 Task: Look for space in Volgograd, Russia from 6th August, 2023 to 15th August, 2023 for 9 adults in price range Rs.10000 to Rs.14000. Place can be shared room with 5 bedrooms having 9 beds and 5 bathrooms. Property type can be house, flat, guest house. Amenities needed are: wifi, TV, free parkinig on premises, gym, breakfast. Booking option can be shelf check-in. Required host language is English.
Action: Mouse moved to (614, 126)
Screenshot: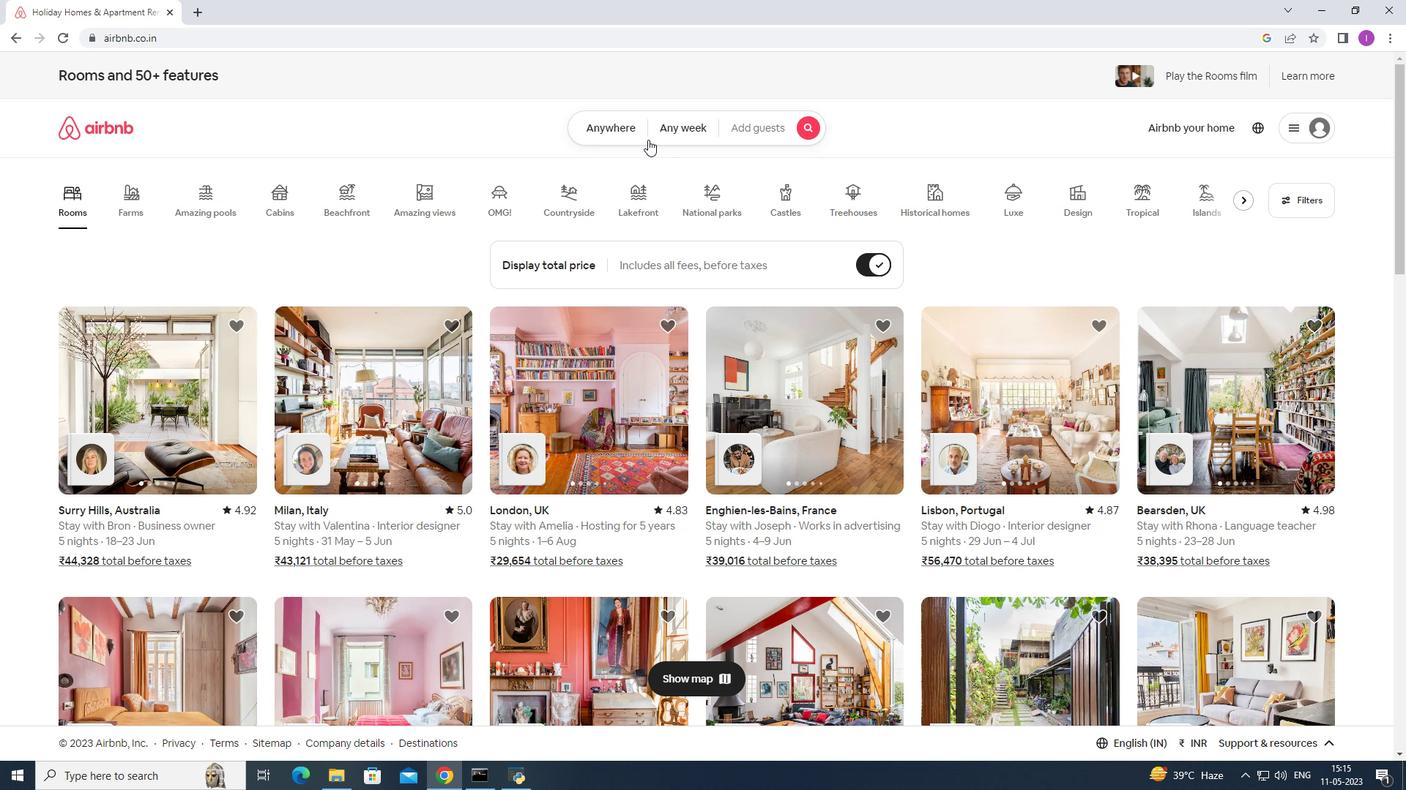 
Action: Mouse pressed left at (614, 126)
Screenshot: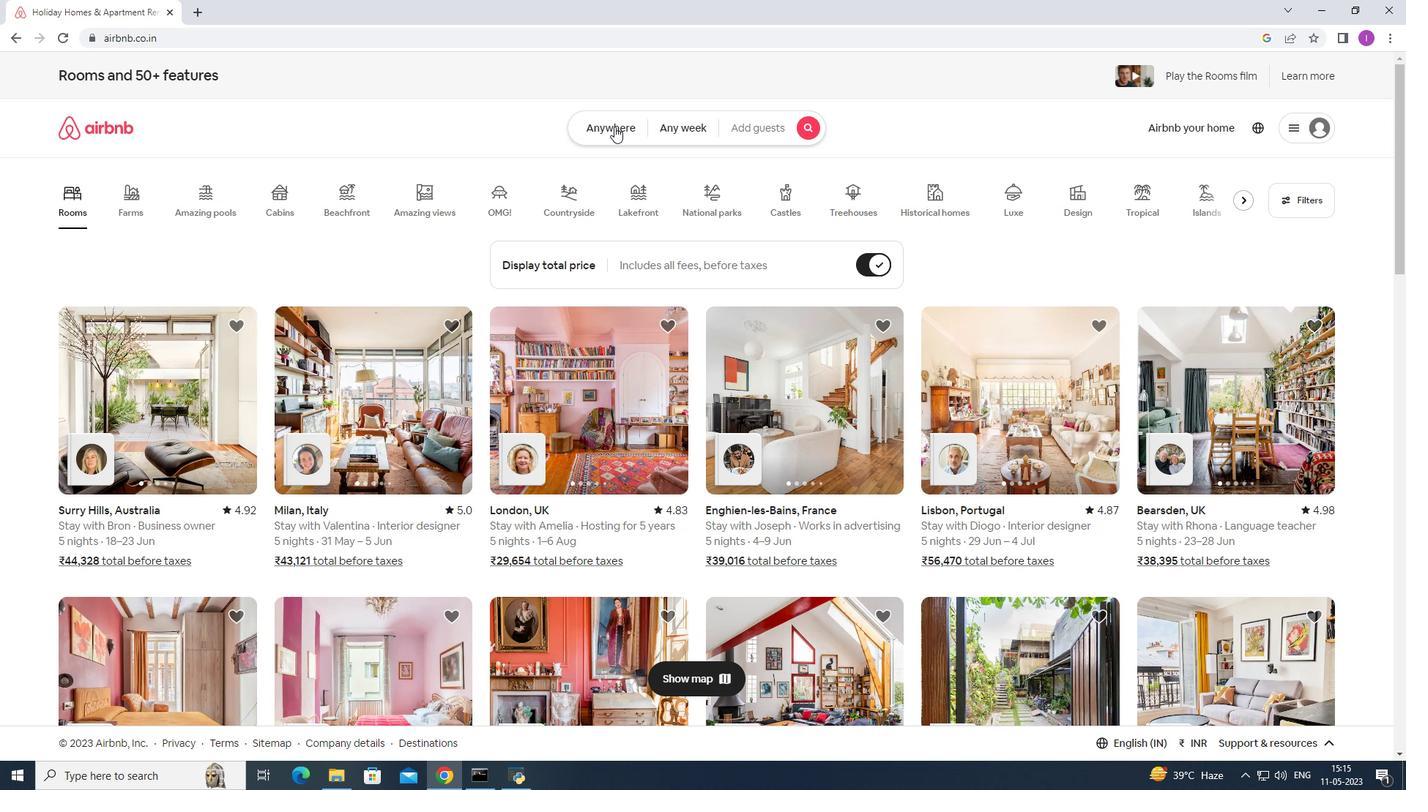 
Action: Mouse moved to (491, 183)
Screenshot: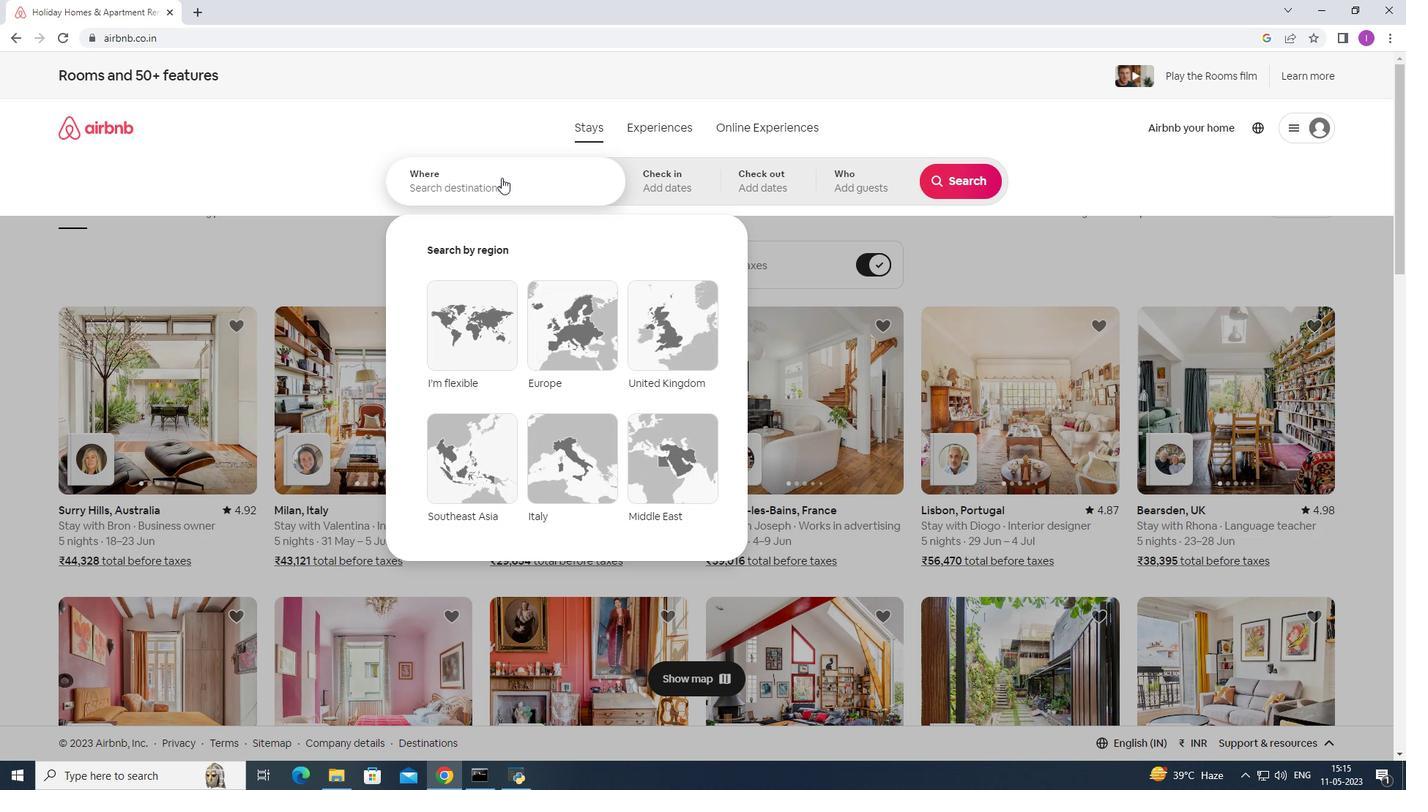 
Action: Mouse pressed left at (491, 183)
Screenshot: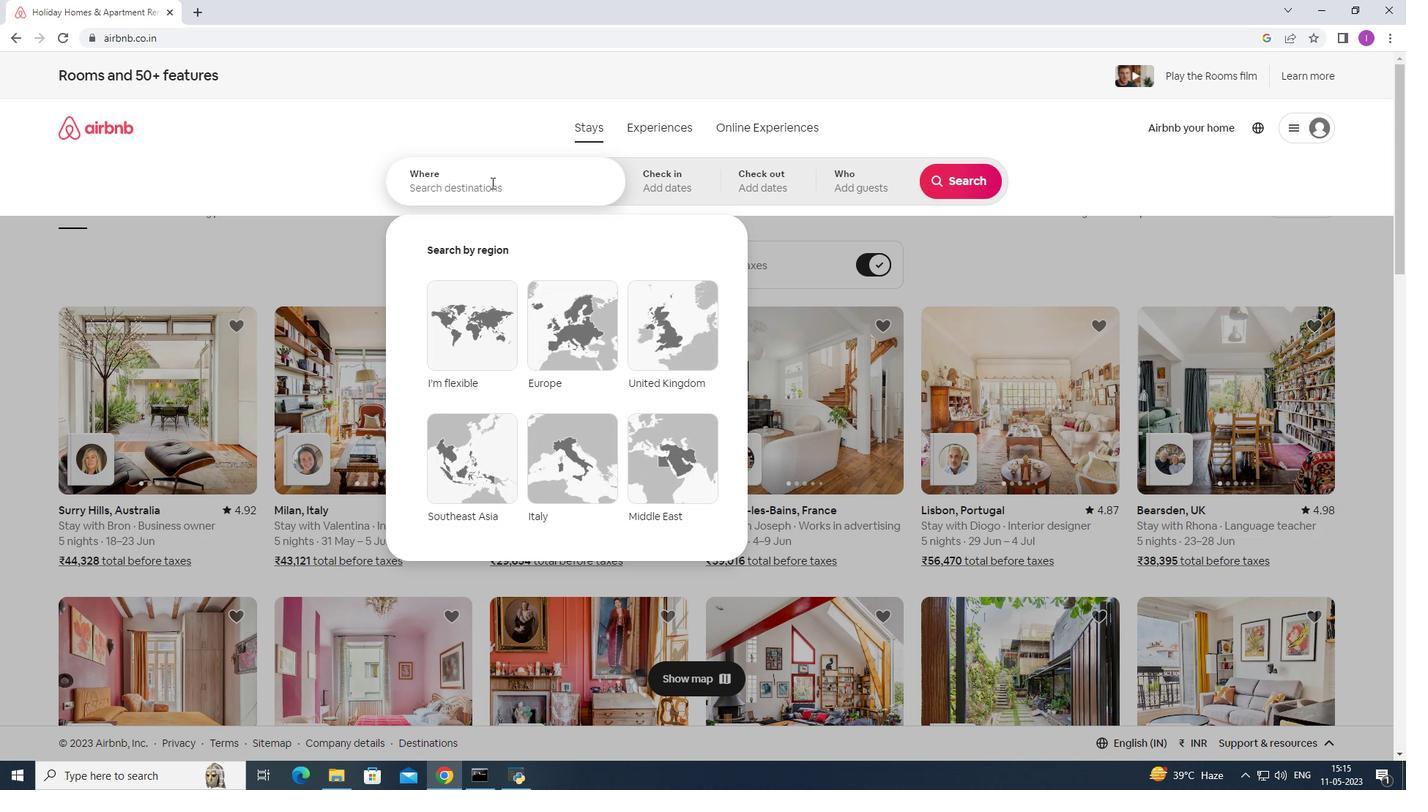 
Action: Mouse moved to (492, 183)
Screenshot: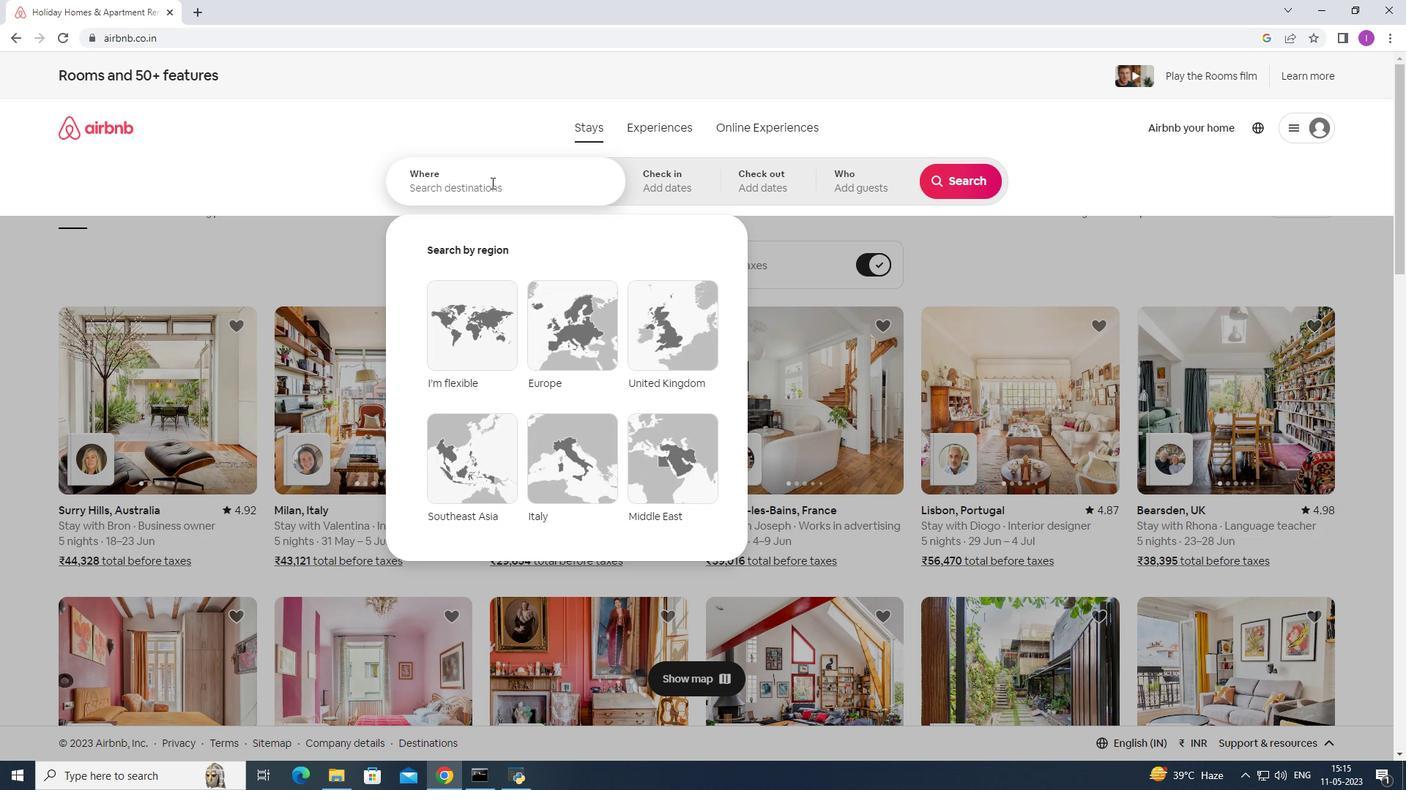 
Action: Key pressed <Key.shift><Key.shift><Key.shift><Key.shift><Key.shift>Volgograd,<Key.shift><Key.shift><Key.shift><Key.shift><Key.shift><Key.shift><Key.shift><Key.shift><Key.shift><Key.shift><Key.shift><Key.shift><Key.shift><Key.shift><Key.shift><Key.shift><Key.shift><Key.shift><Key.shift><Key.shift>Ri<Key.backspace>uss
Screenshot: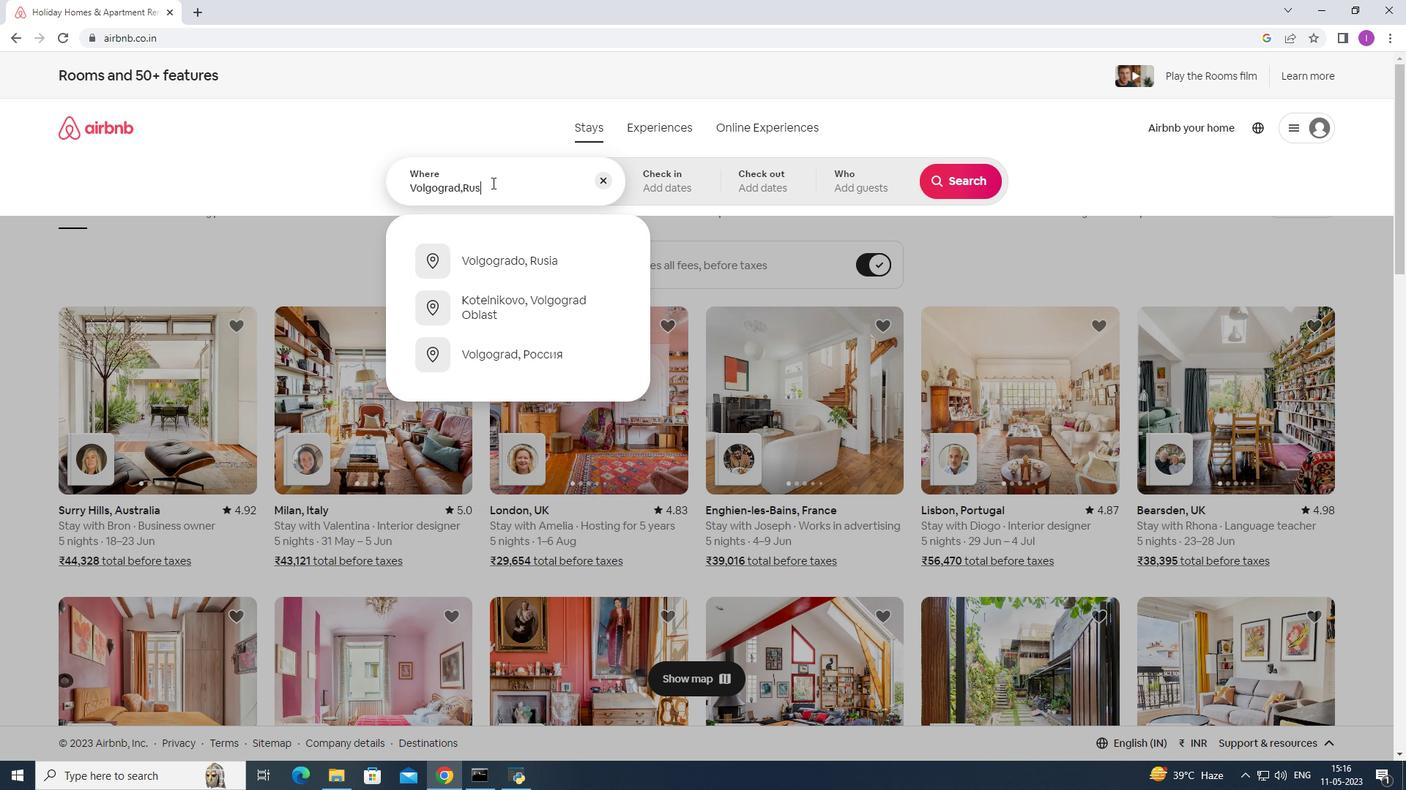 
Action: Mouse moved to (524, 270)
Screenshot: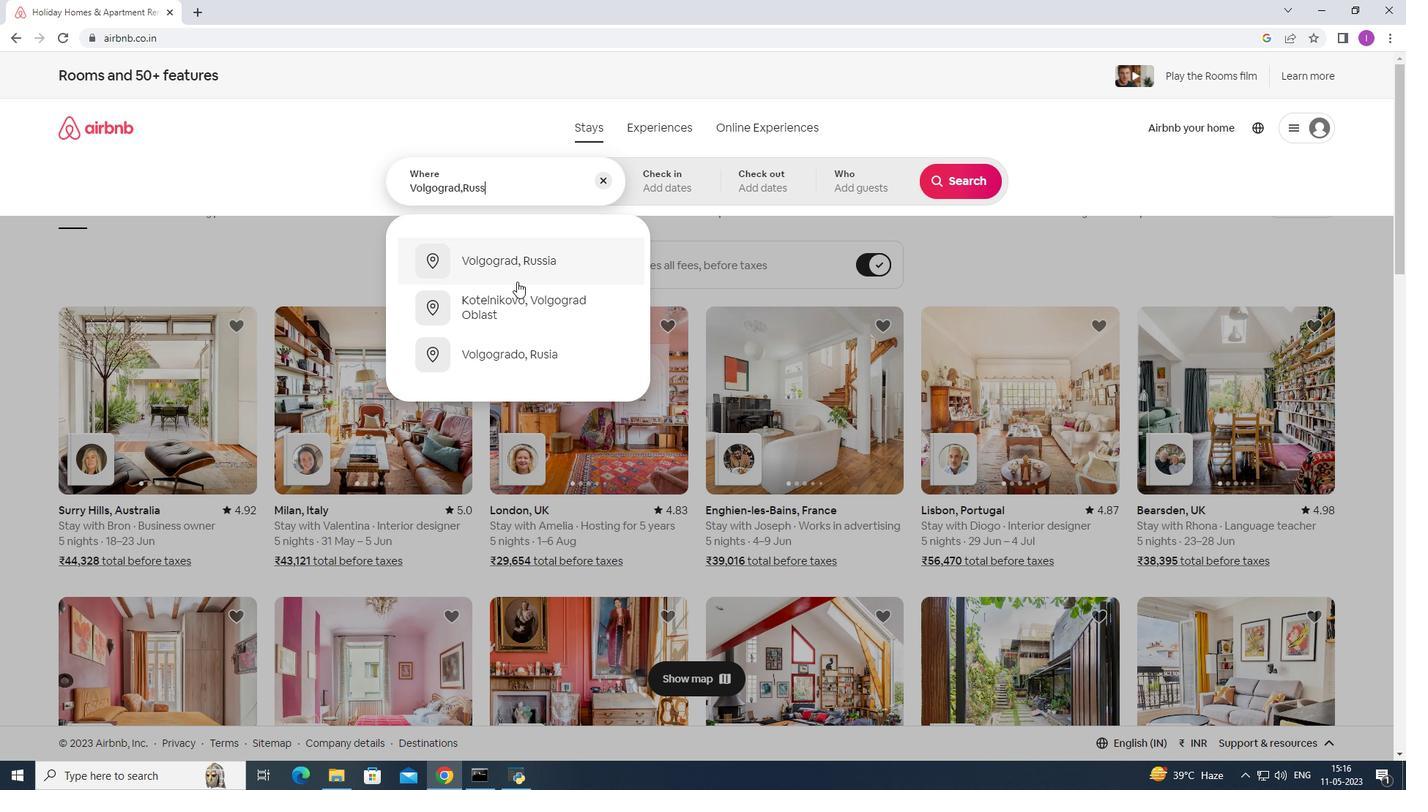 
Action: Mouse pressed left at (524, 270)
Screenshot: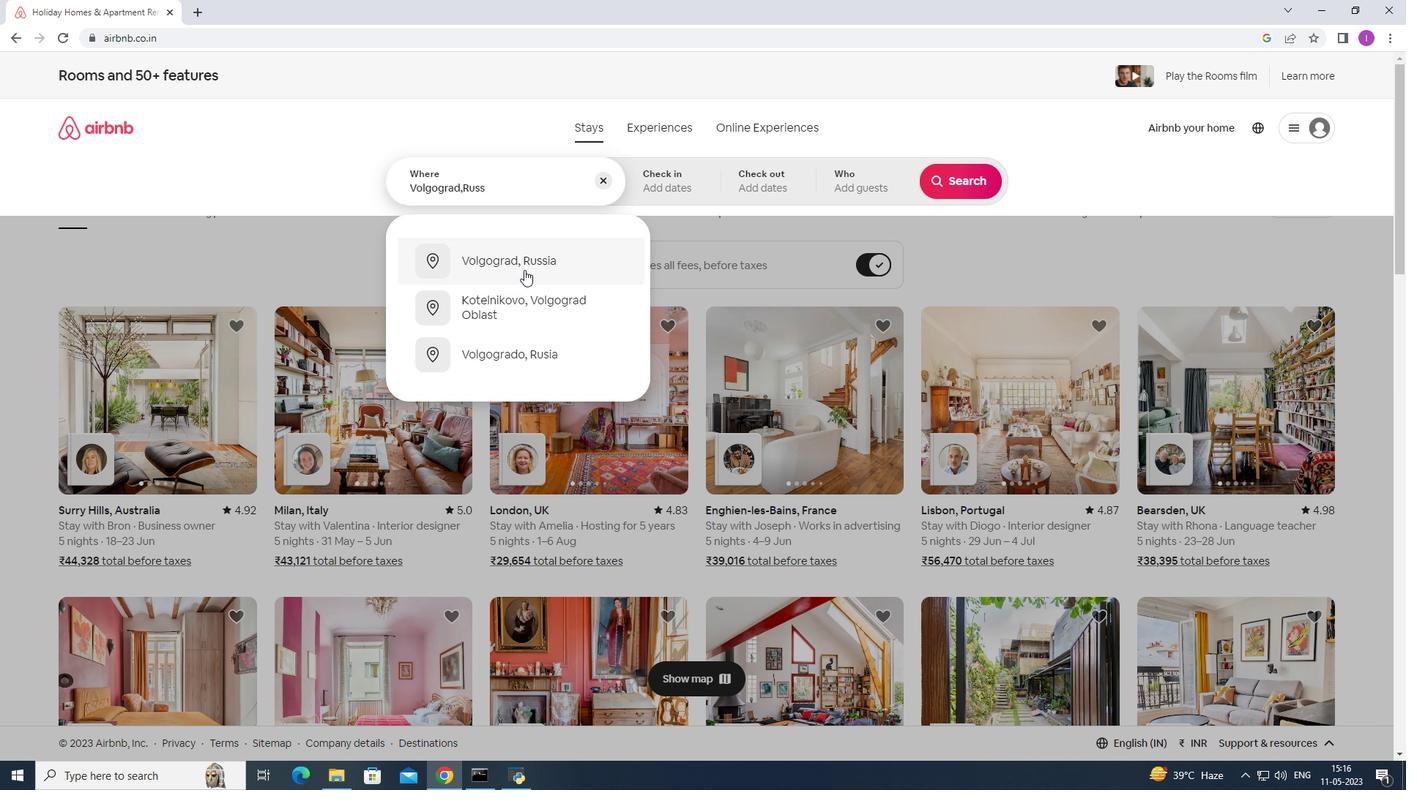 
Action: Mouse moved to (957, 298)
Screenshot: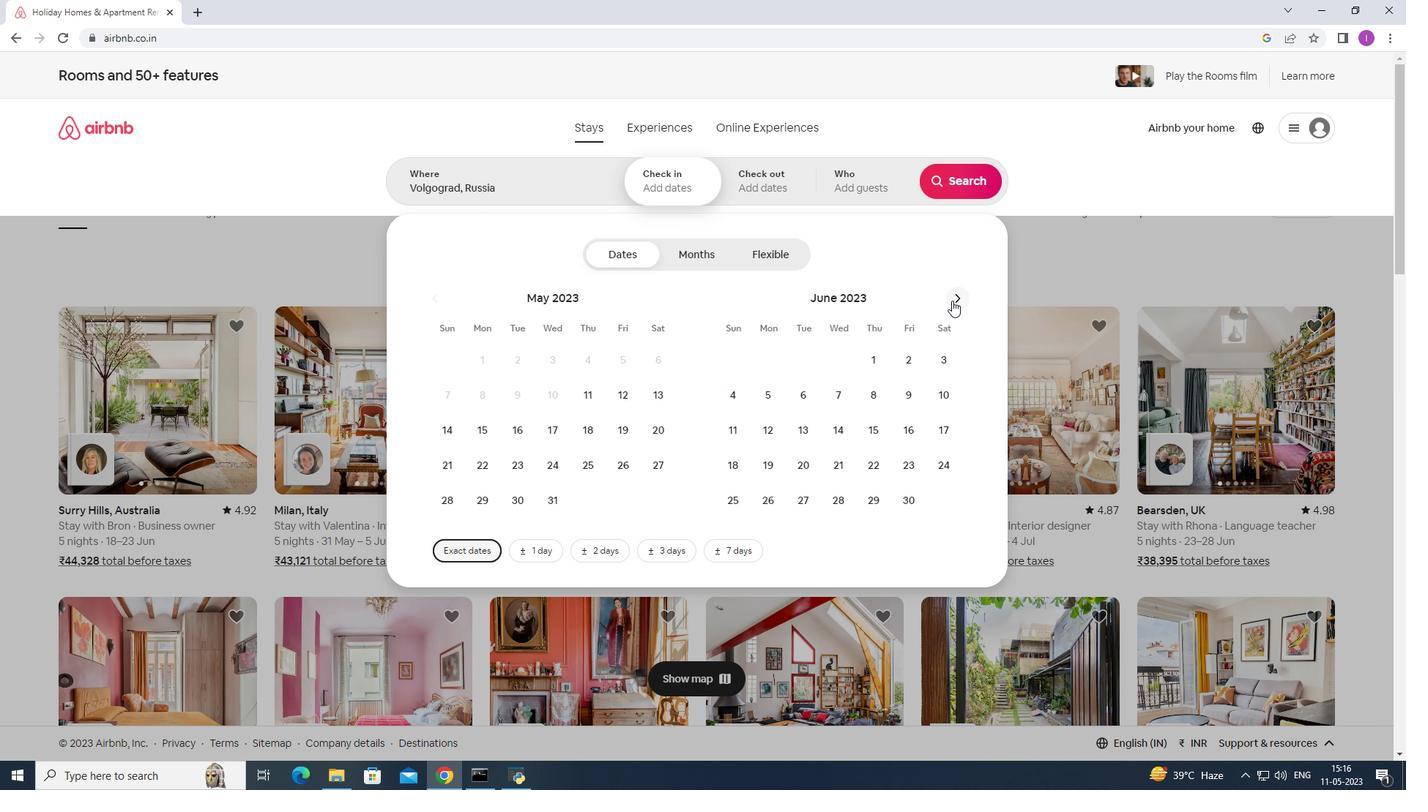 
Action: Mouse pressed left at (957, 298)
Screenshot: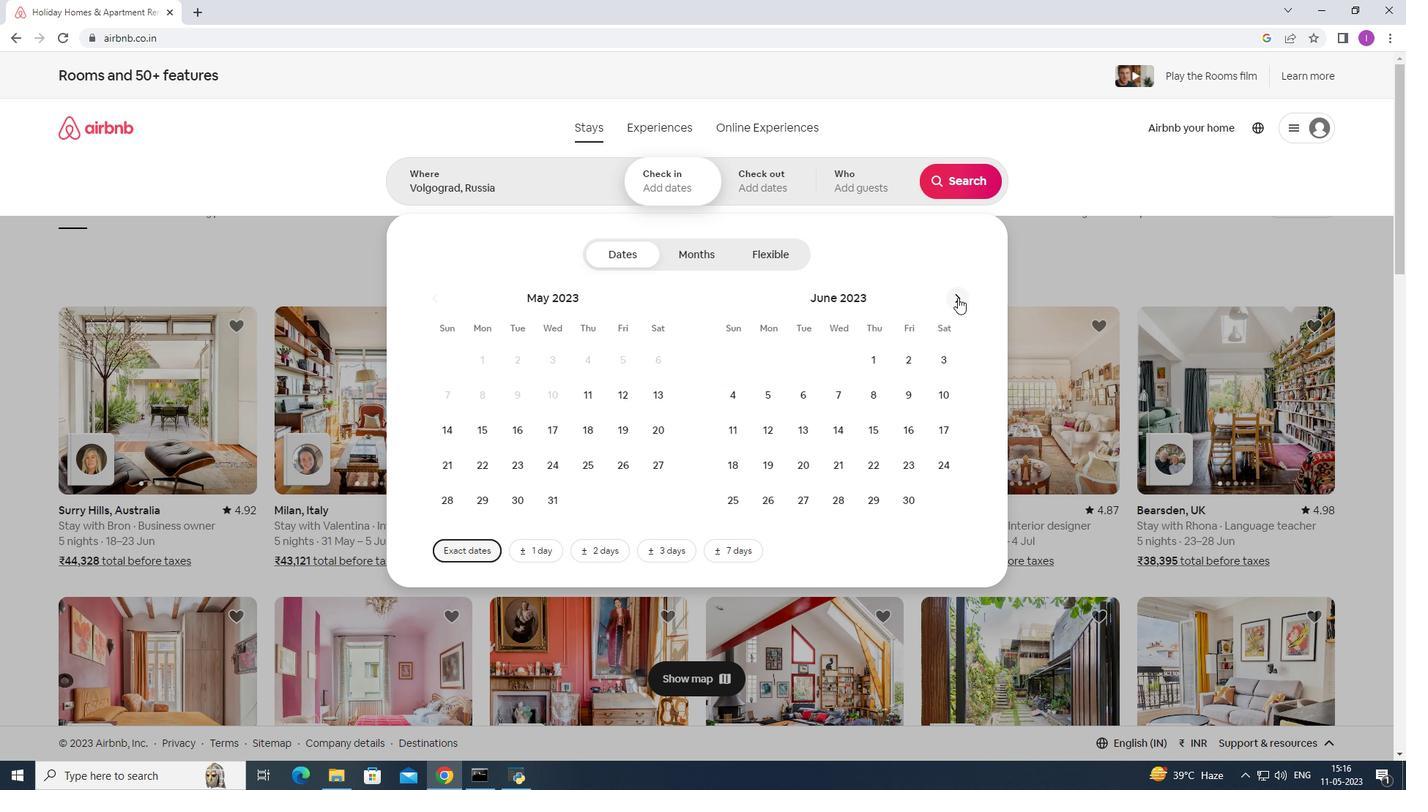 
Action: Mouse moved to (958, 298)
Screenshot: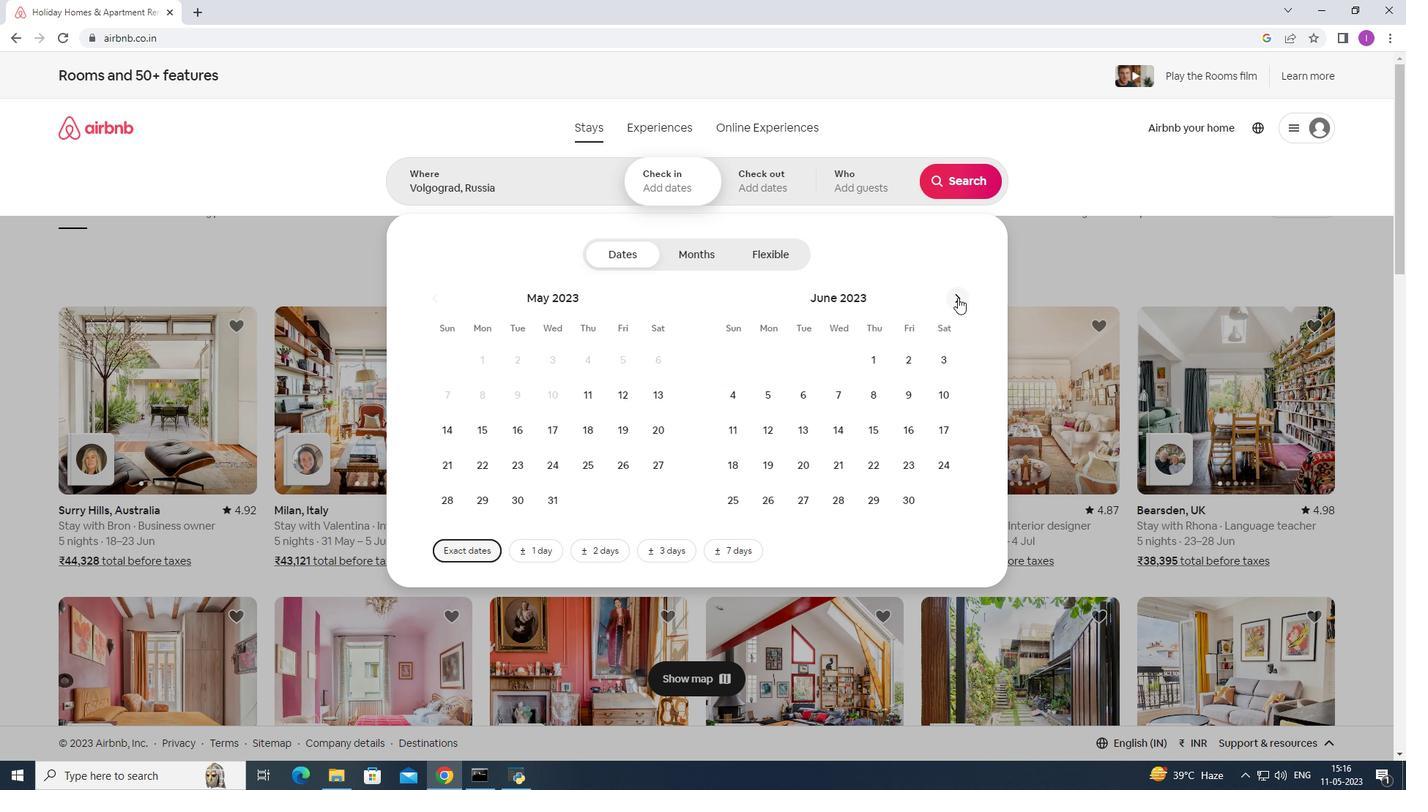 
Action: Mouse pressed left at (958, 298)
Screenshot: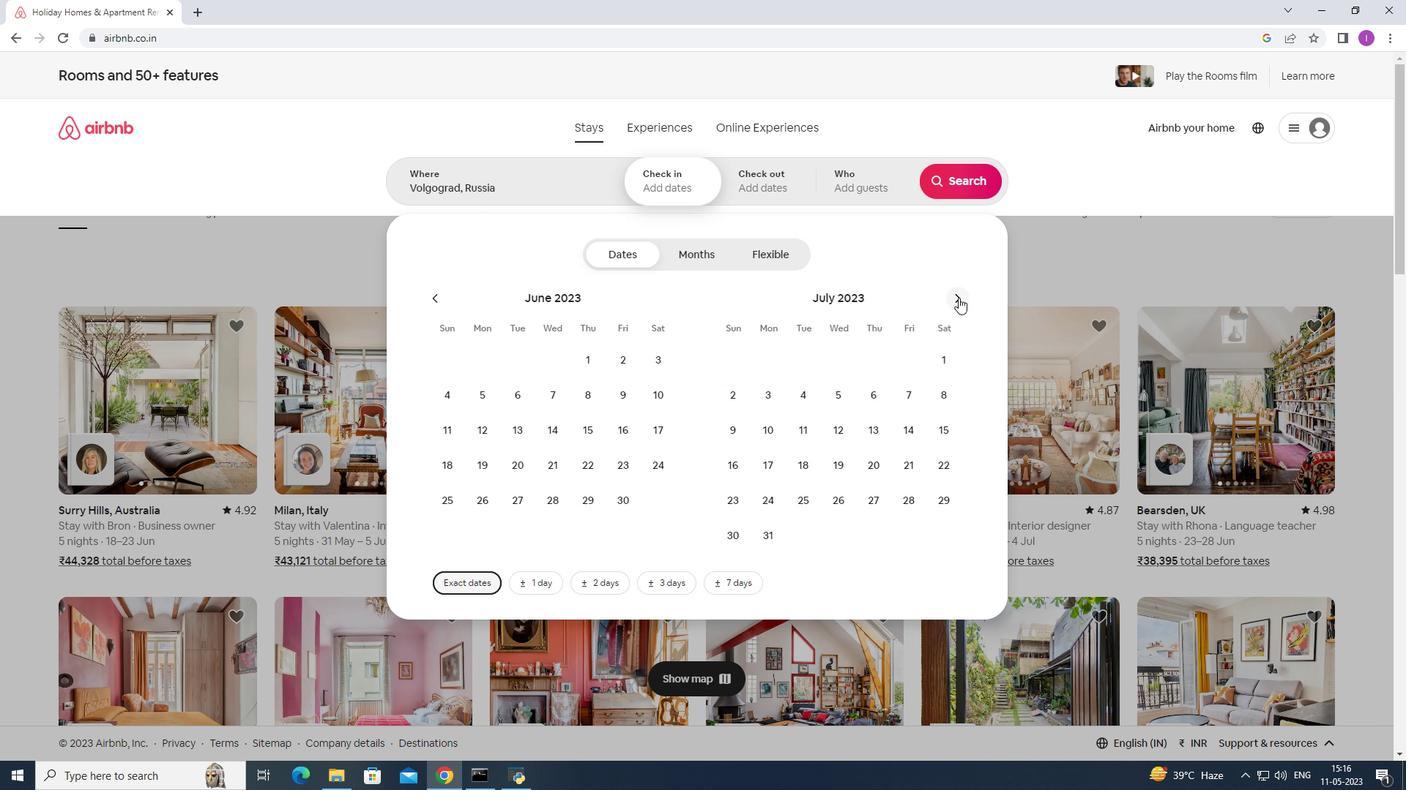 
Action: Mouse moved to (728, 399)
Screenshot: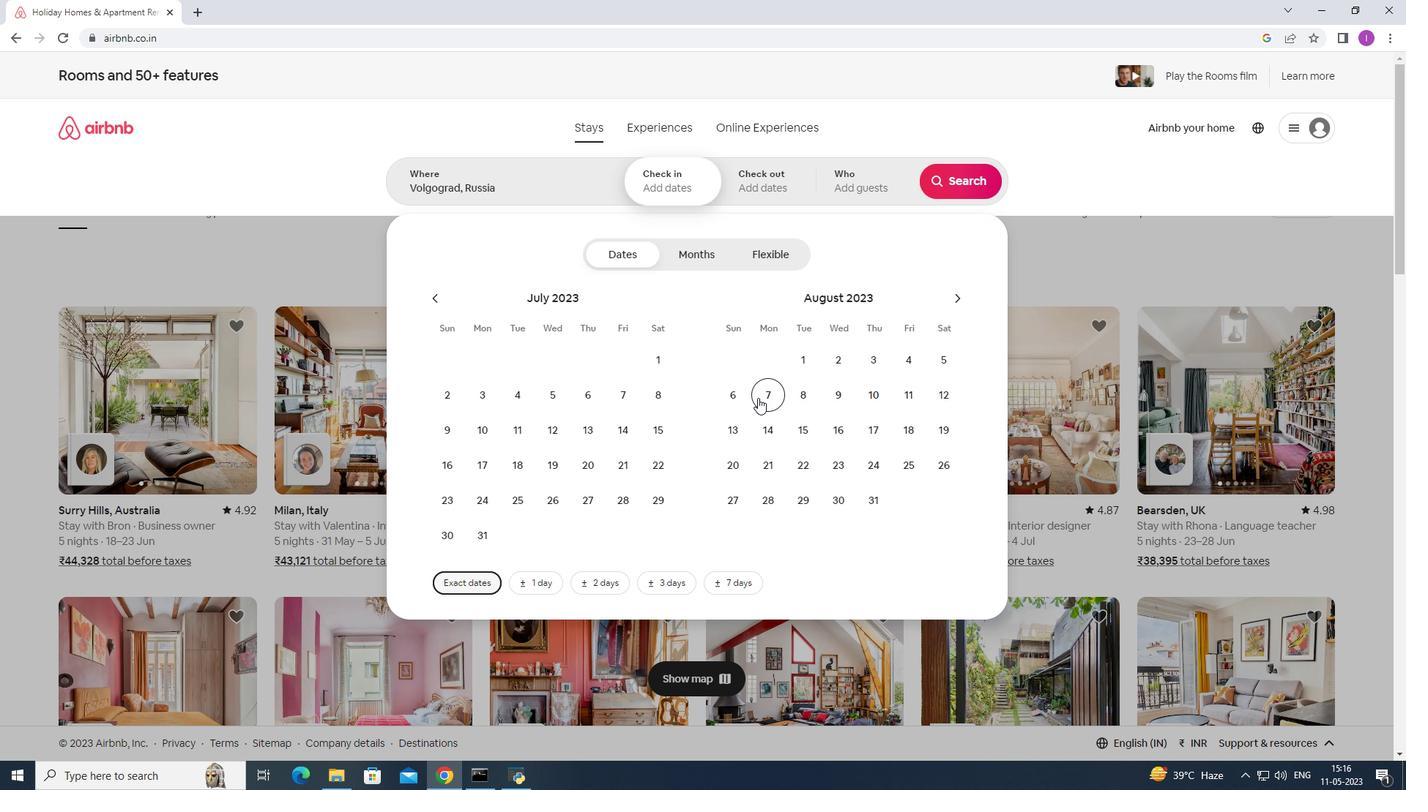 
Action: Mouse pressed left at (728, 399)
Screenshot: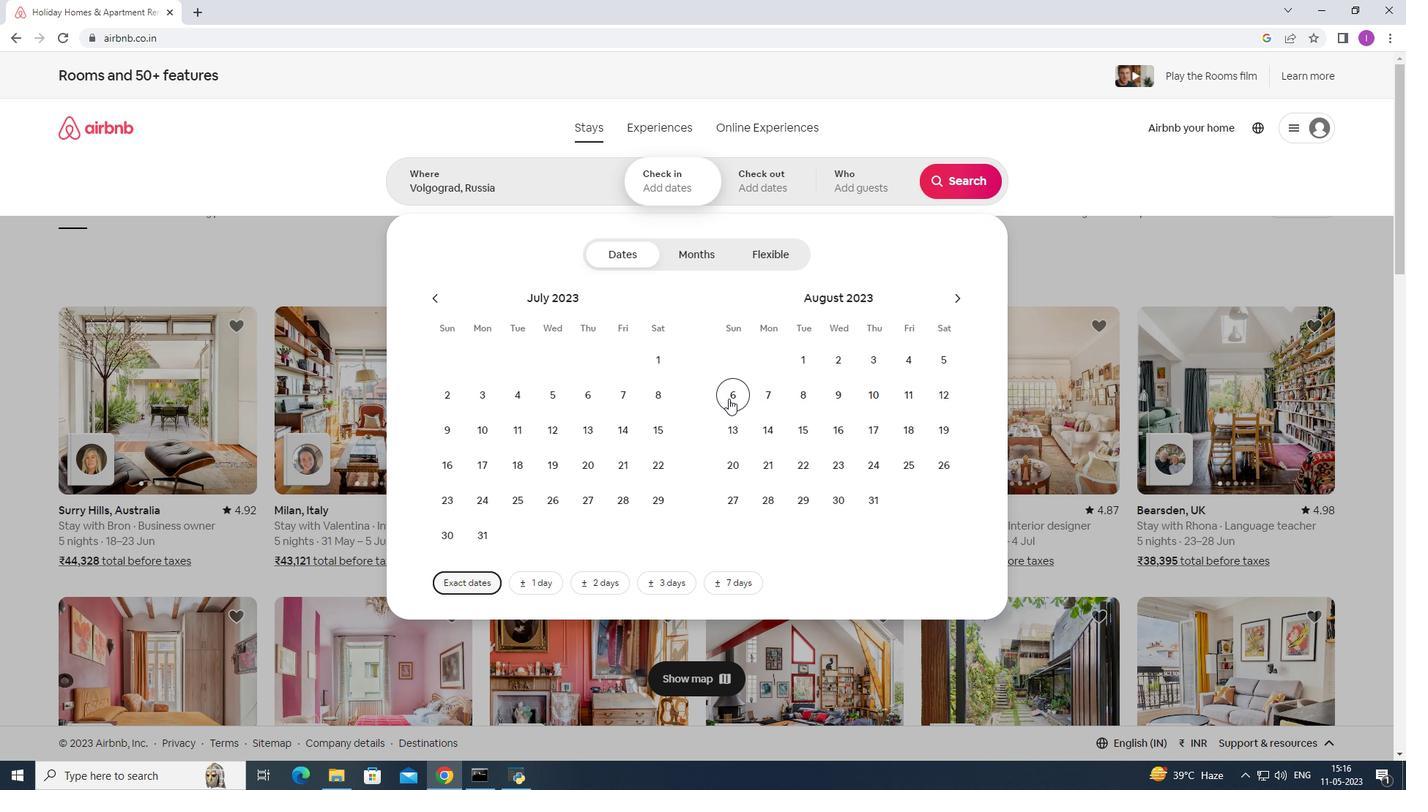 
Action: Mouse moved to (796, 425)
Screenshot: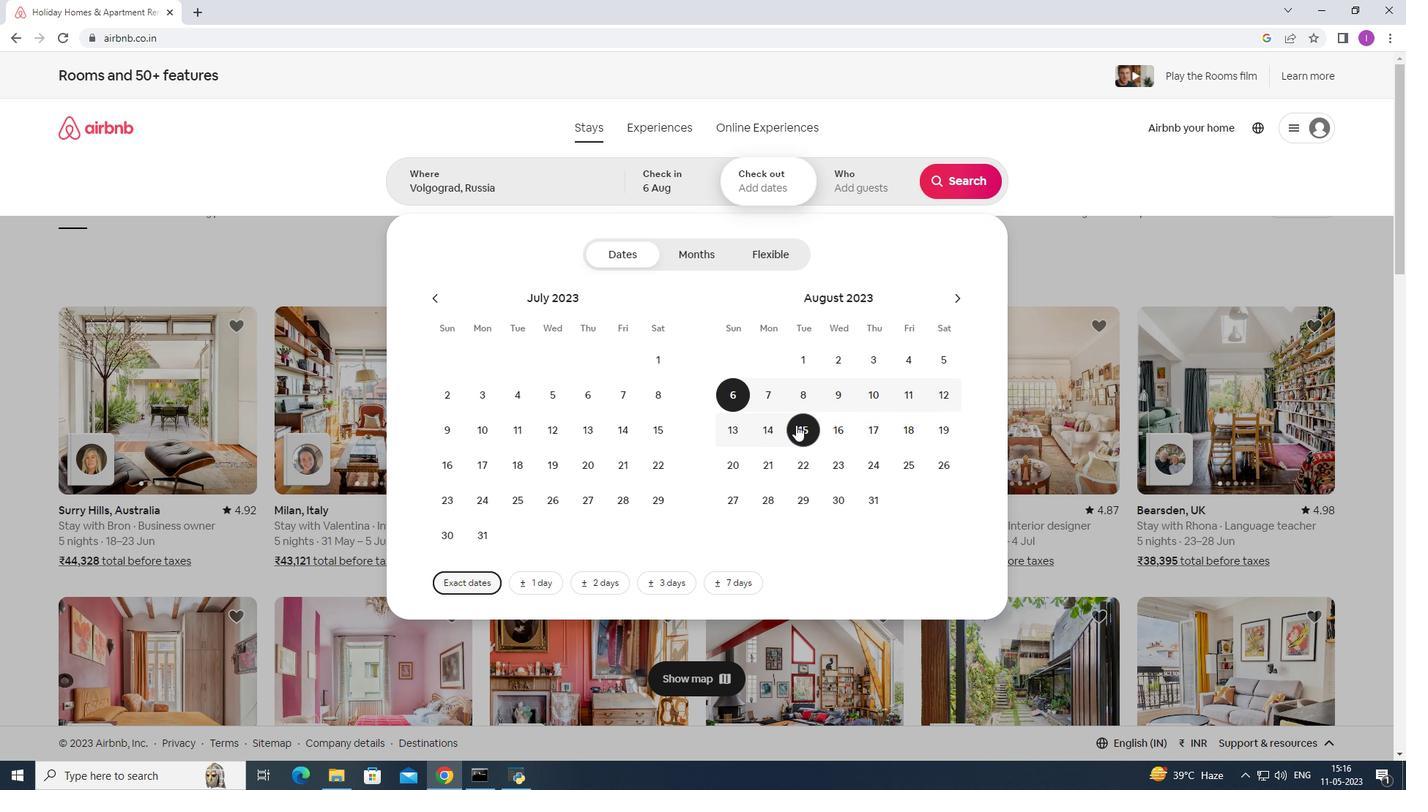 
Action: Mouse pressed left at (796, 425)
Screenshot: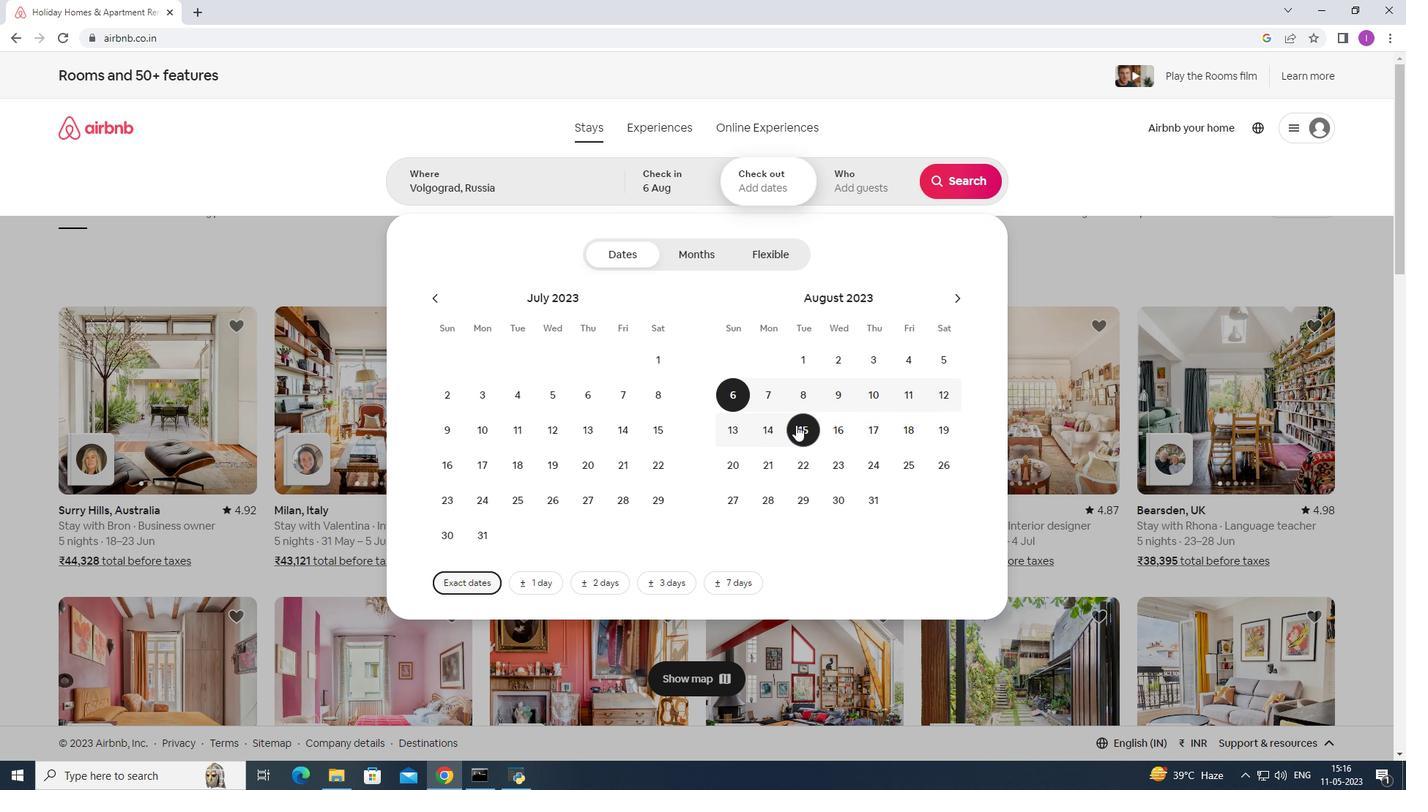 
Action: Mouse moved to (859, 191)
Screenshot: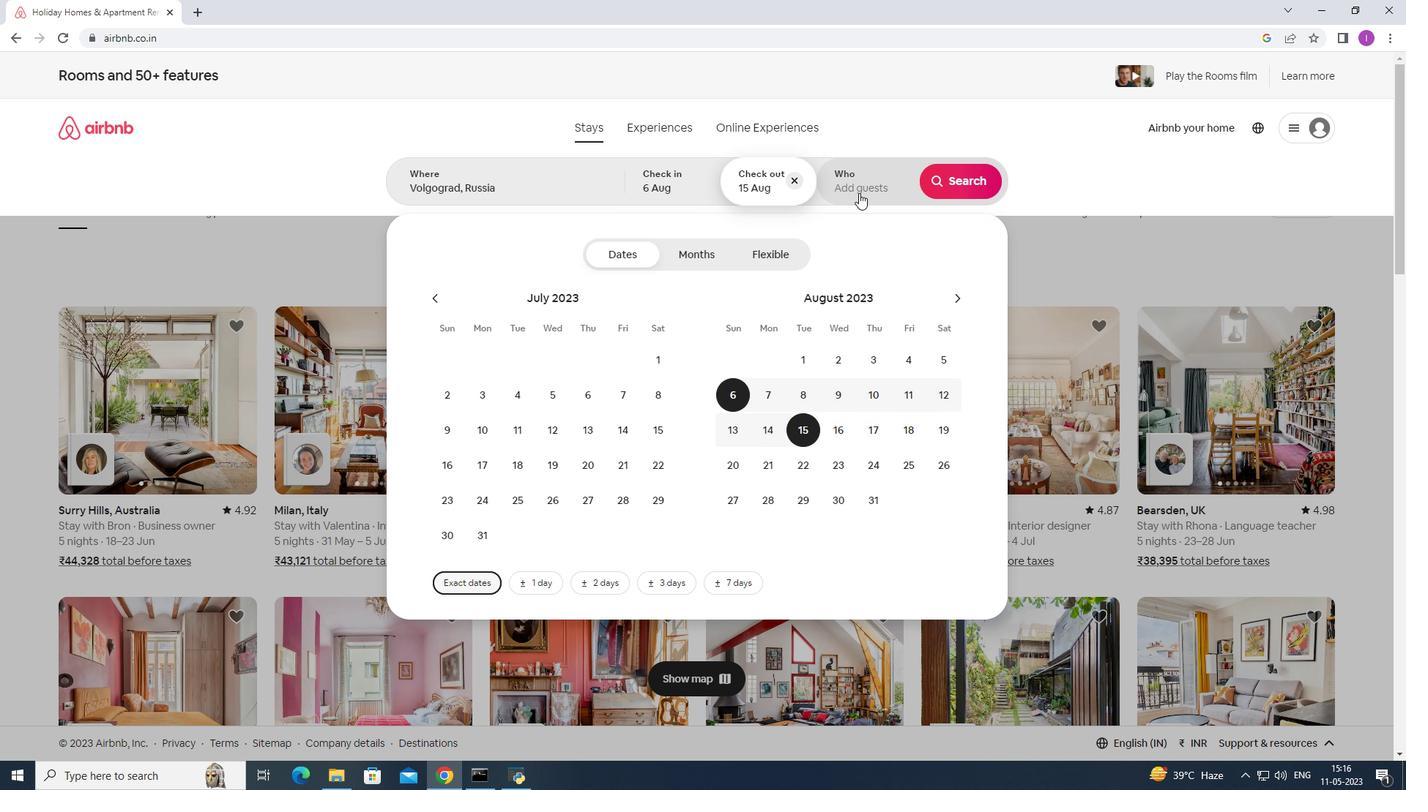 
Action: Mouse pressed left at (859, 191)
Screenshot: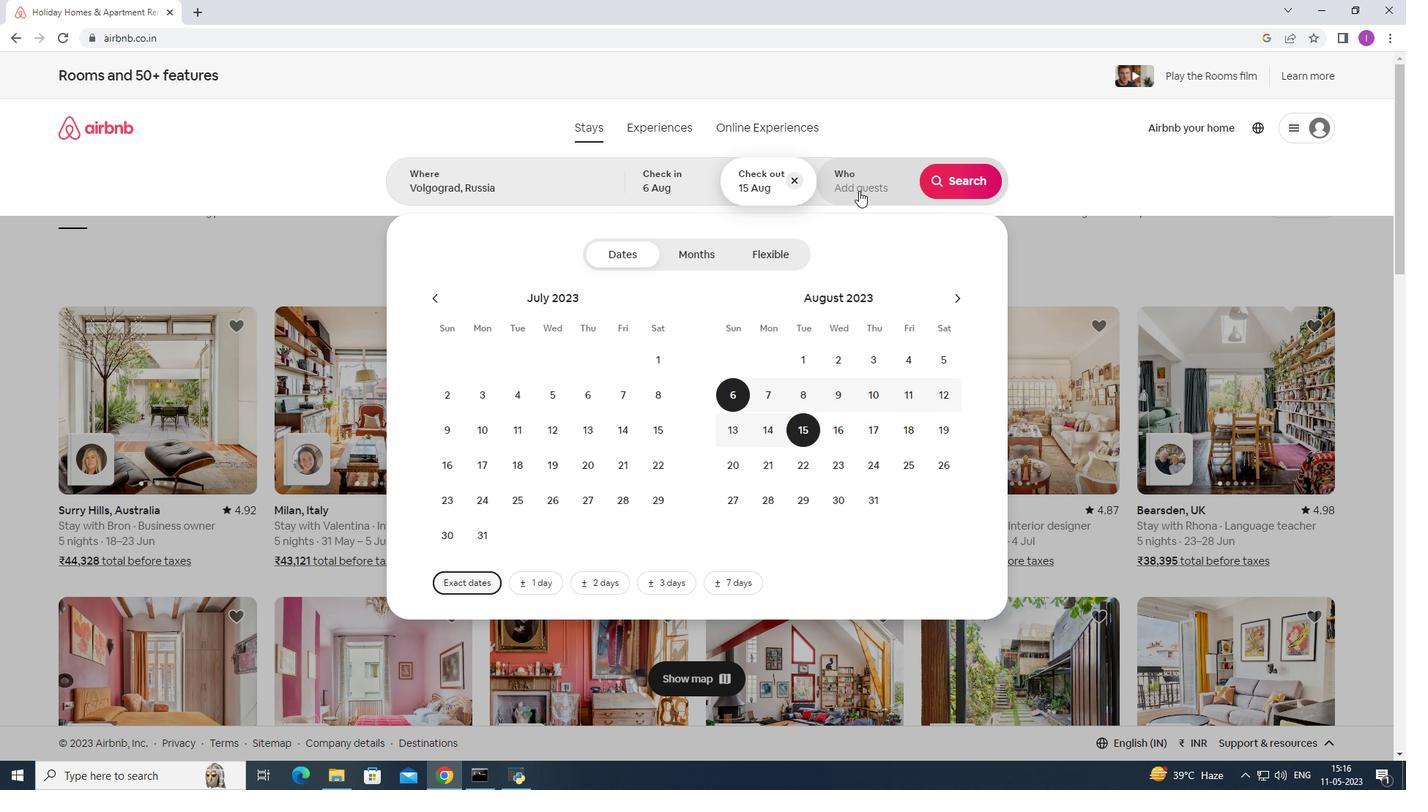 
Action: Mouse moved to (957, 256)
Screenshot: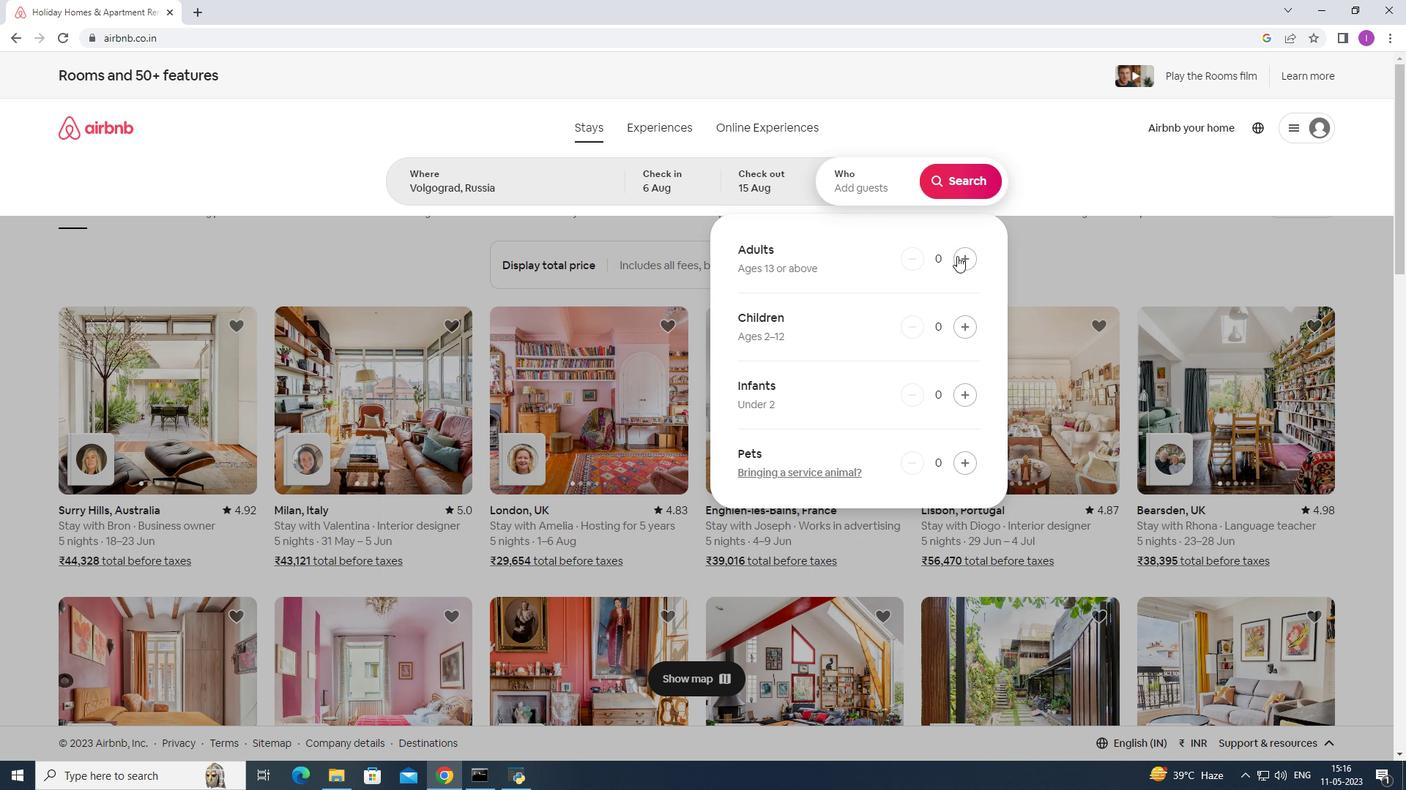 
Action: Mouse pressed left at (957, 256)
Screenshot: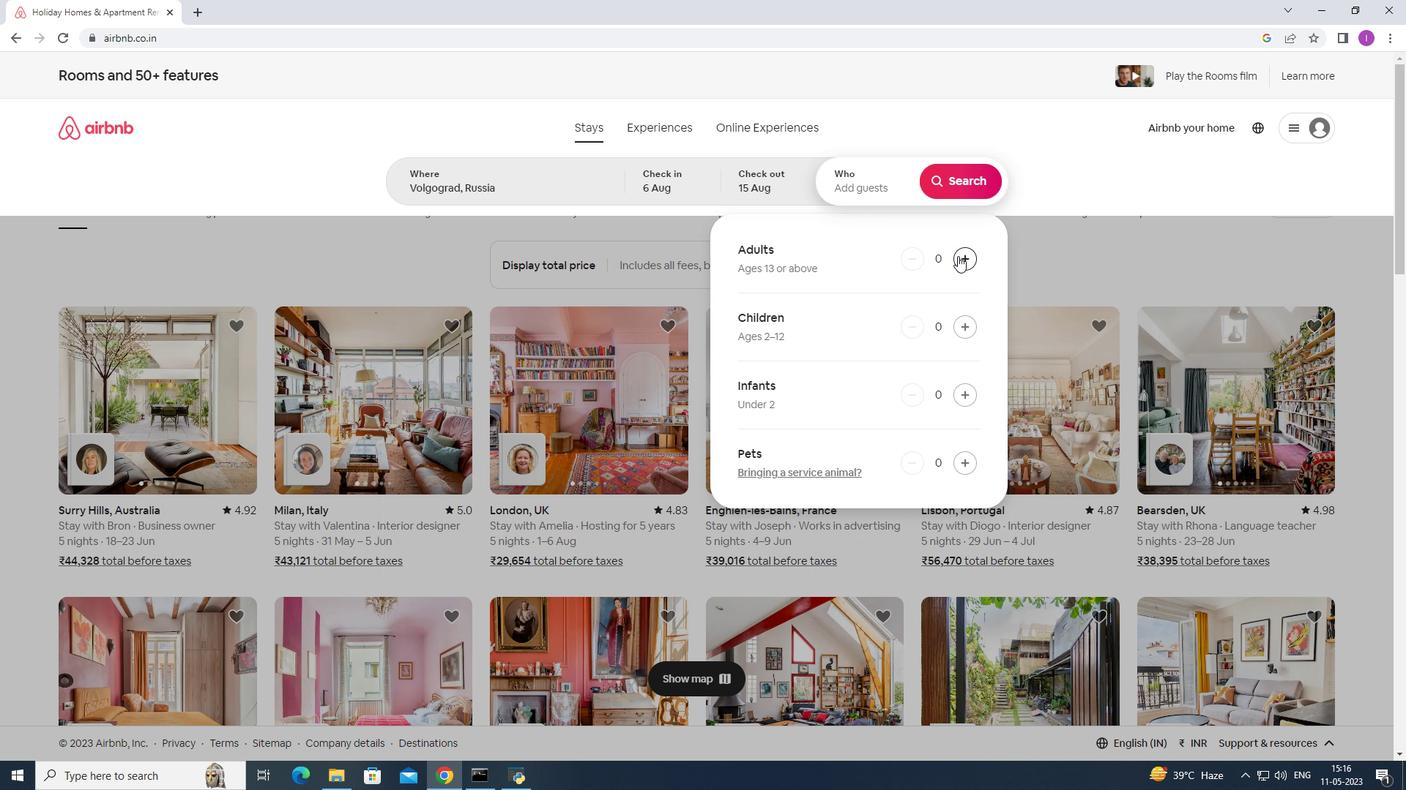 
Action: Mouse pressed left at (957, 256)
Screenshot: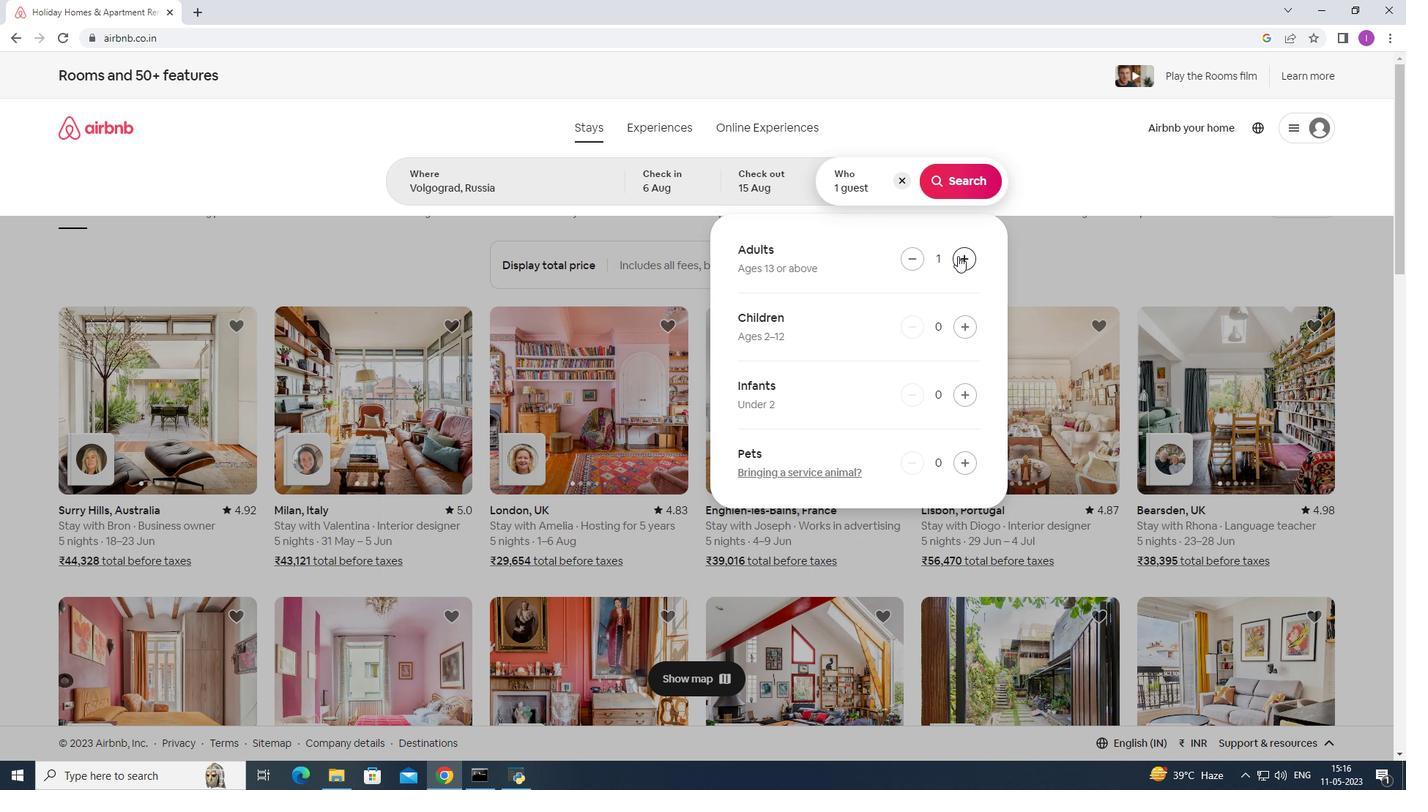 
Action: Mouse pressed left at (957, 256)
Screenshot: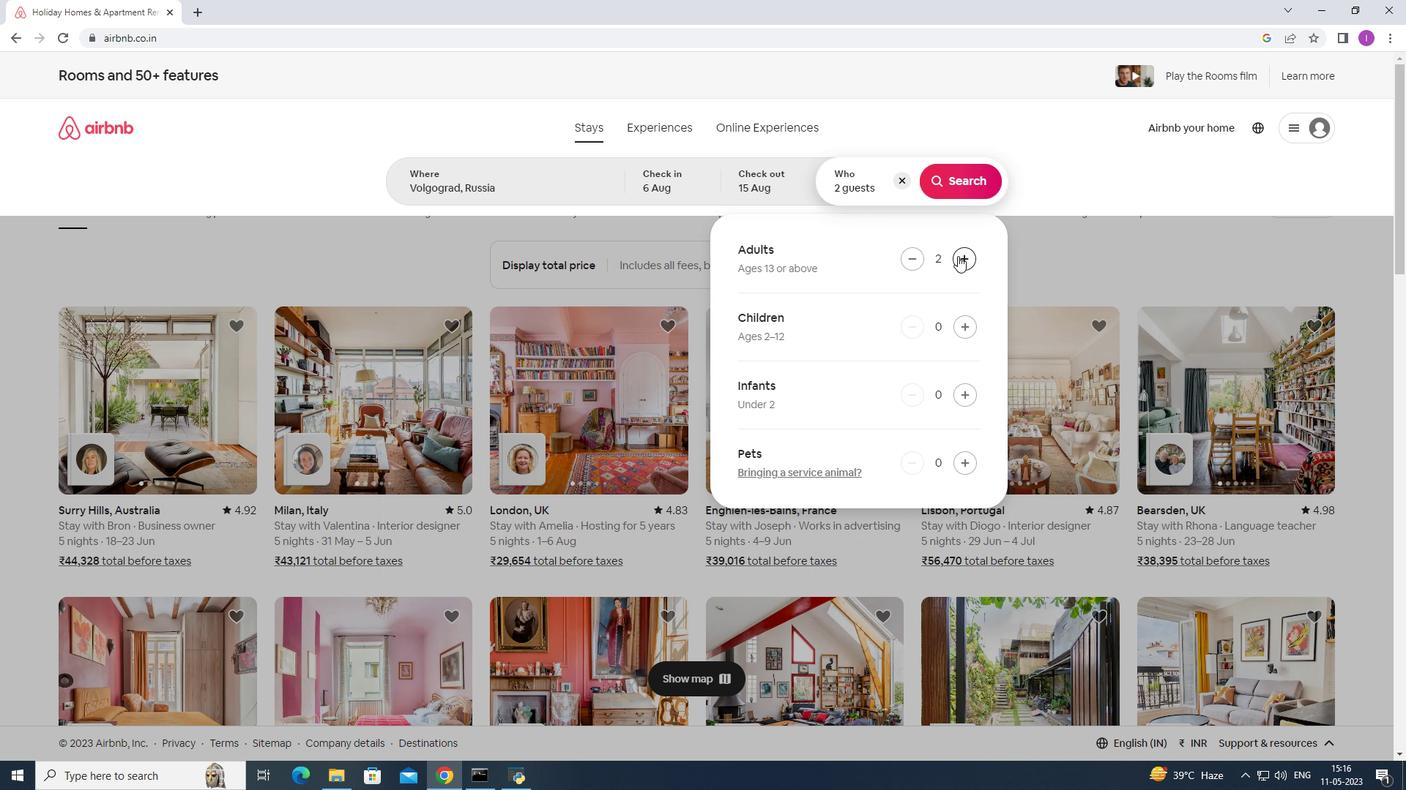 
Action: Mouse pressed left at (957, 256)
Screenshot: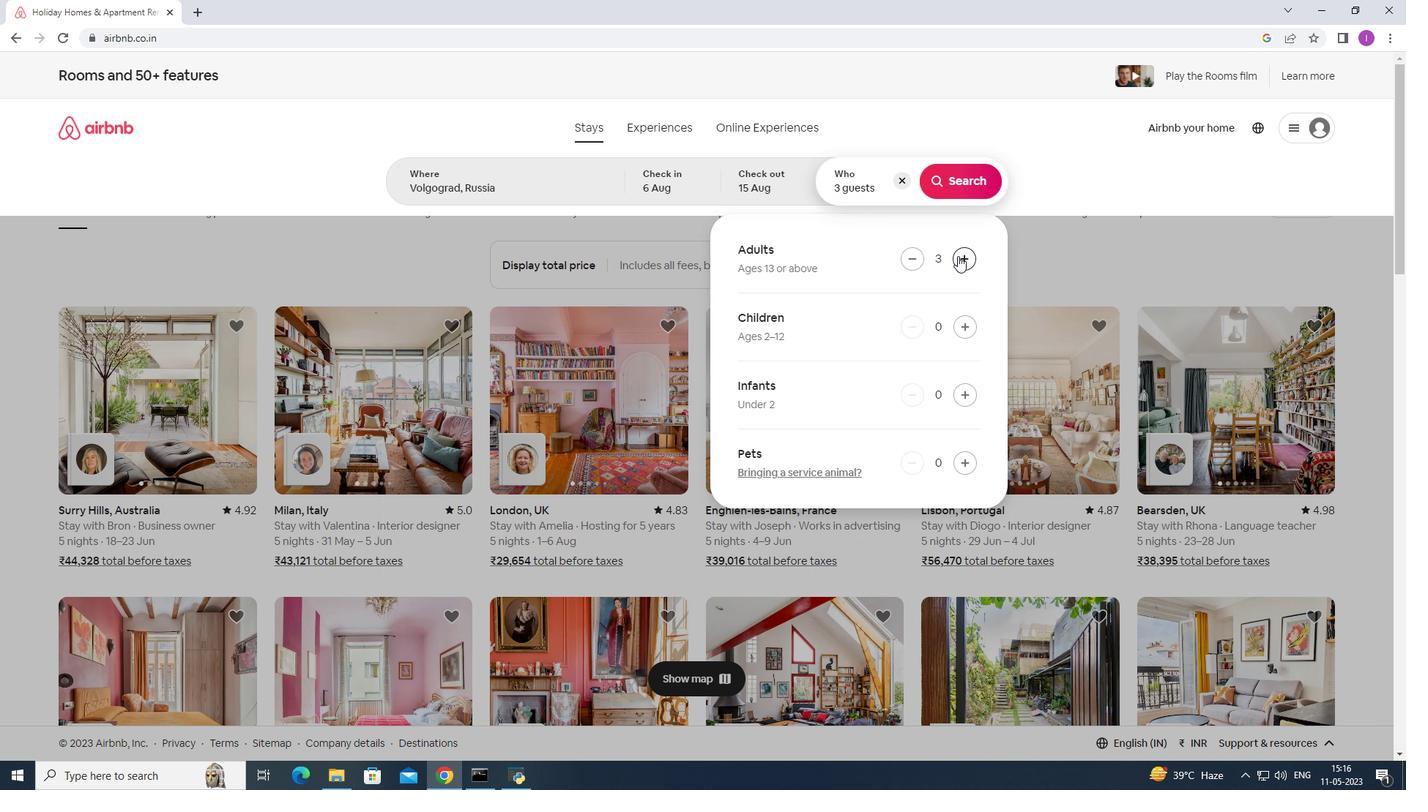 
Action: Mouse pressed left at (957, 256)
Screenshot: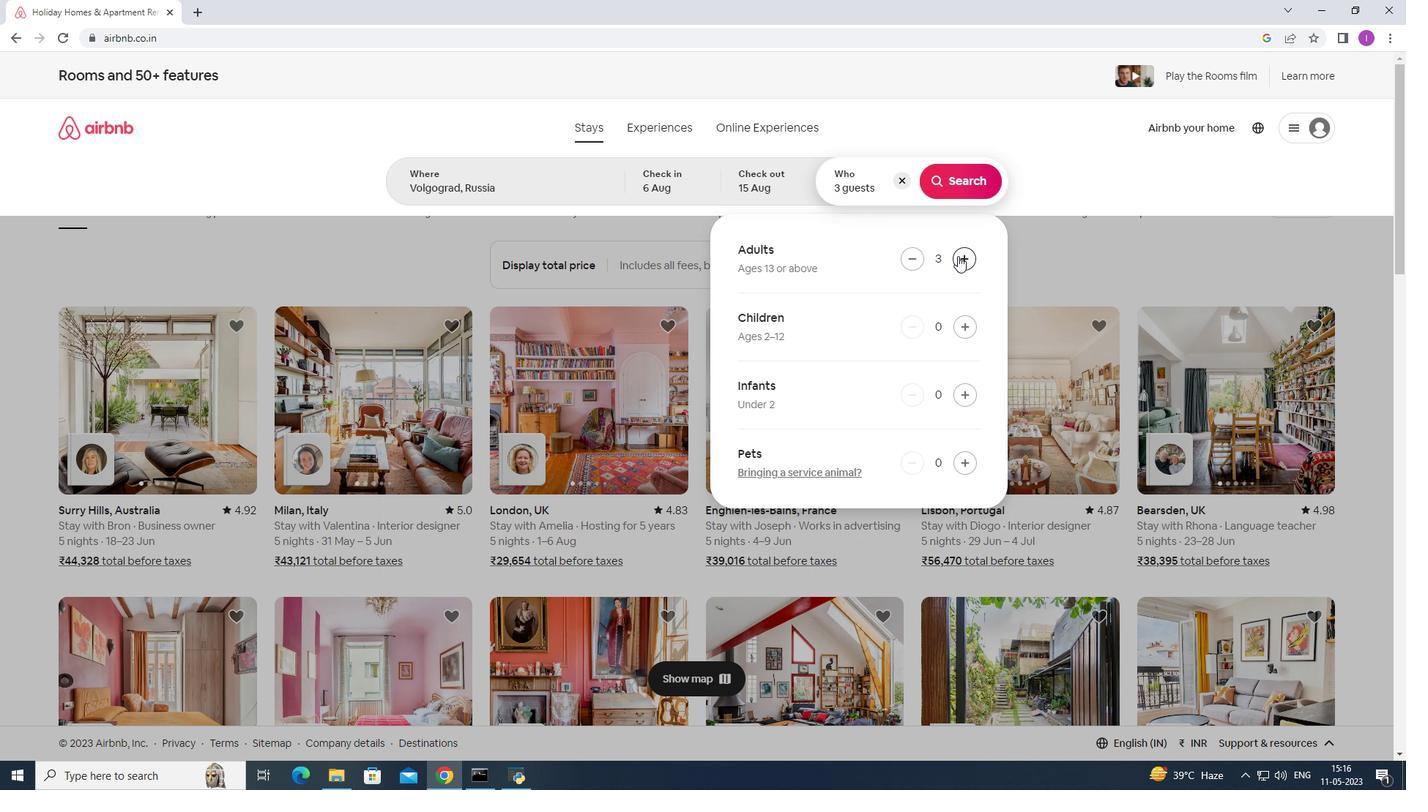 
Action: Mouse pressed left at (957, 256)
Screenshot: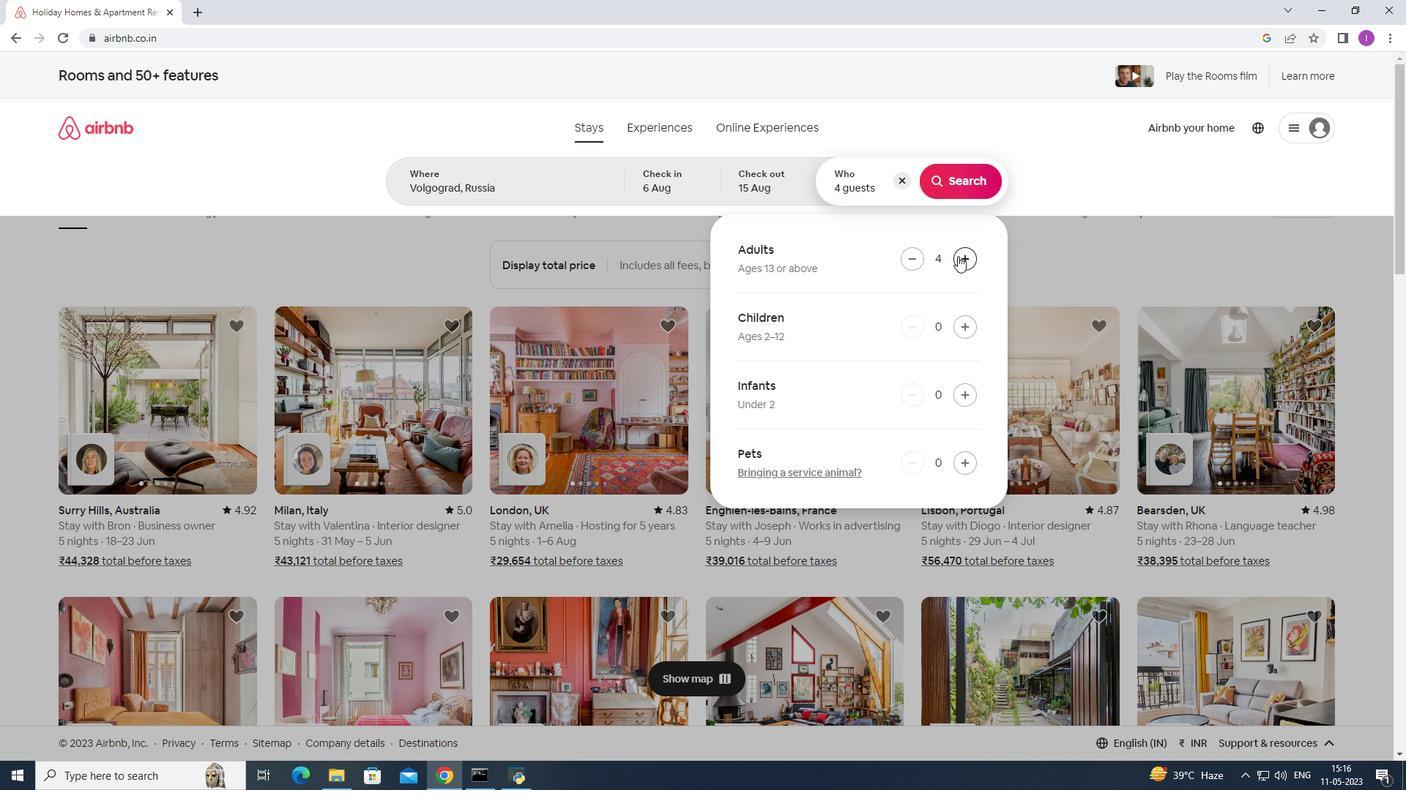 
Action: Mouse pressed left at (957, 256)
Screenshot: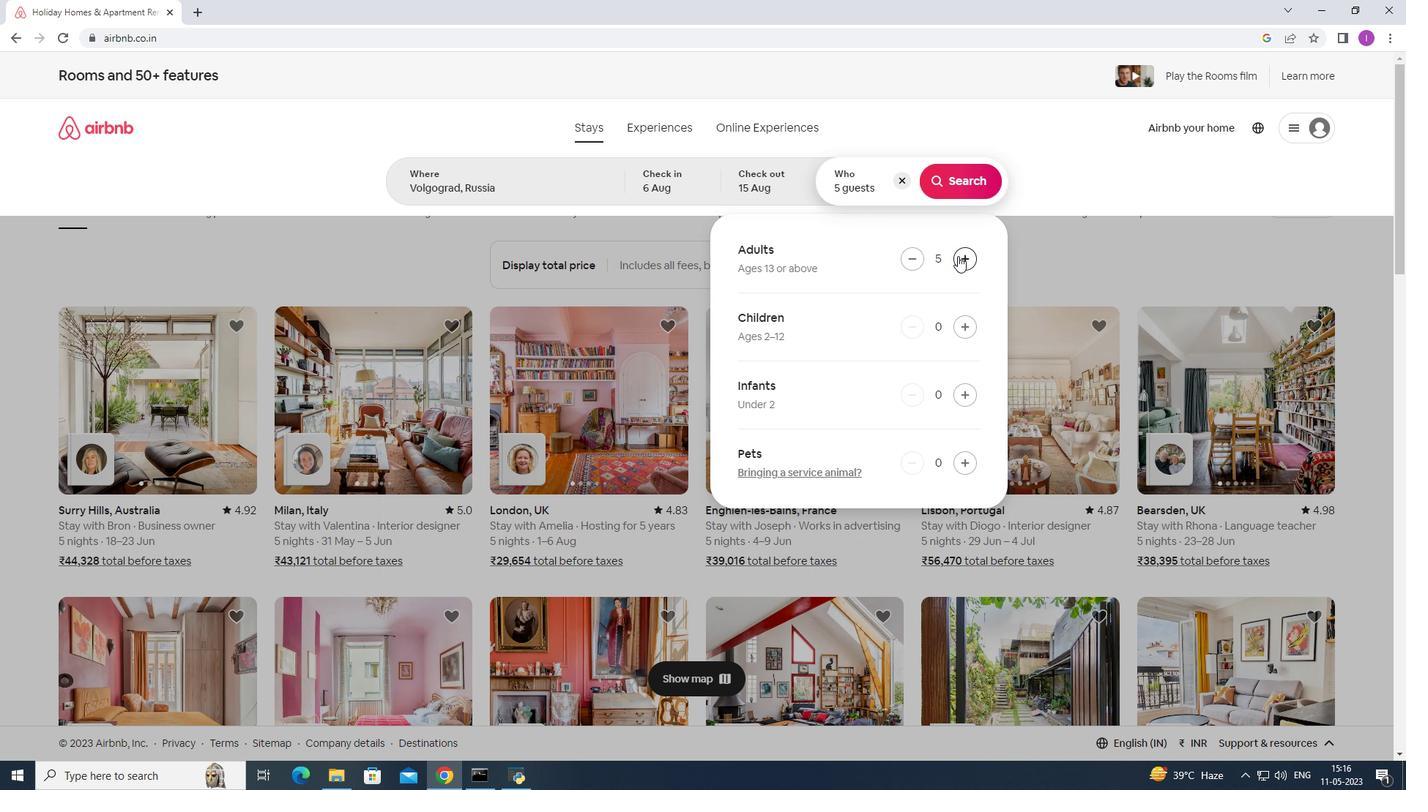 
Action: Mouse pressed left at (957, 256)
Screenshot: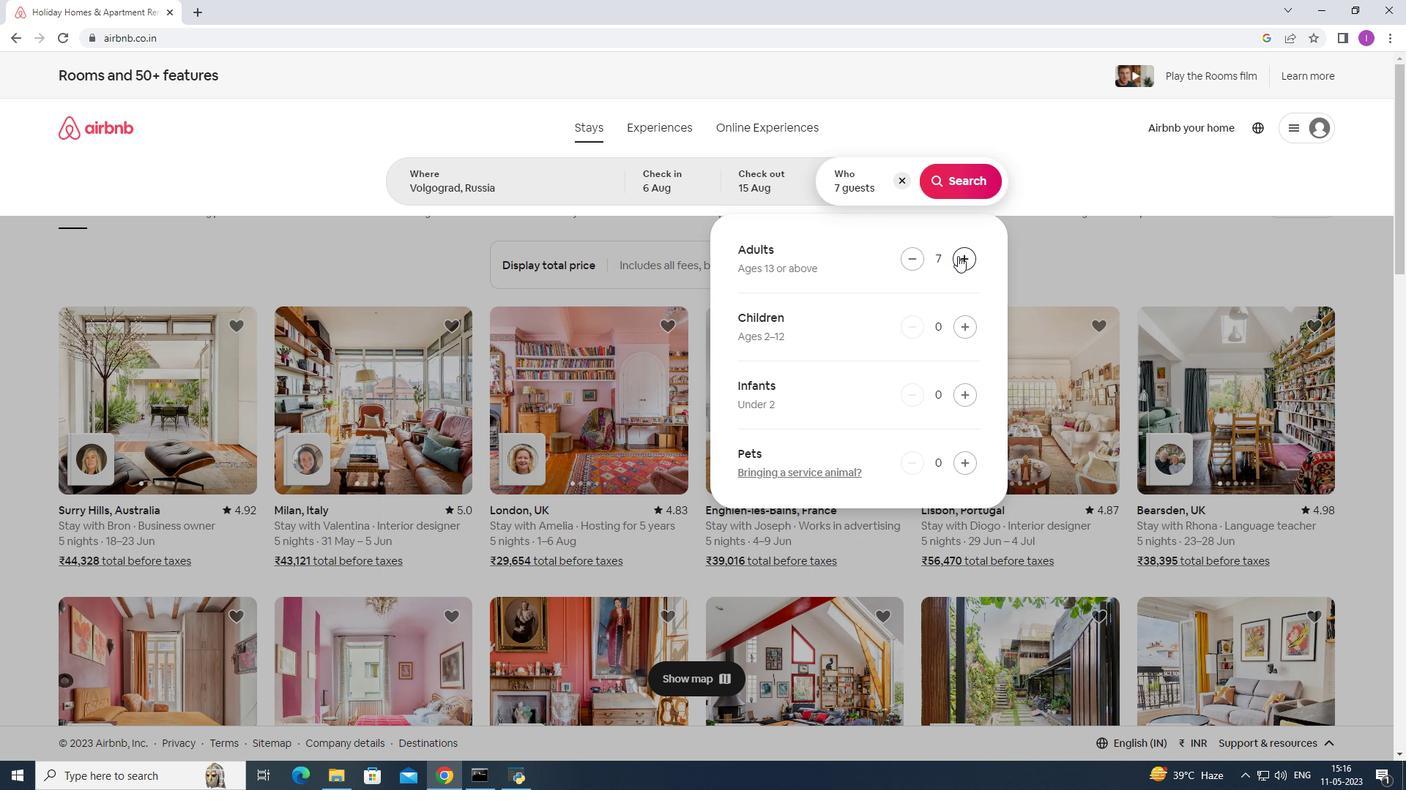 
Action: Mouse moved to (963, 255)
Screenshot: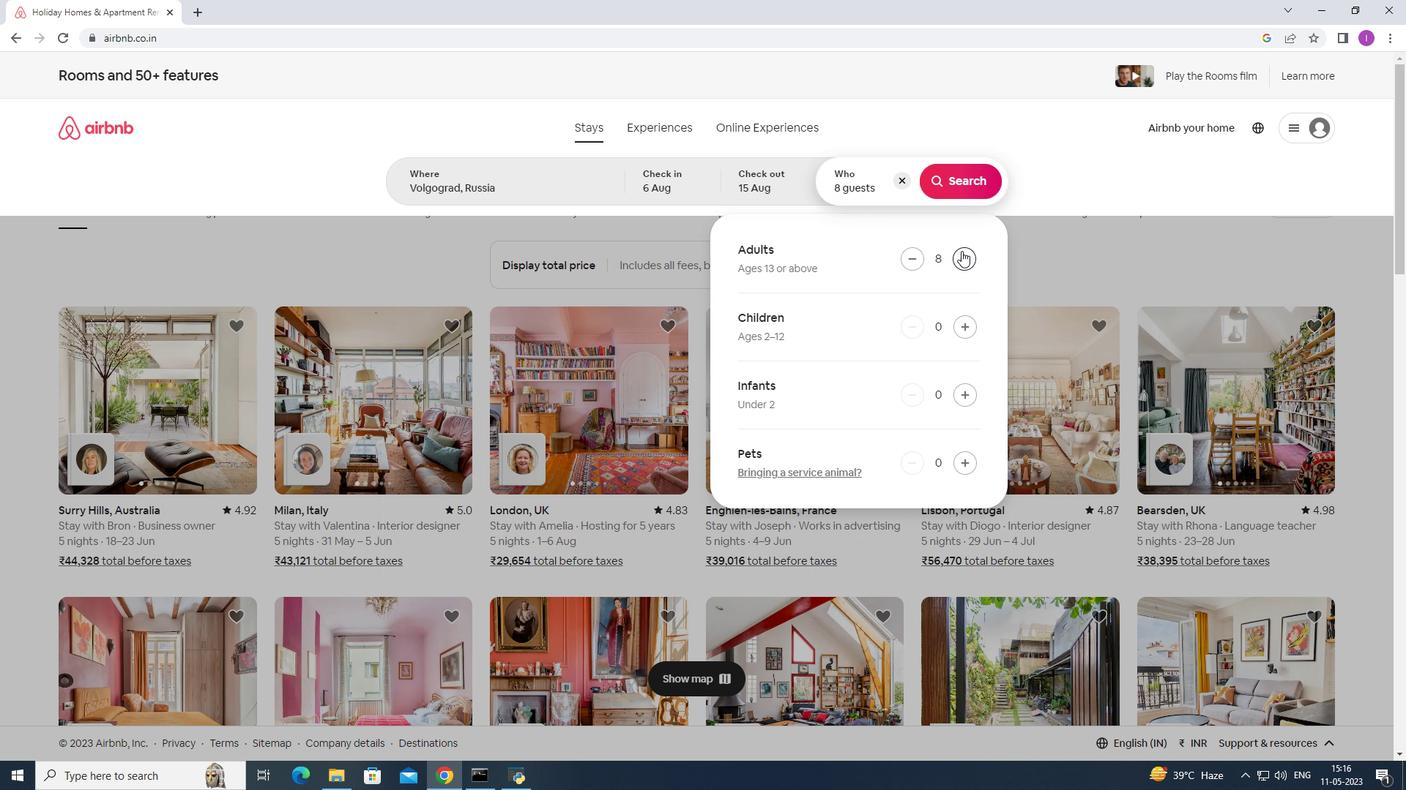 
Action: Mouse pressed left at (963, 255)
Screenshot: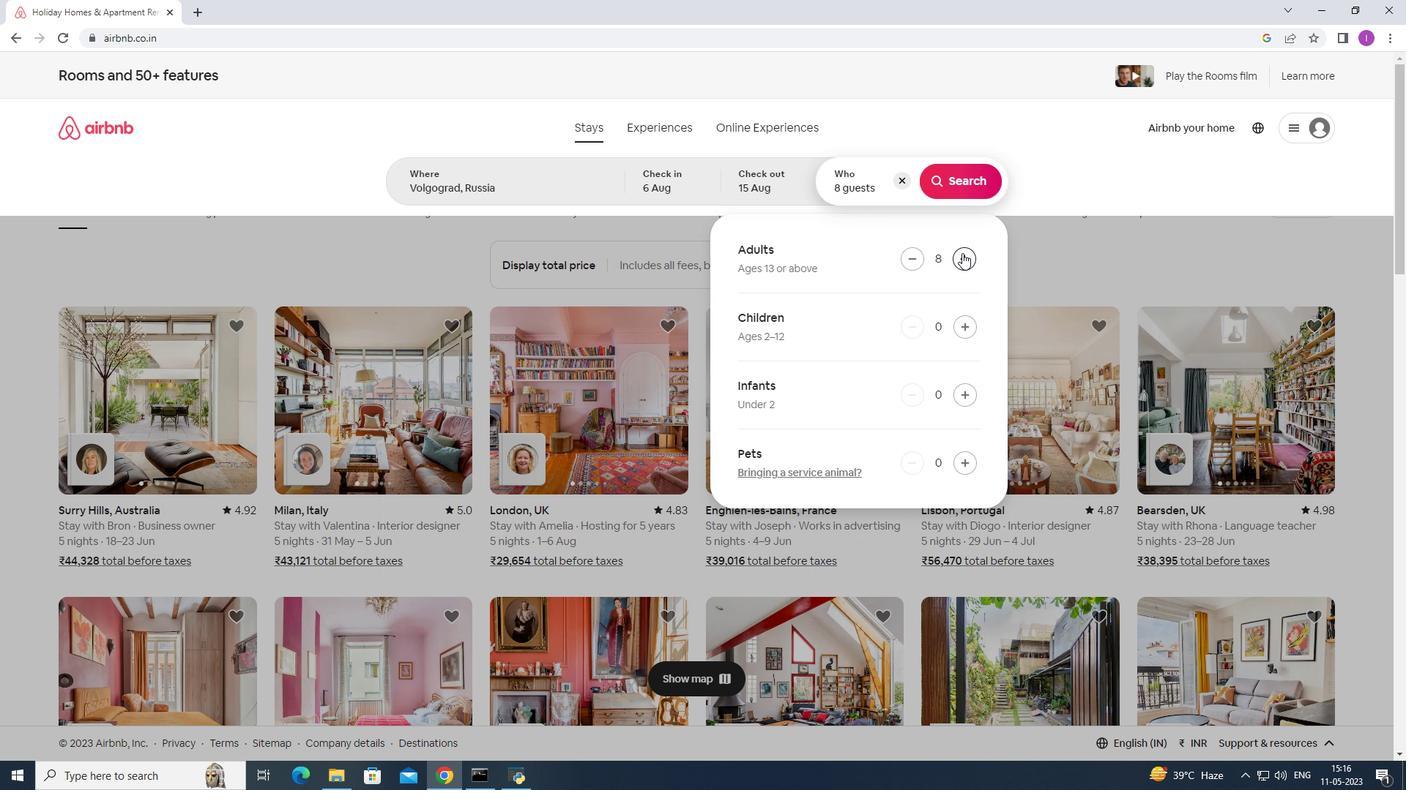 
Action: Mouse moved to (981, 177)
Screenshot: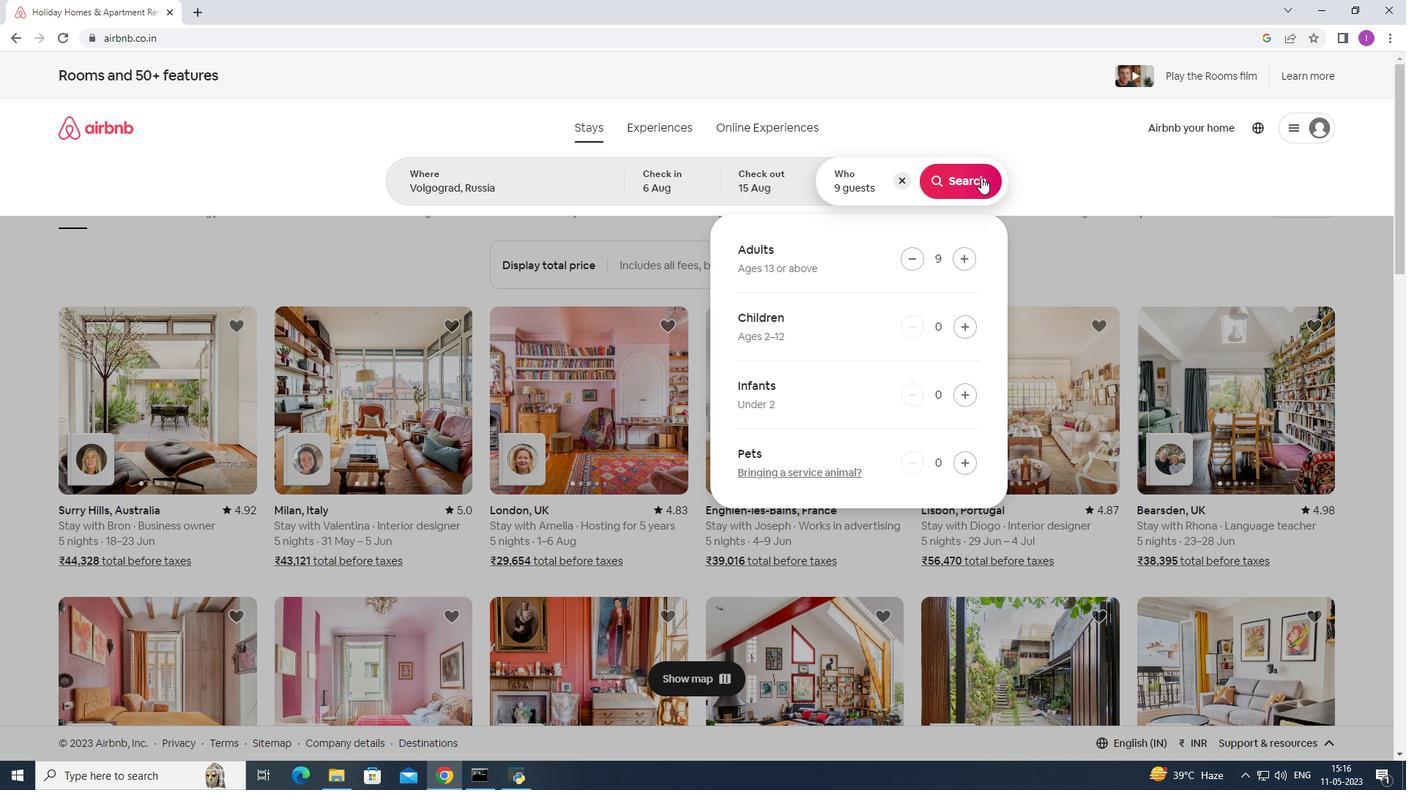 
Action: Mouse pressed left at (981, 177)
Screenshot: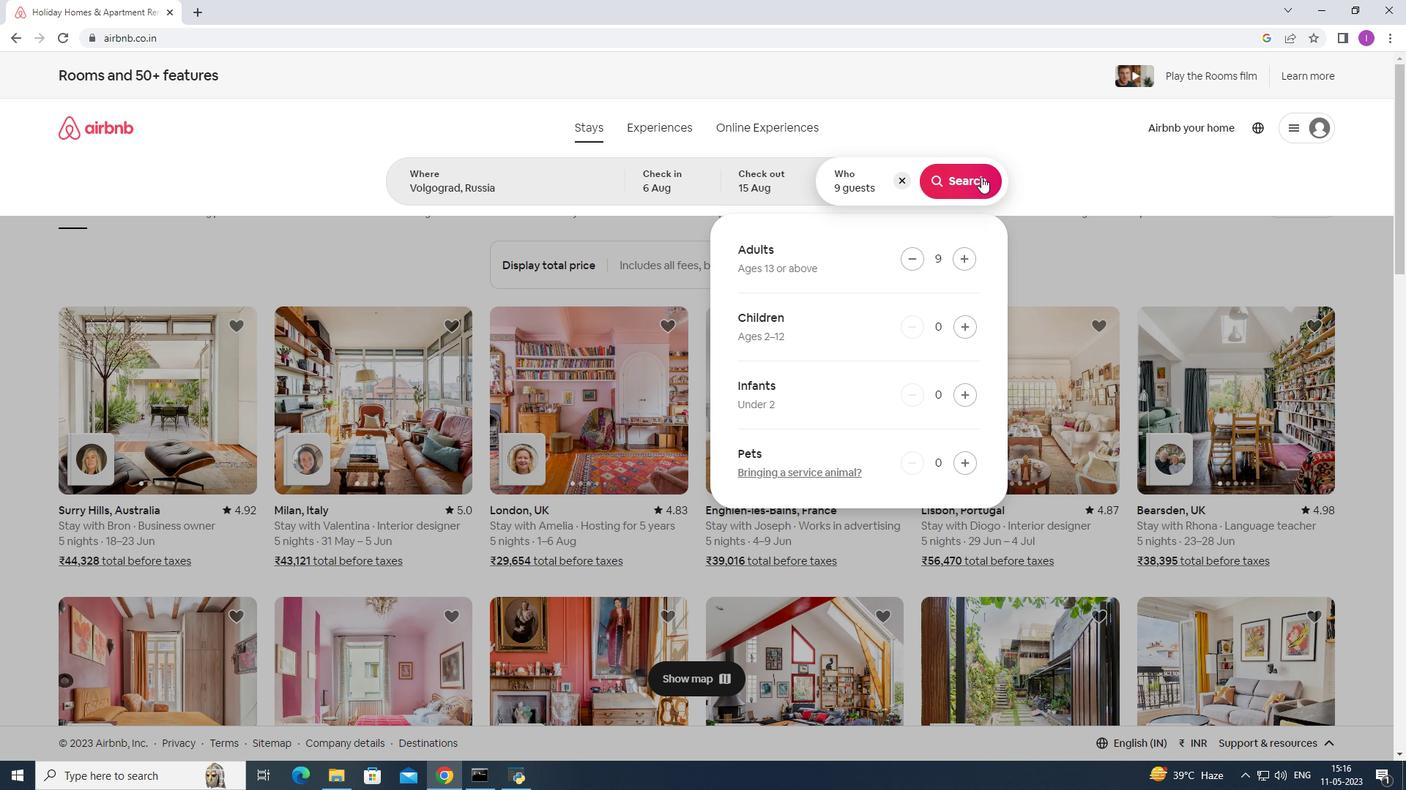 
Action: Mouse moved to (1332, 144)
Screenshot: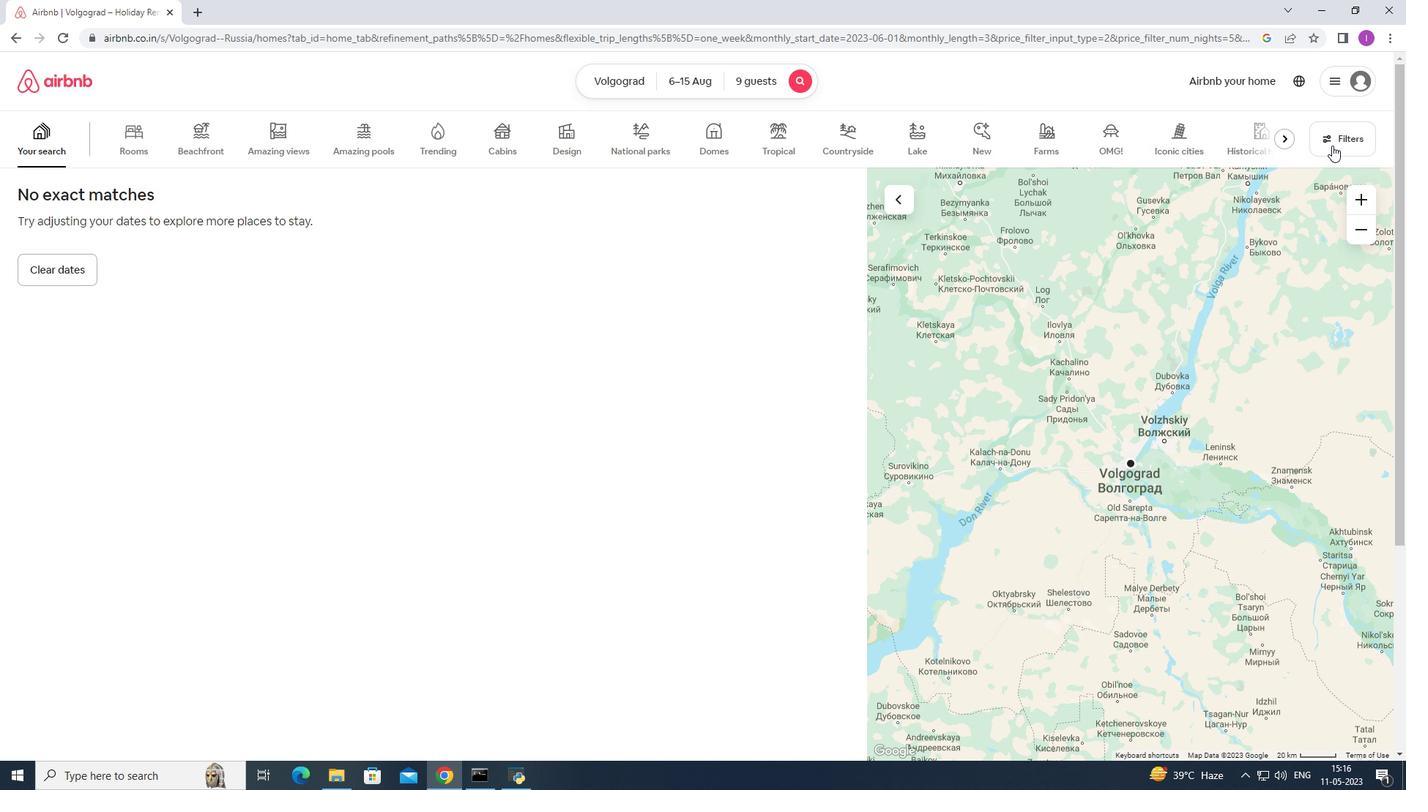 
Action: Mouse pressed left at (1332, 144)
Screenshot: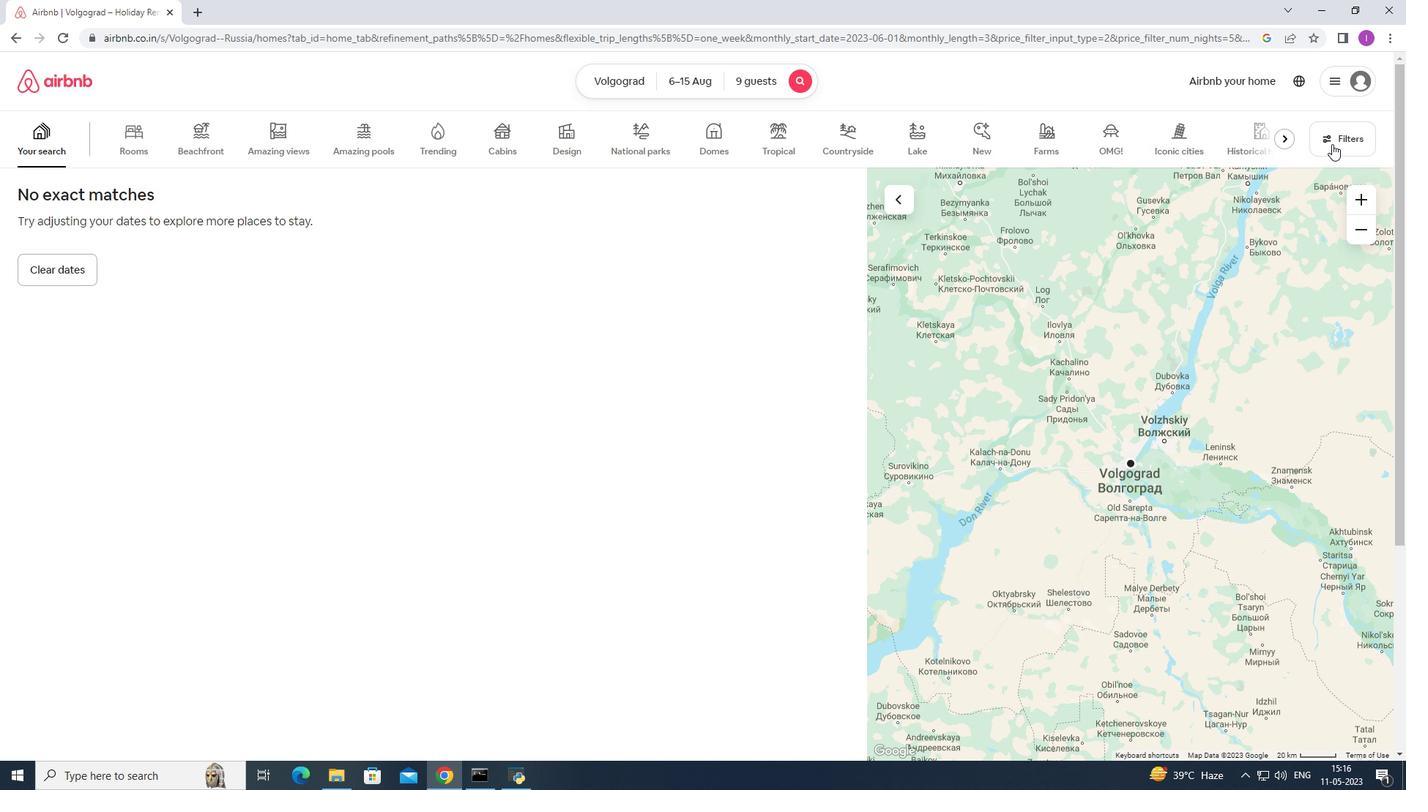 
Action: Mouse moved to (808, 500)
Screenshot: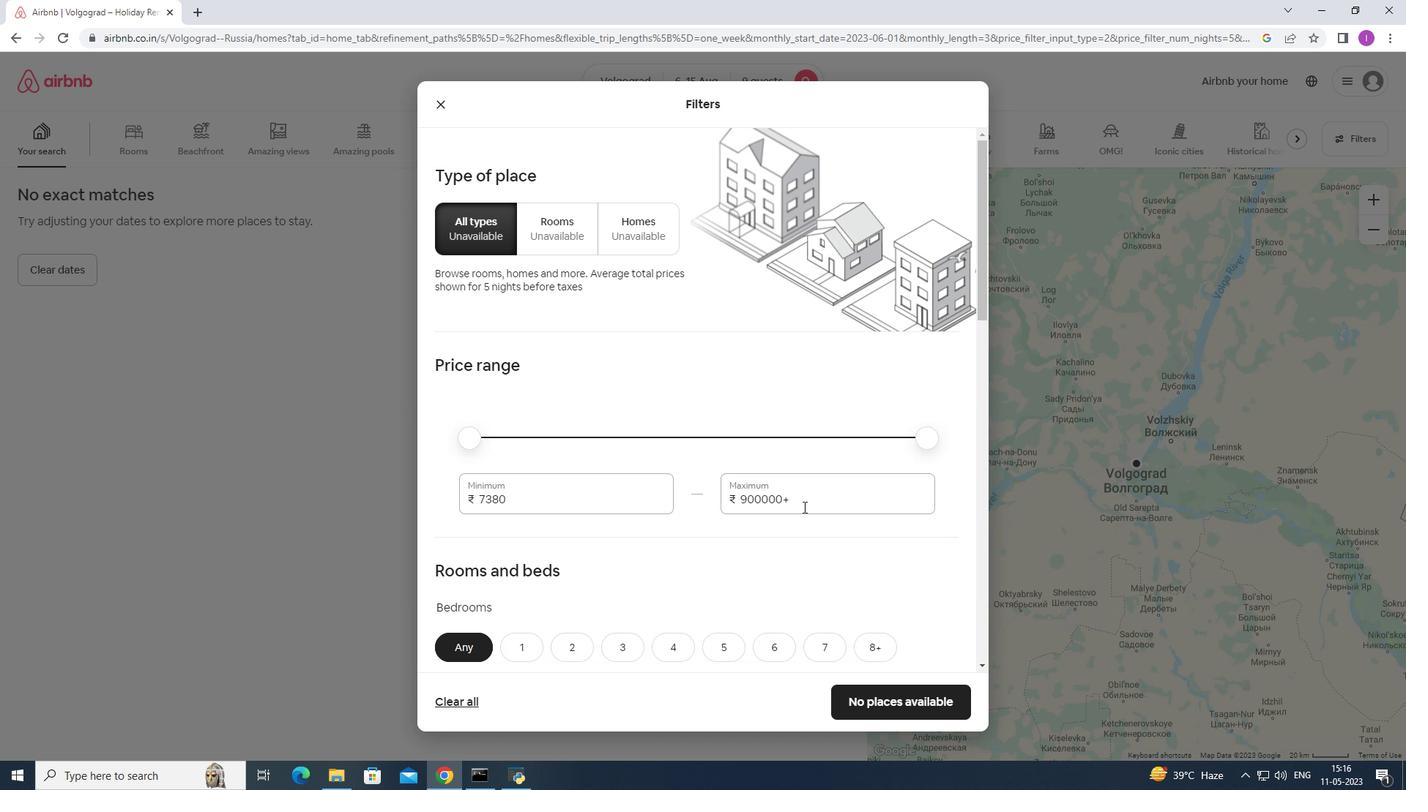 
Action: Mouse pressed left at (808, 500)
Screenshot: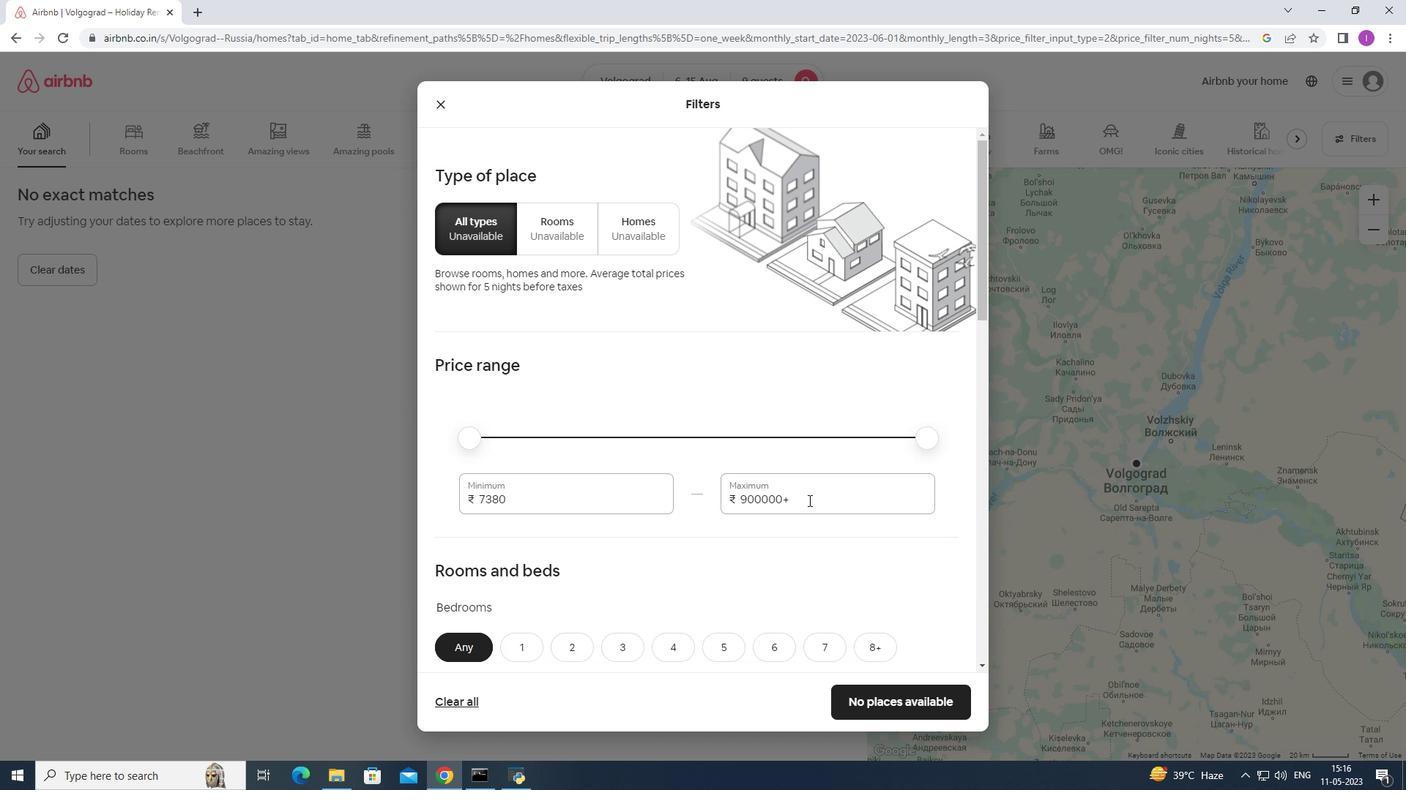 
Action: Mouse moved to (735, 501)
Screenshot: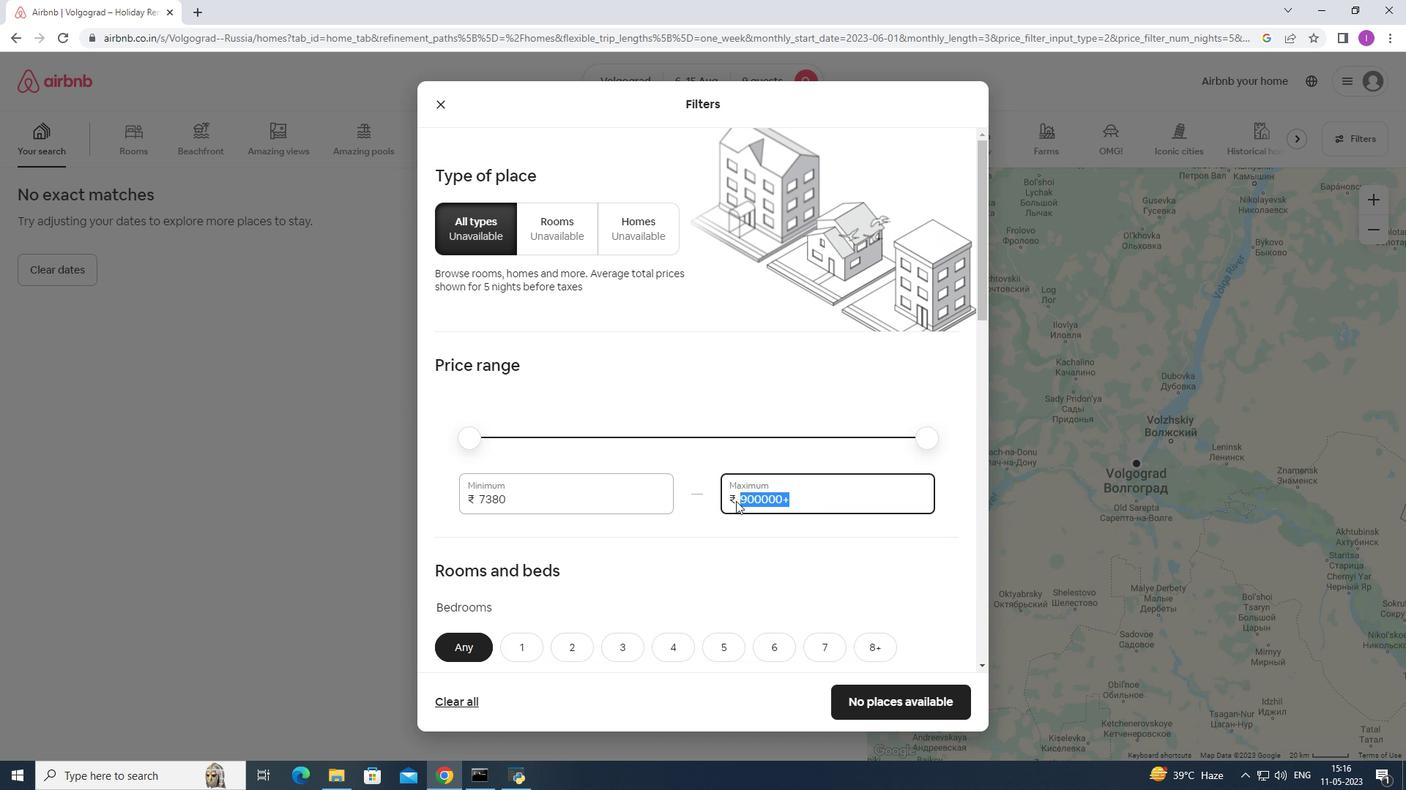 
Action: Key pressed 1400
Screenshot: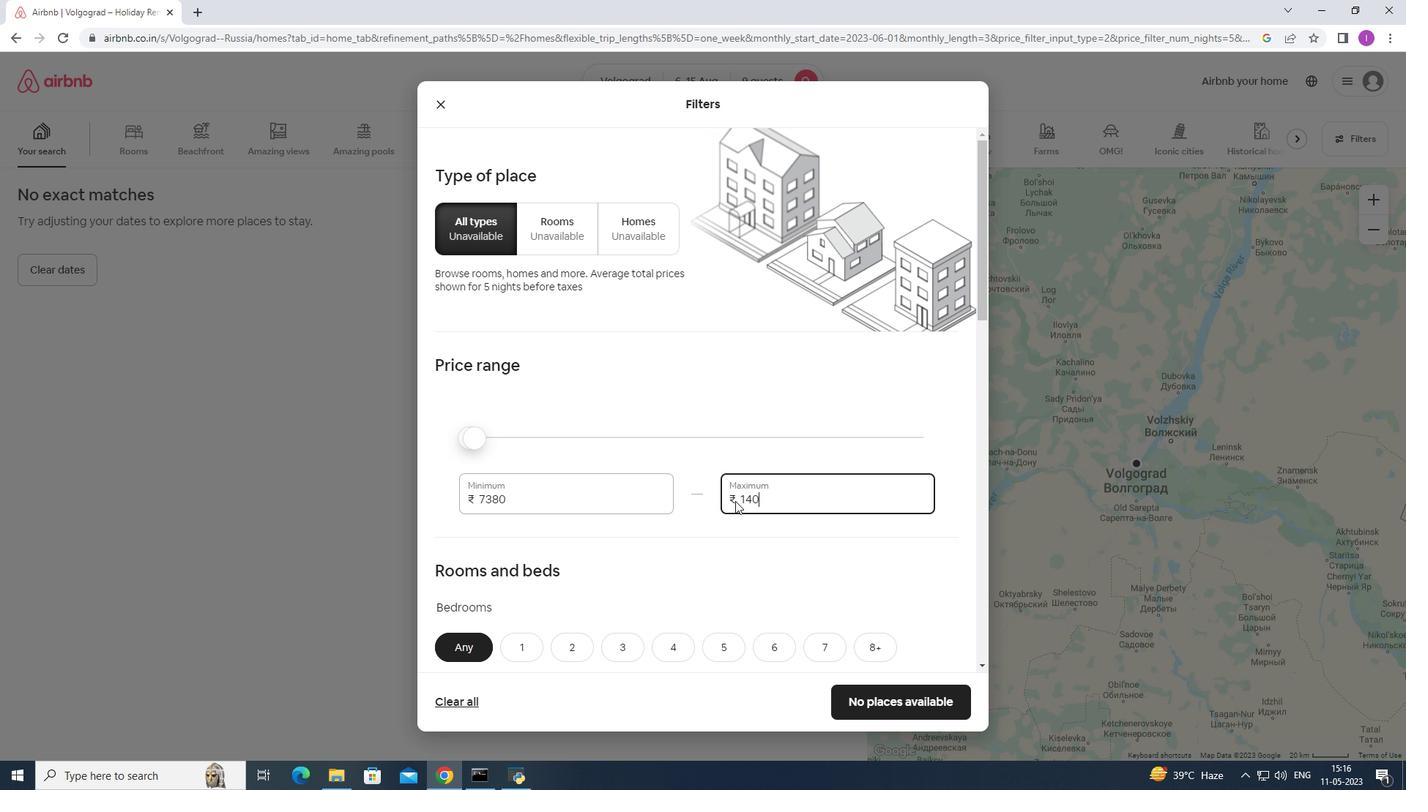 
Action: Mouse moved to (734, 500)
Screenshot: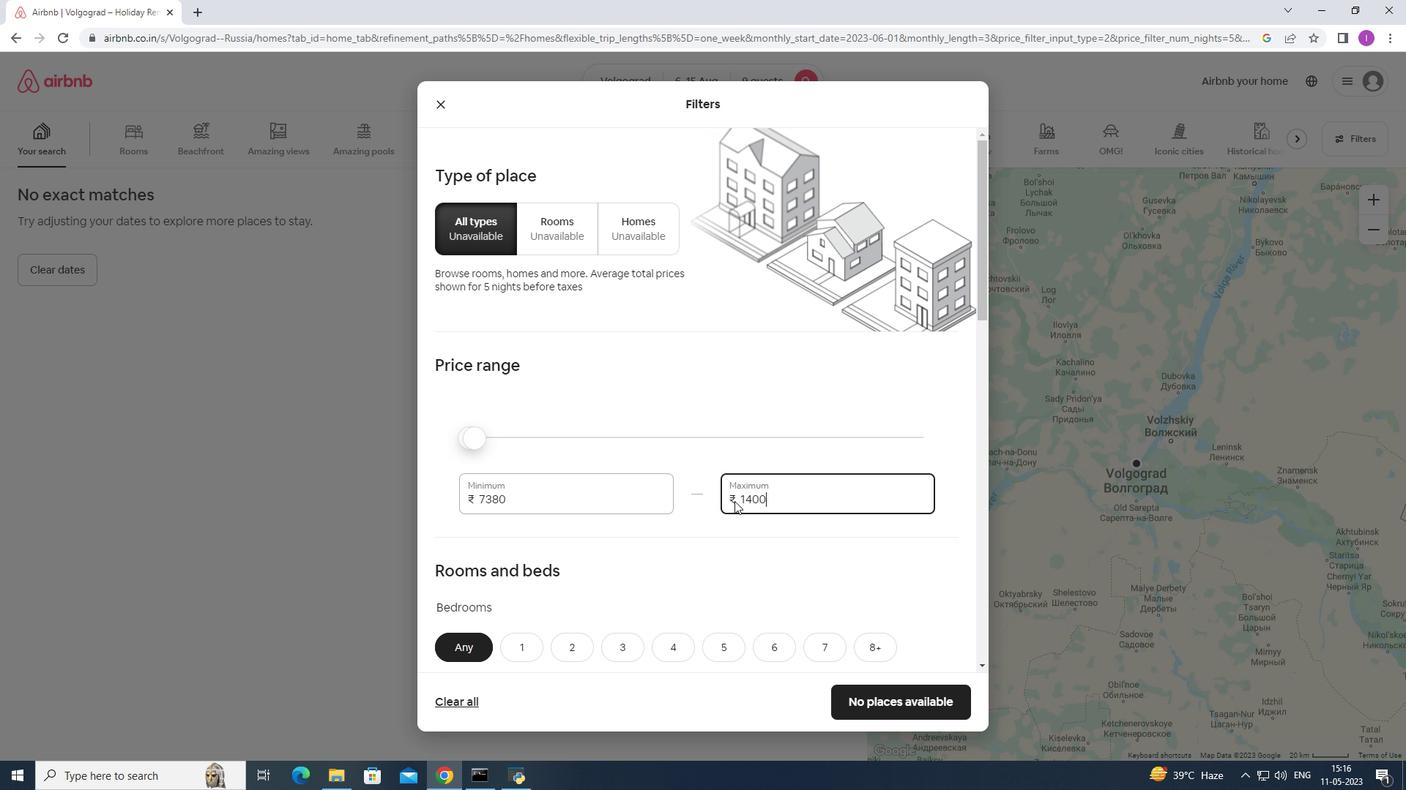 
Action: Key pressed 0
Screenshot: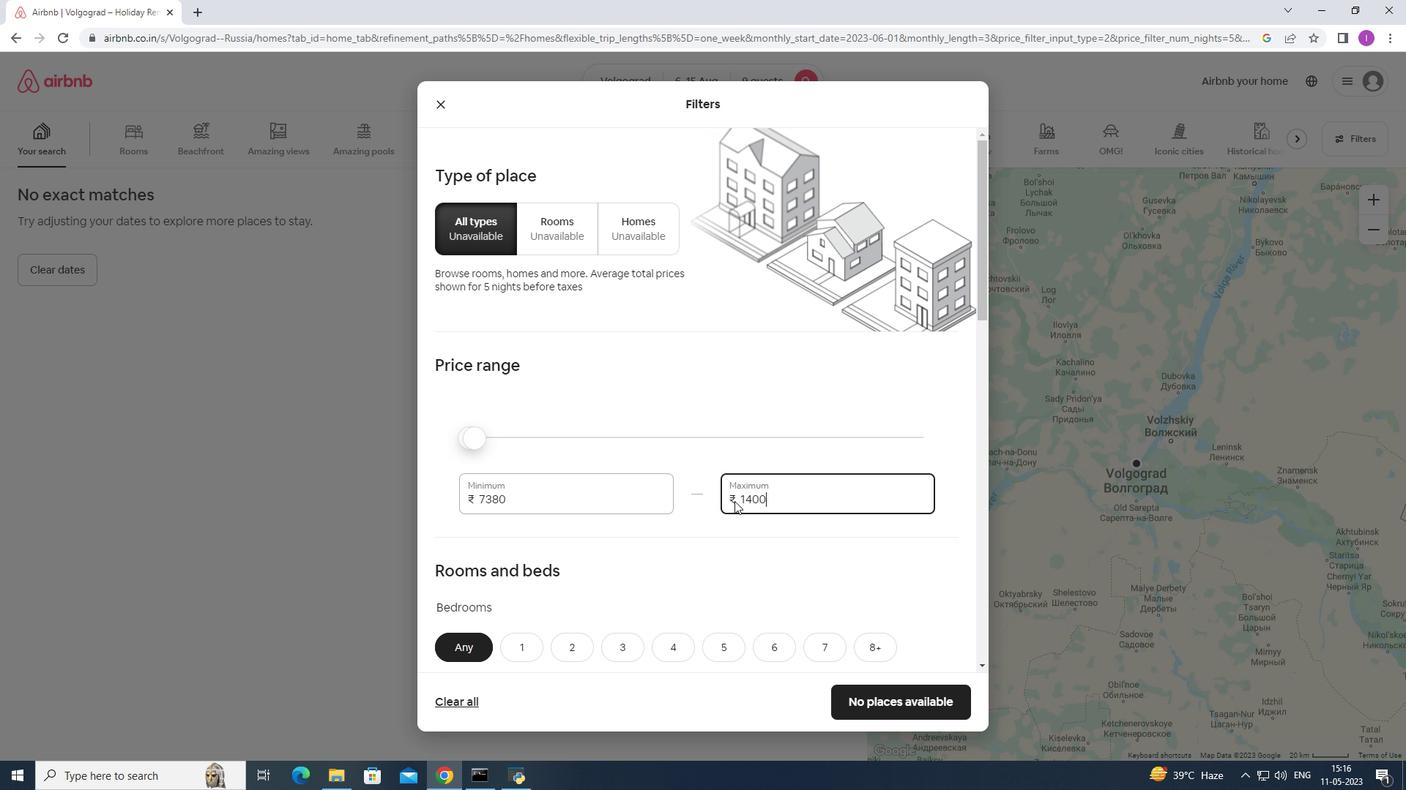 
Action: Mouse moved to (533, 499)
Screenshot: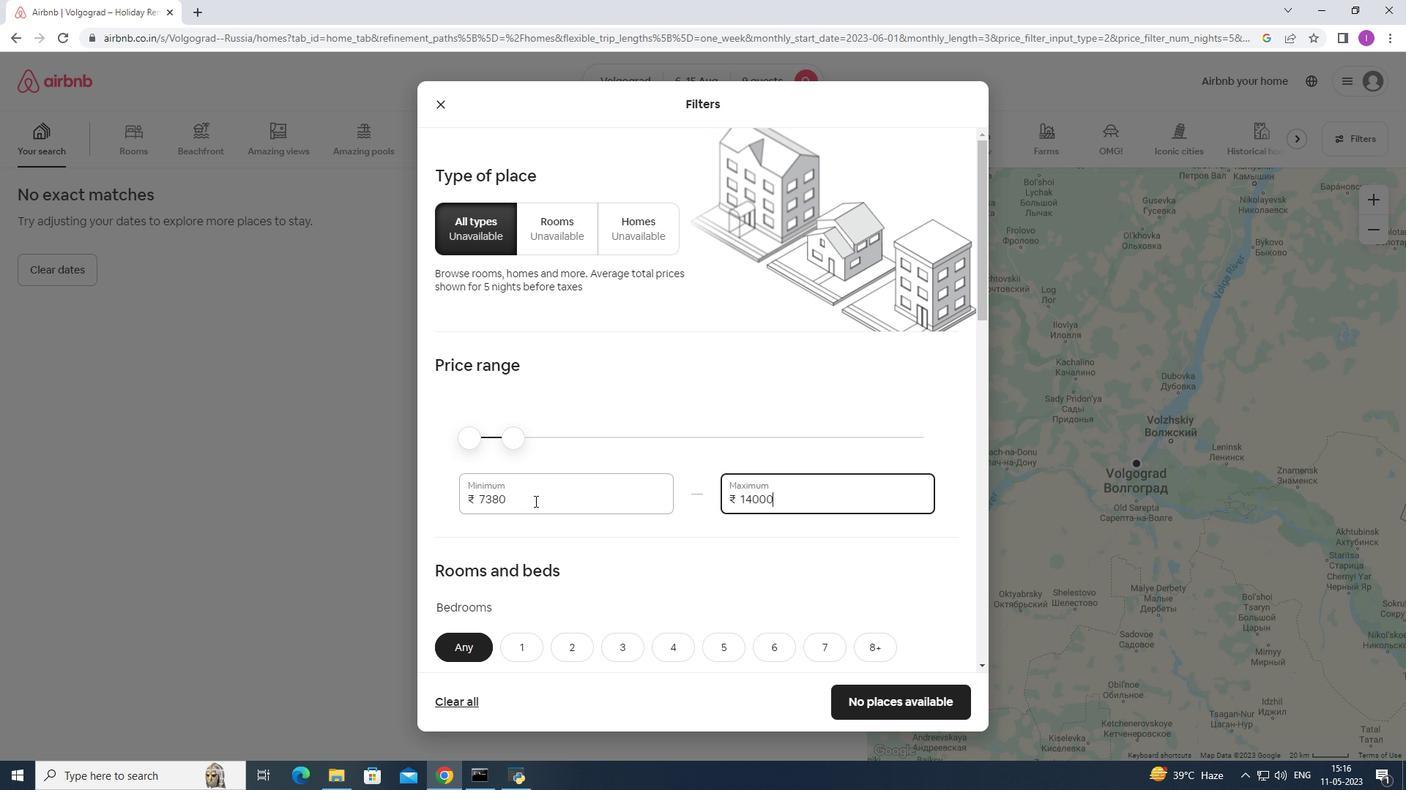 
Action: Mouse pressed left at (533, 499)
Screenshot: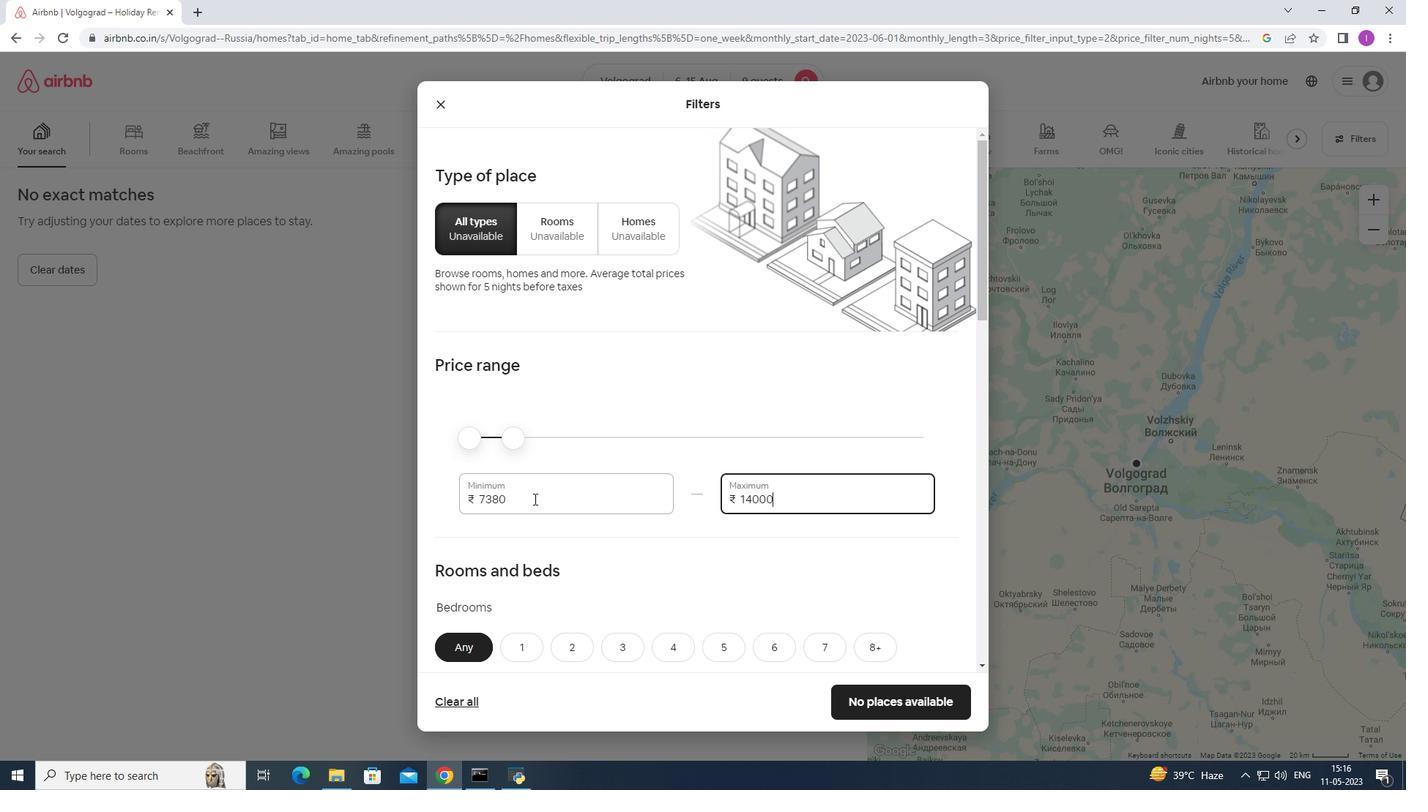 
Action: Mouse moved to (625, 506)
Screenshot: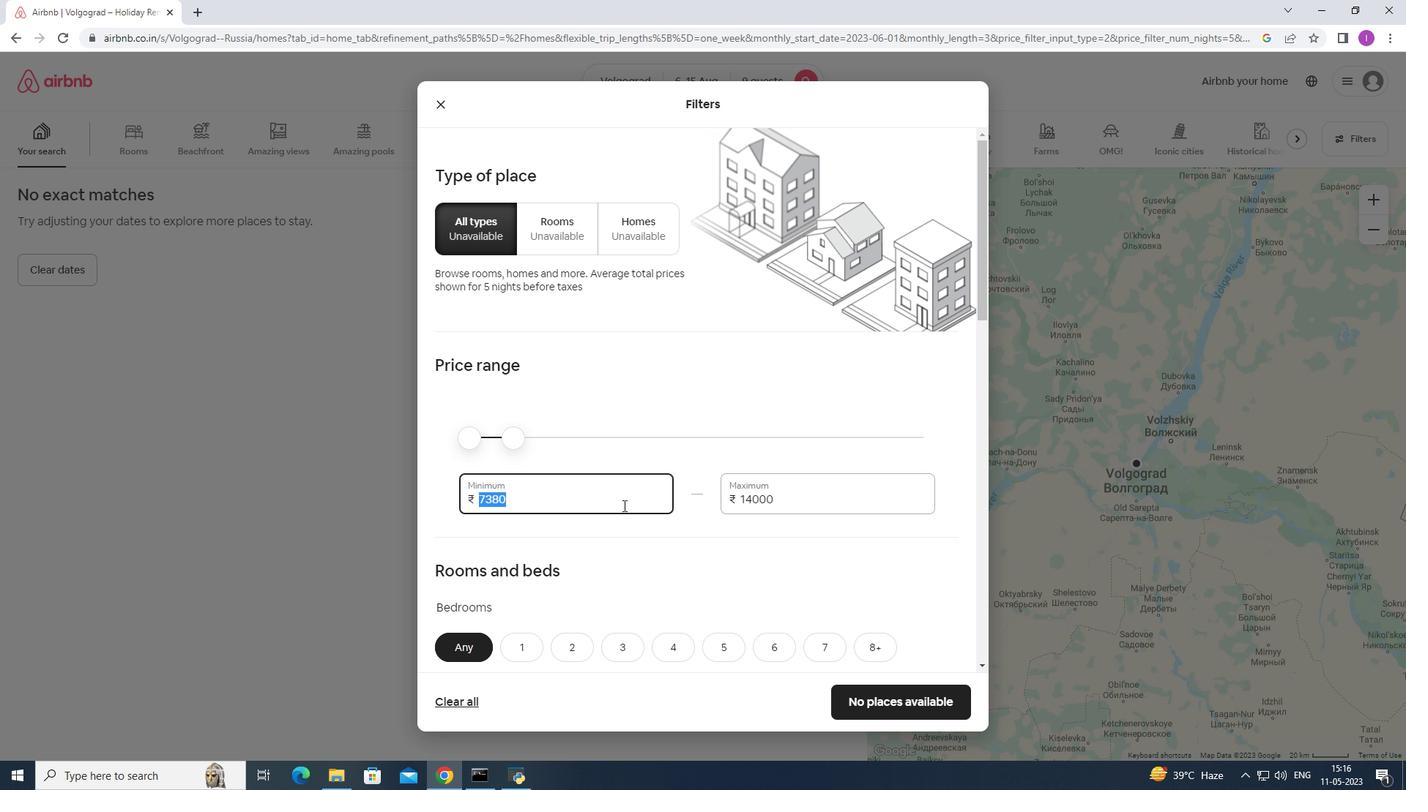 
Action: Key pressed 1
Screenshot: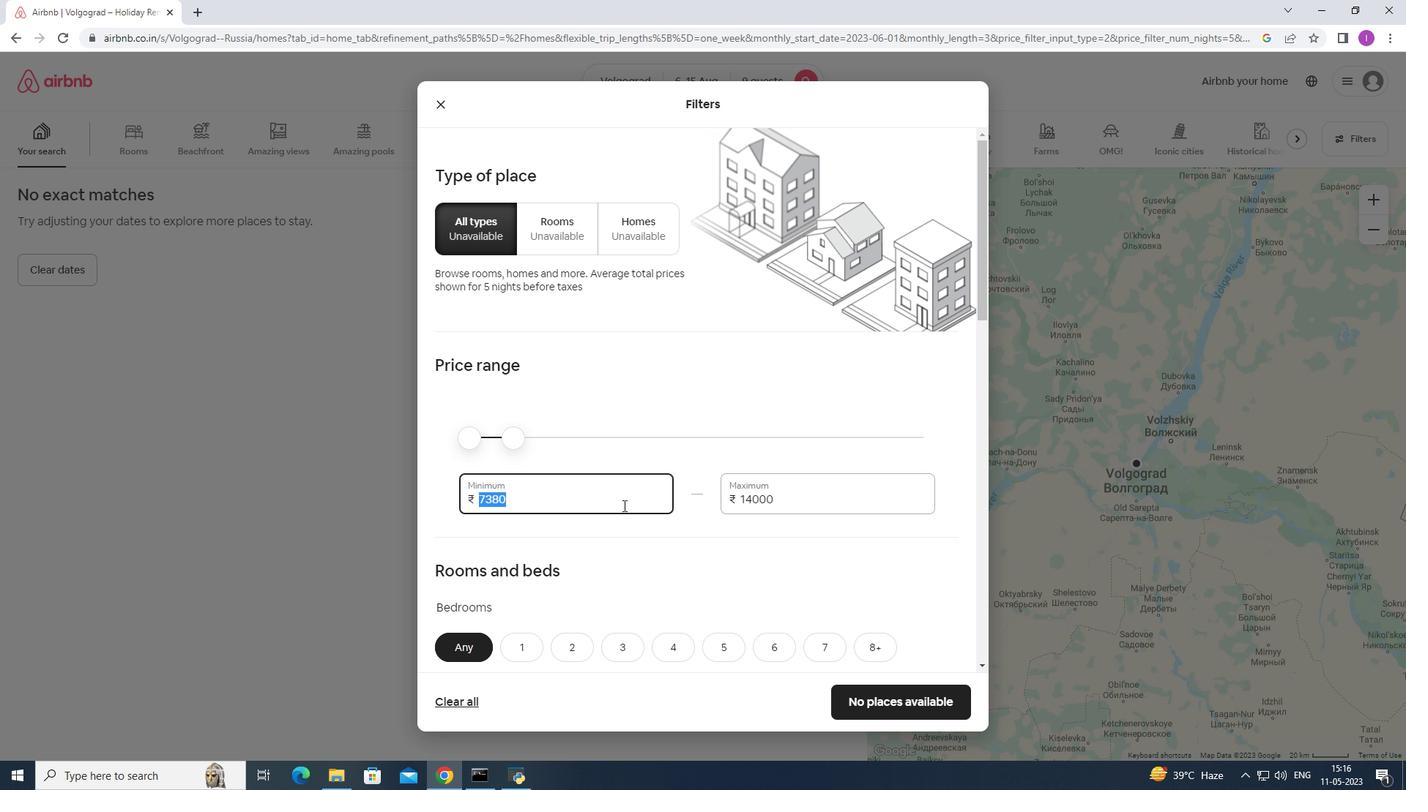 
Action: Mouse moved to (626, 502)
Screenshot: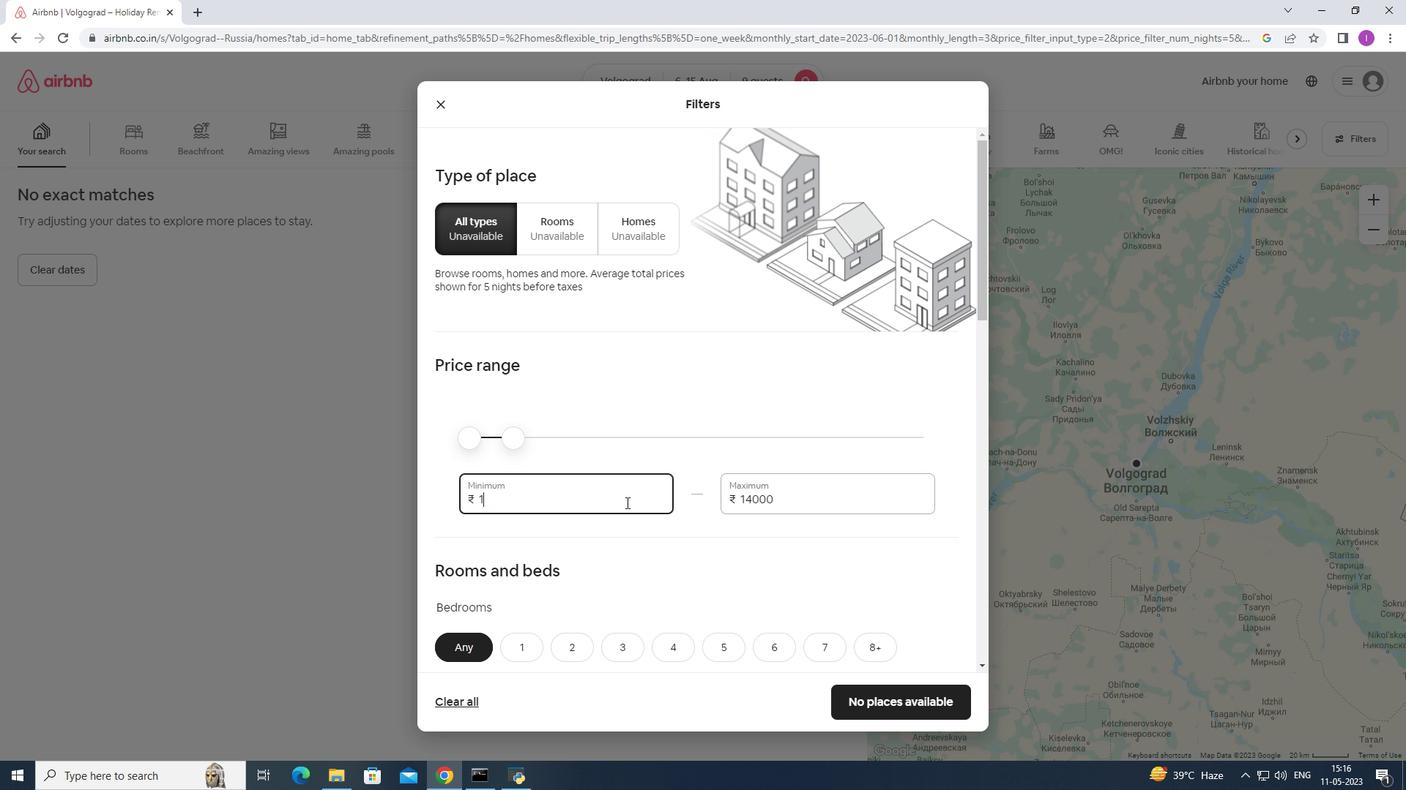 
Action: Key pressed 00
Screenshot: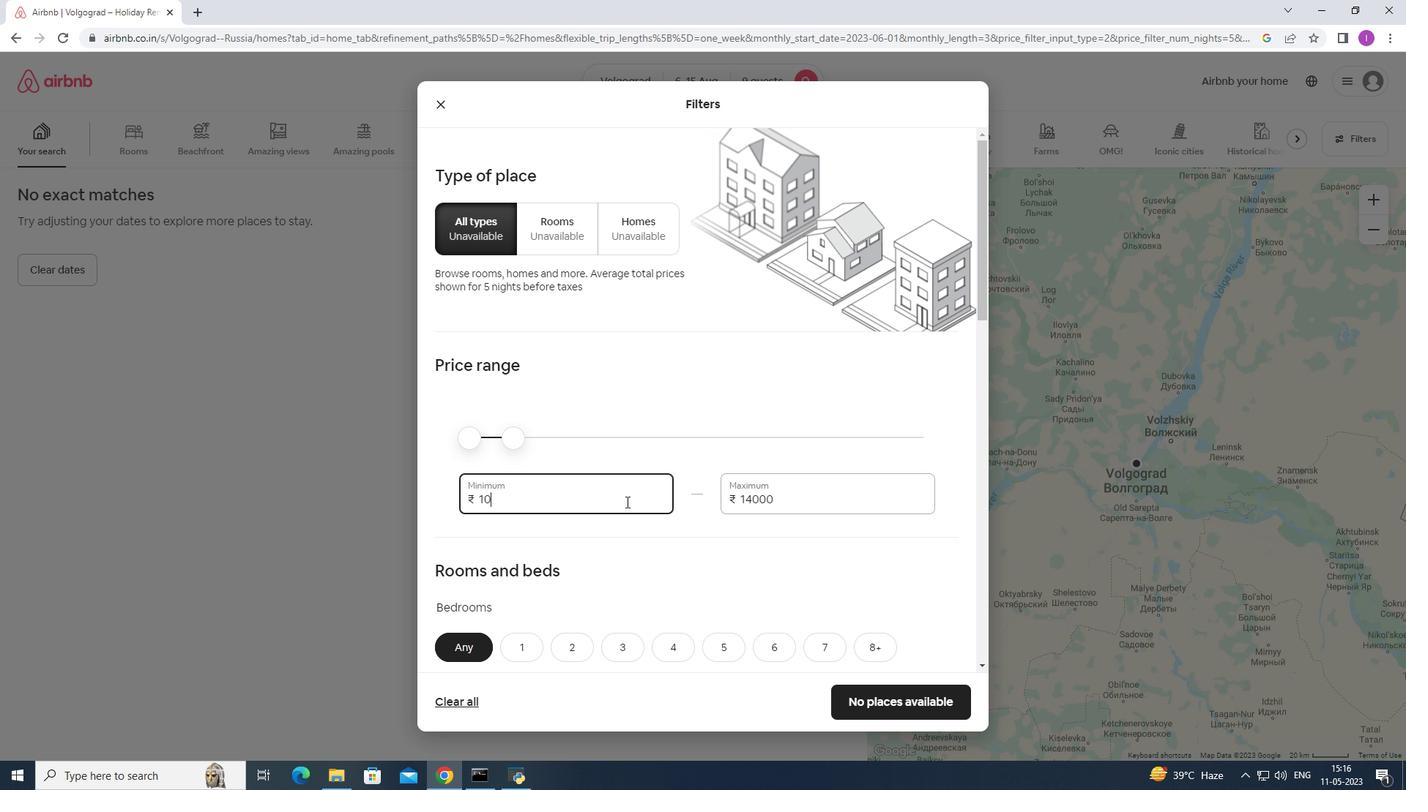 
Action: Mouse moved to (626, 501)
Screenshot: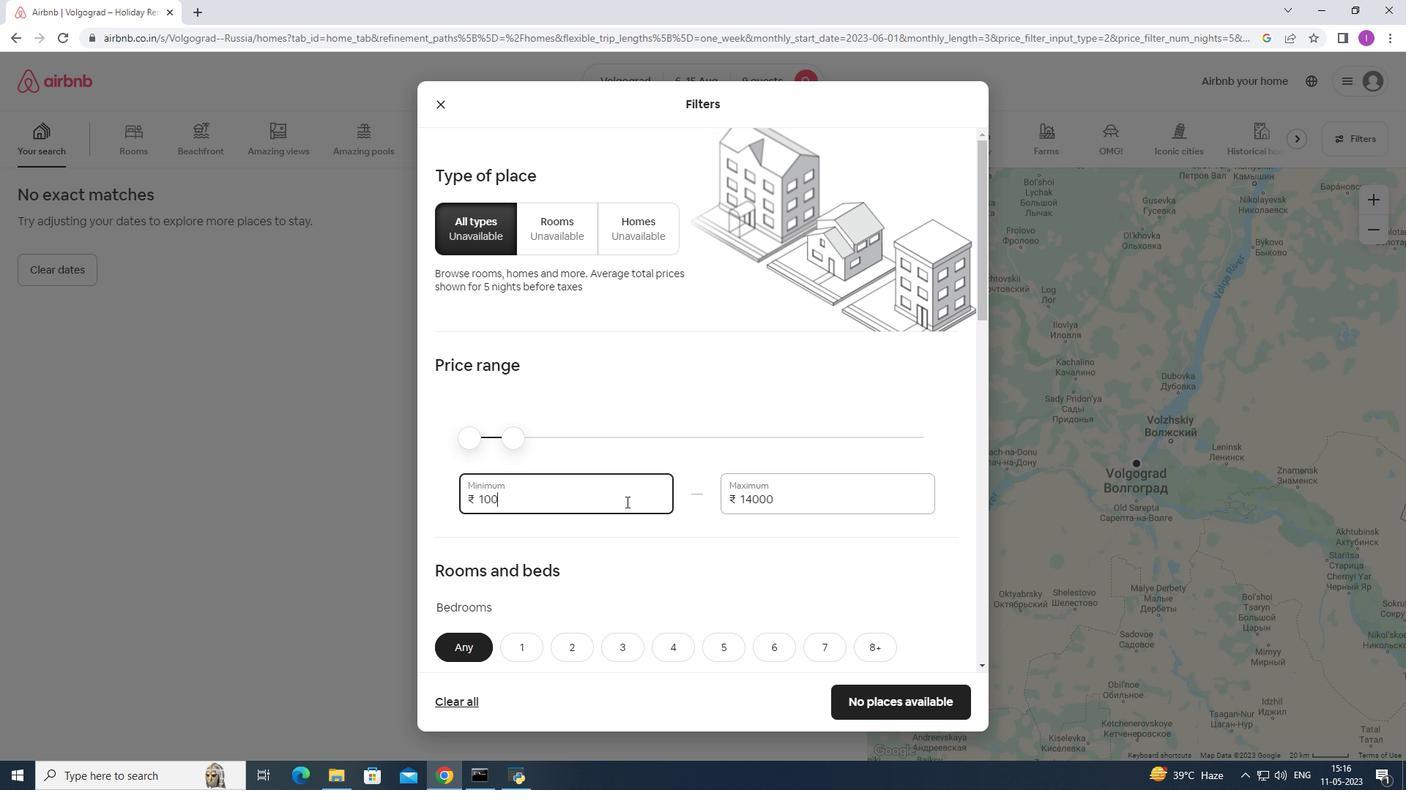 
Action: Key pressed 00
Screenshot: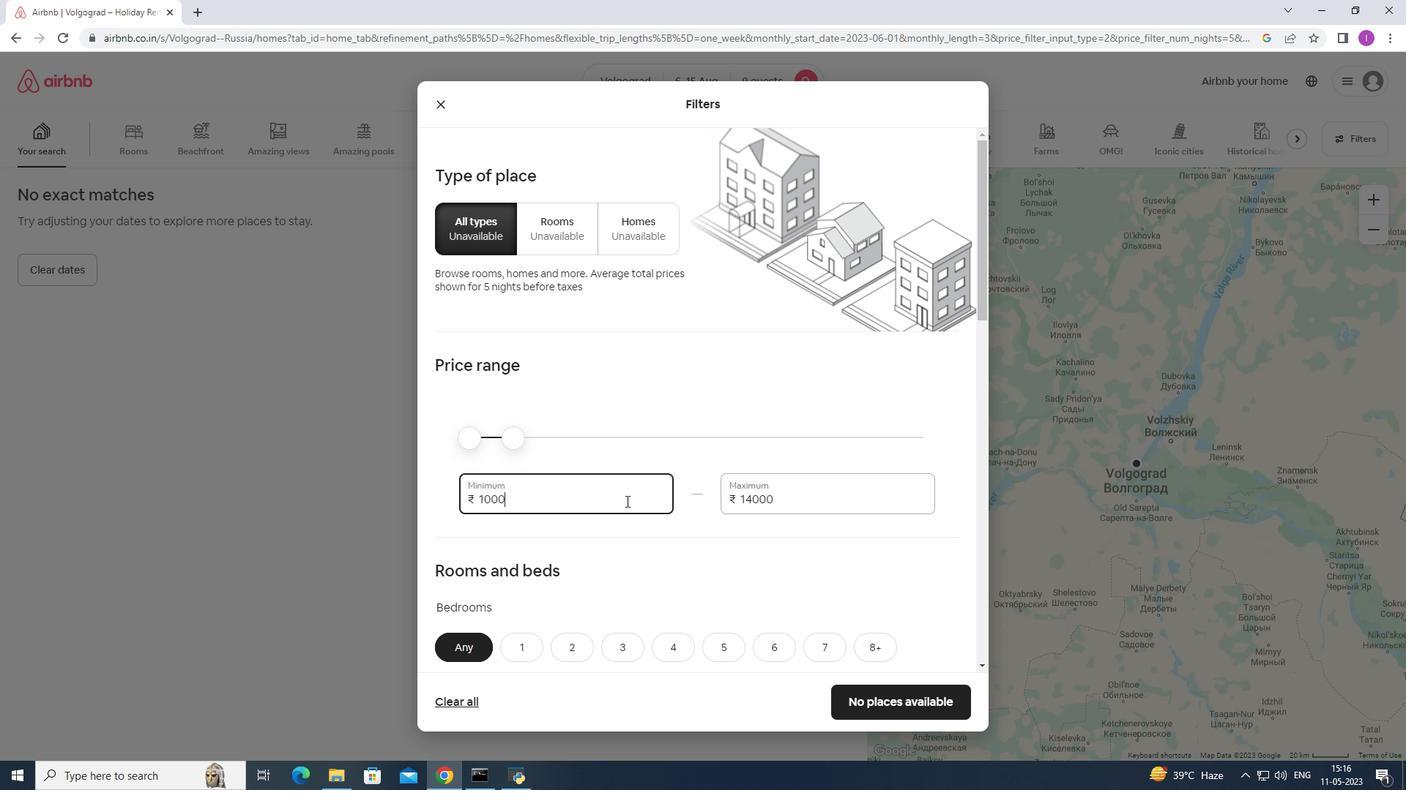 
Action: Mouse moved to (697, 517)
Screenshot: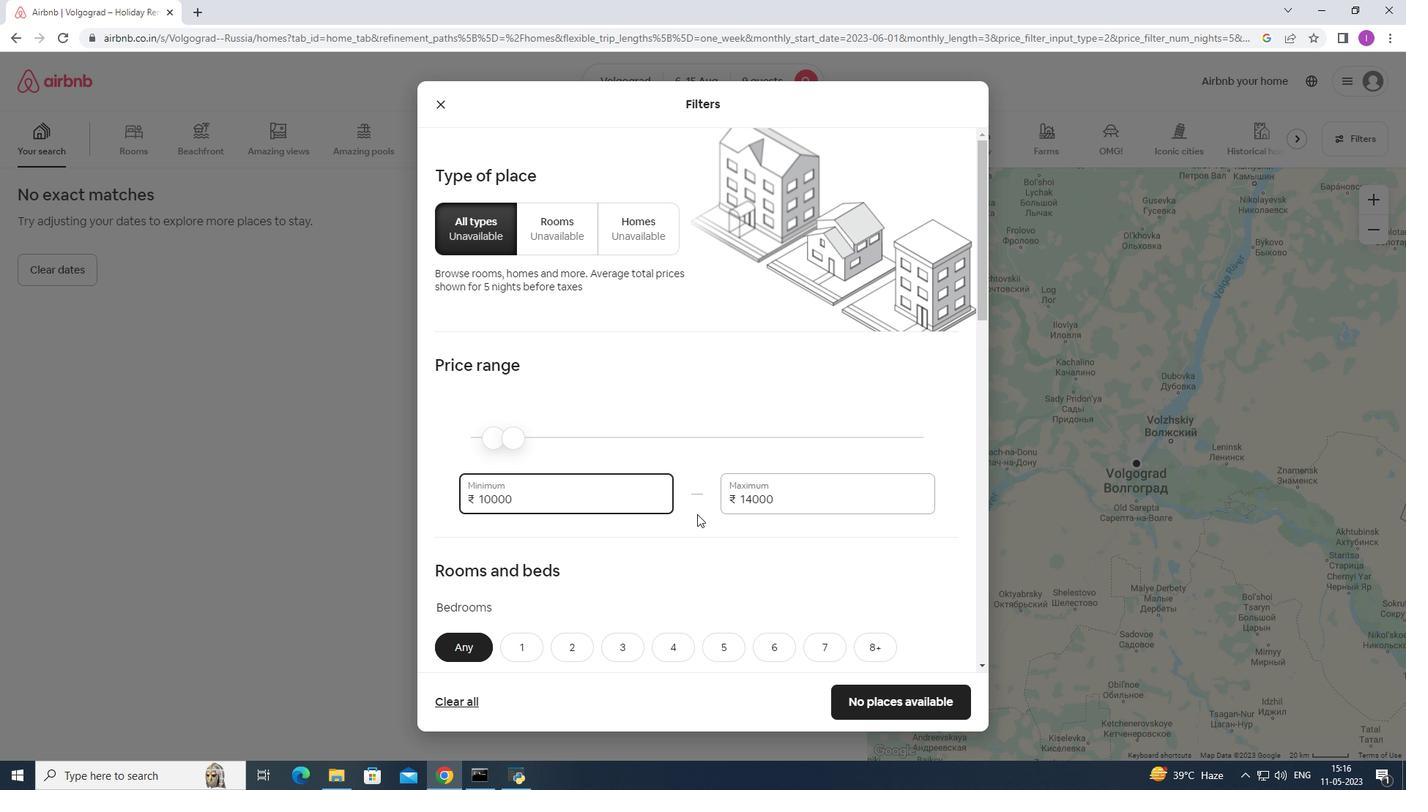 
Action: Mouse scrolled (697, 517) with delta (0, 0)
Screenshot: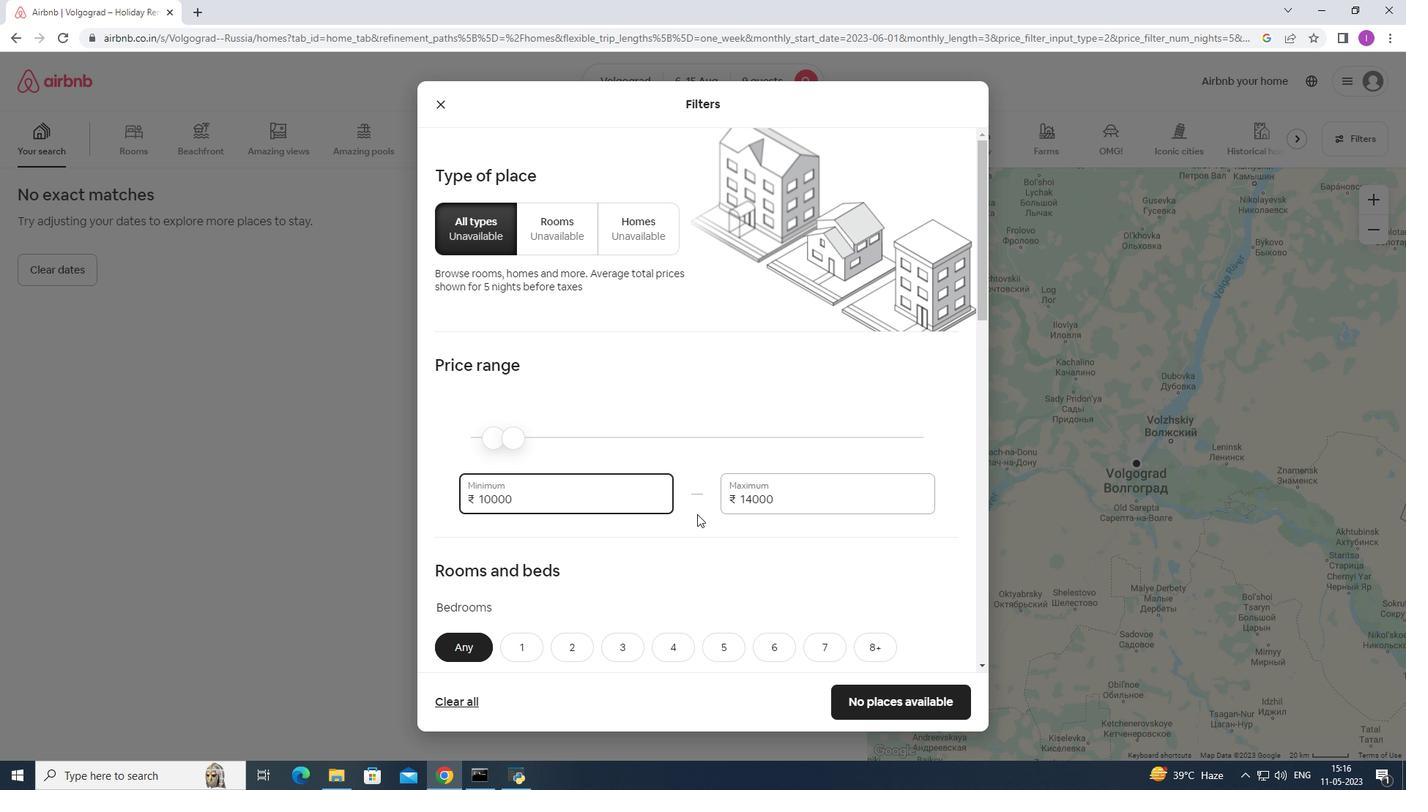 
Action: Mouse moved to (697, 519)
Screenshot: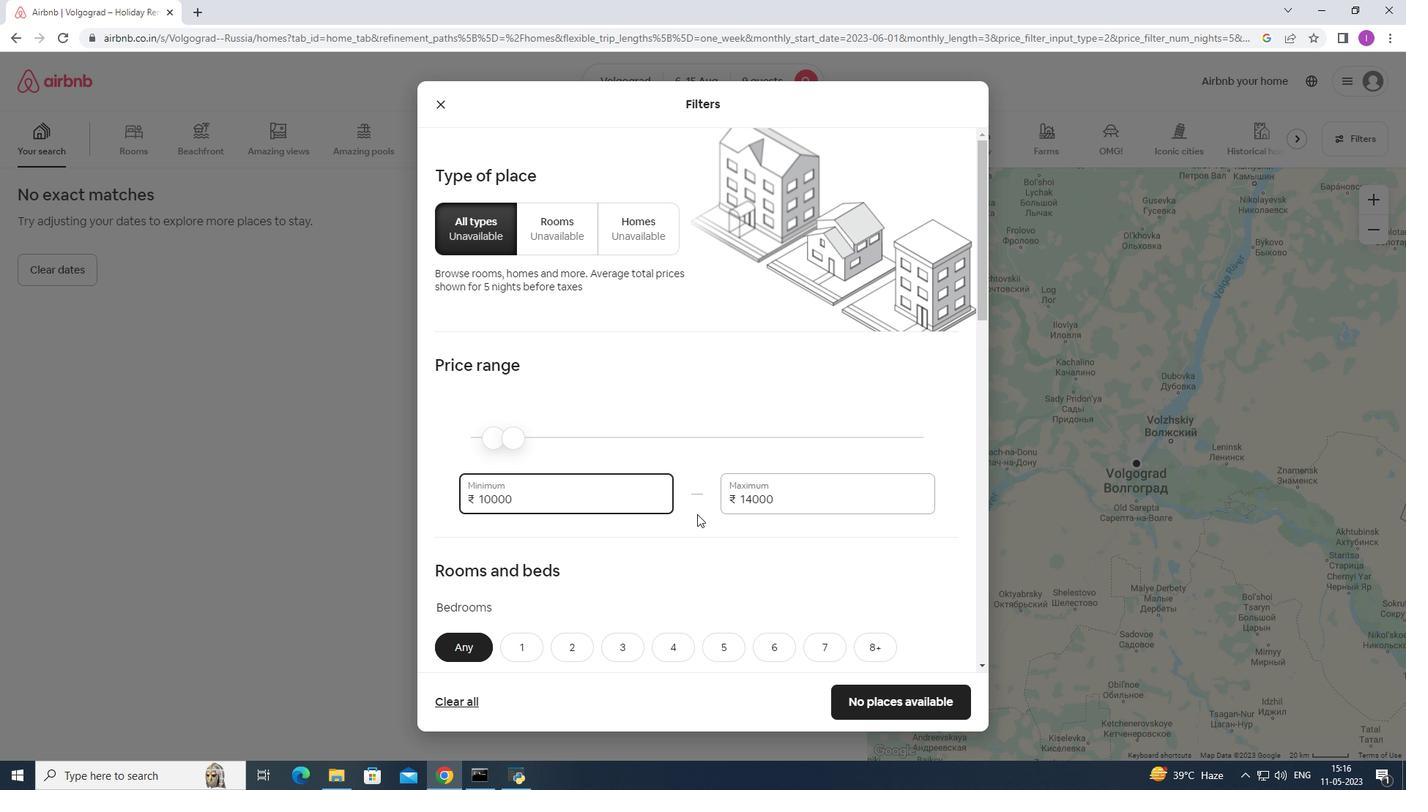 
Action: Mouse scrolled (697, 518) with delta (0, 0)
Screenshot: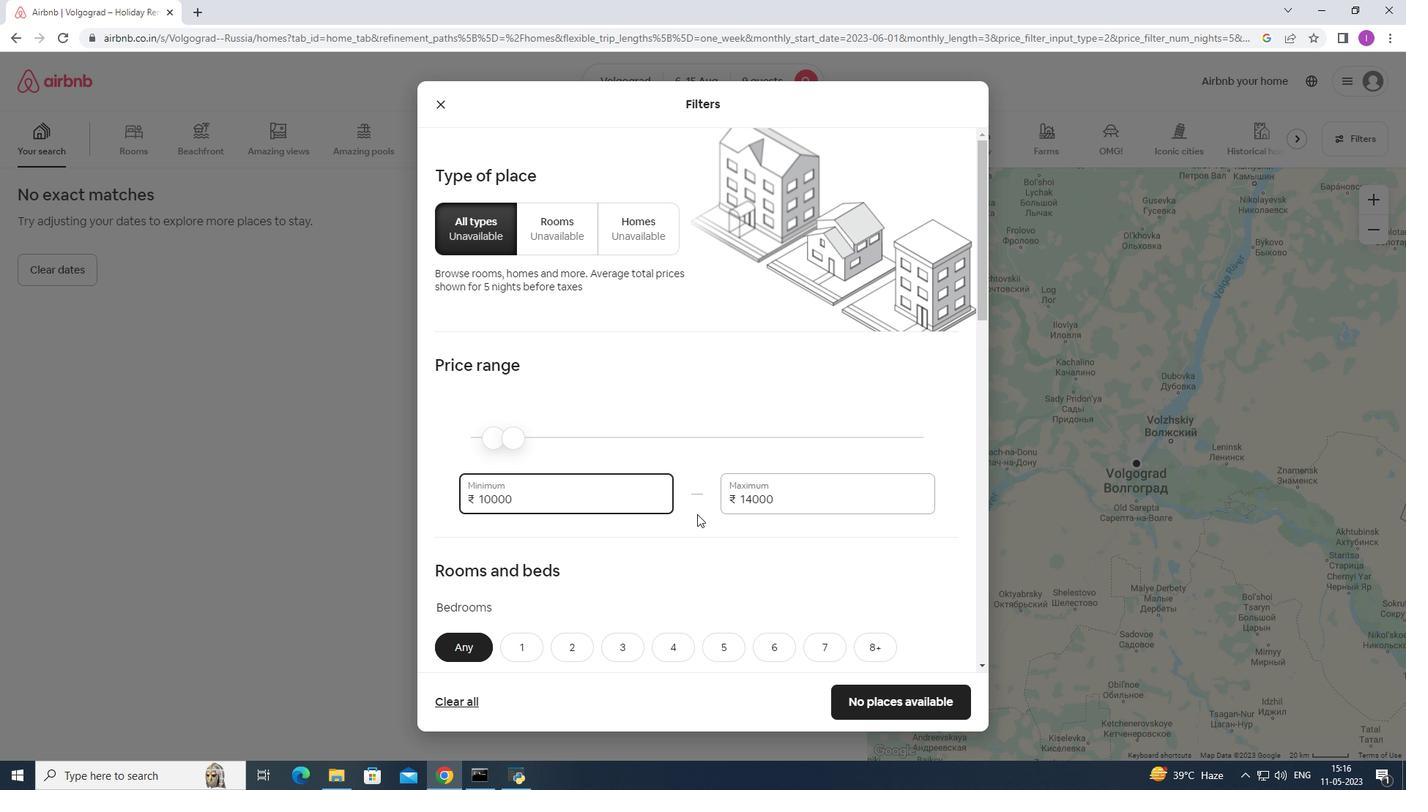 
Action: Mouse scrolled (697, 518) with delta (0, 0)
Screenshot: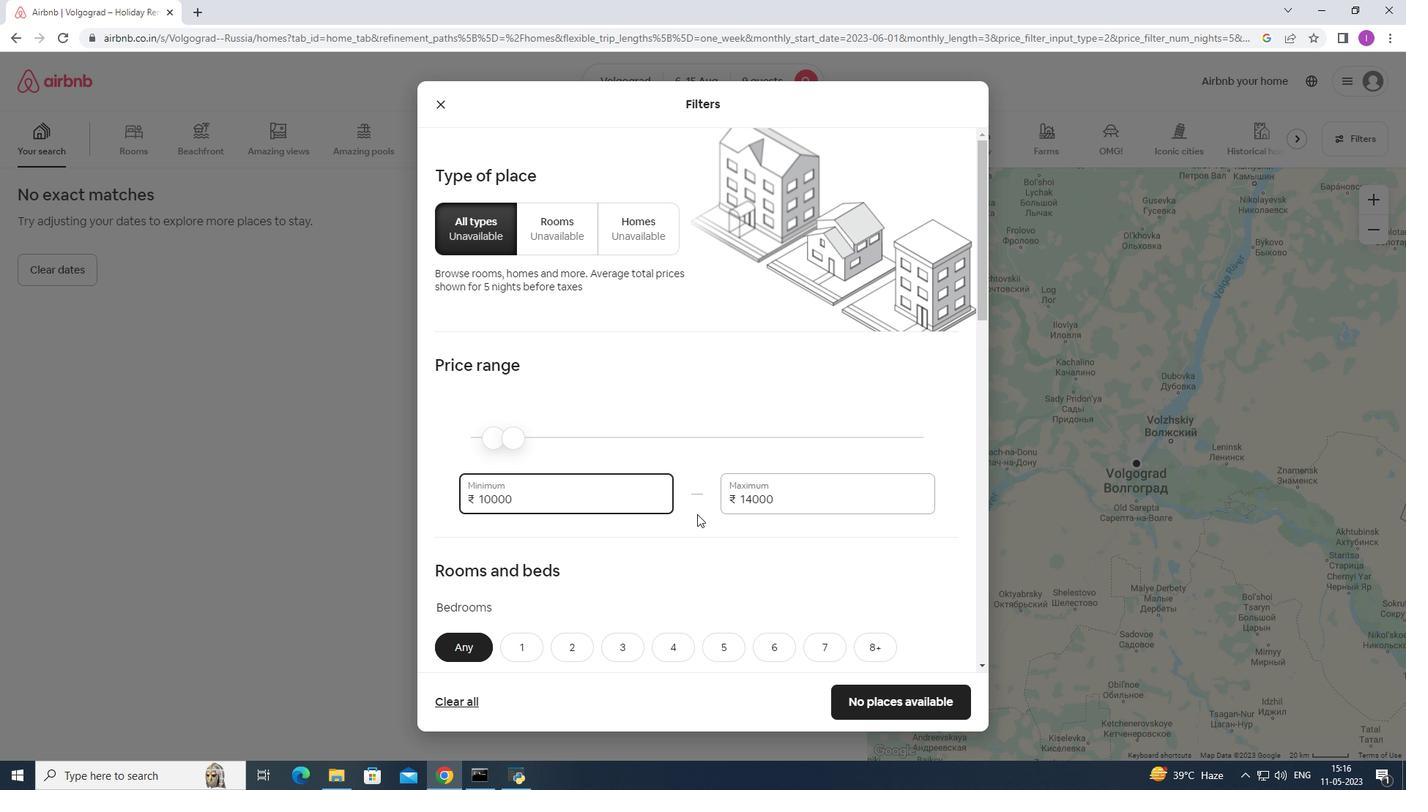 
Action: Mouse moved to (716, 423)
Screenshot: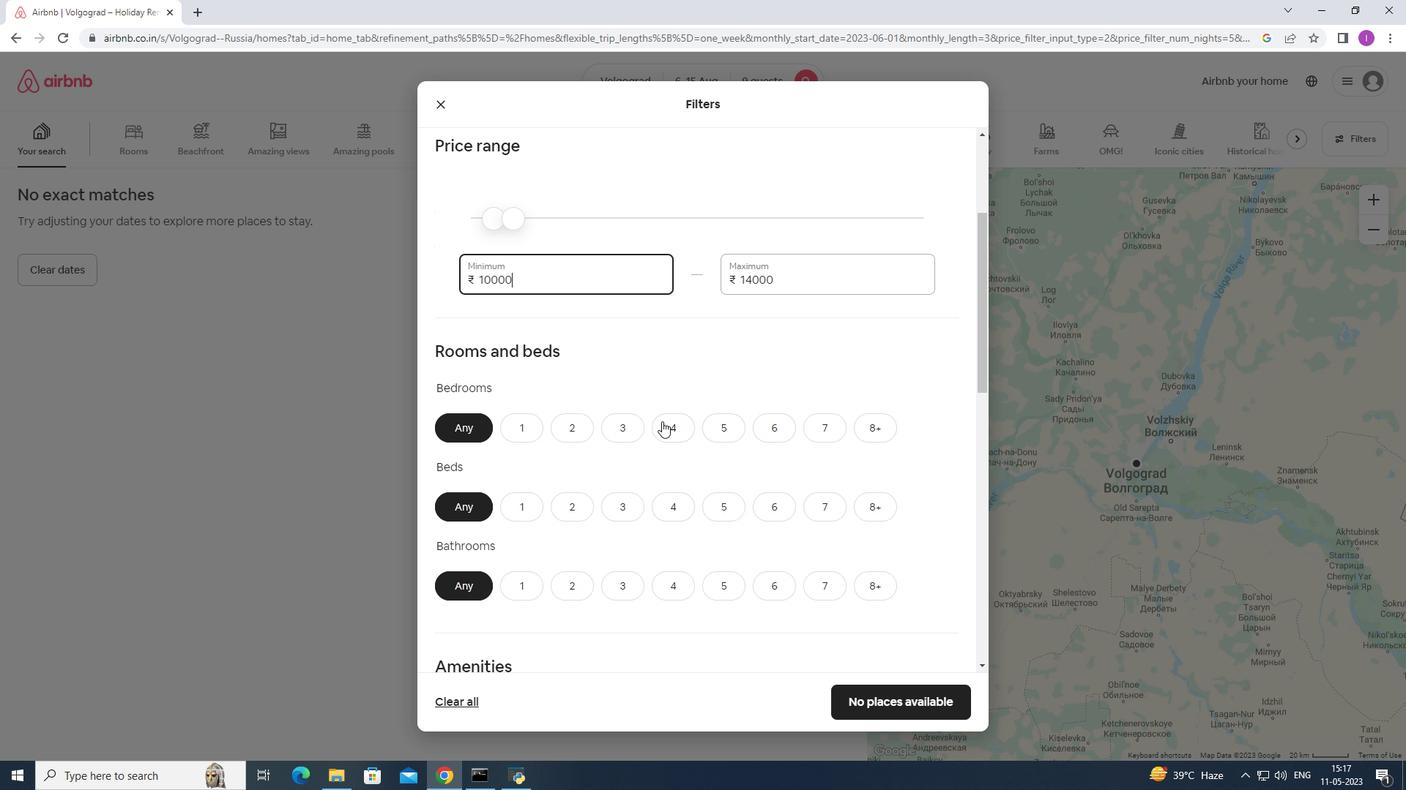 
Action: Mouse pressed left at (716, 423)
Screenshot: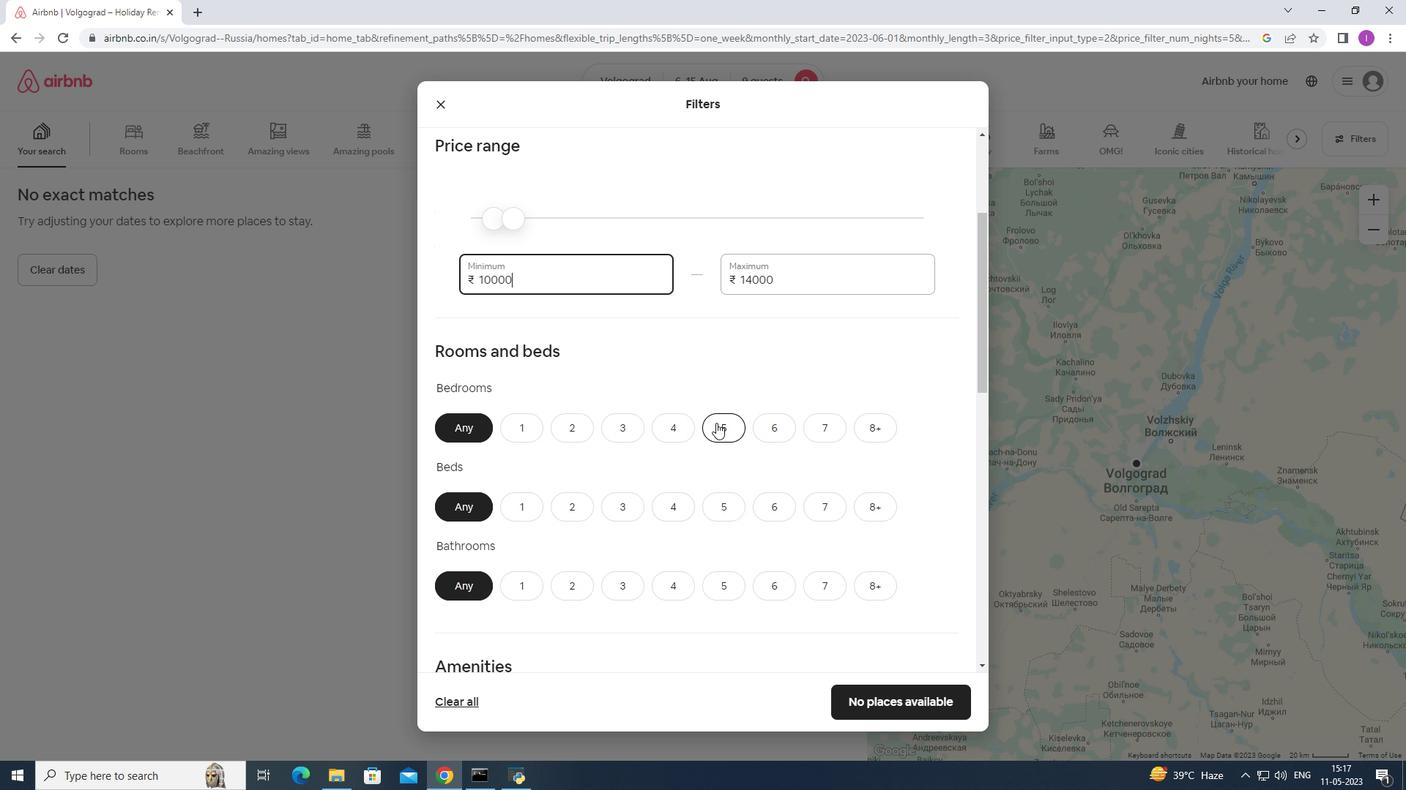 
Action: Mouse moved to (870, 508)
Screenshot: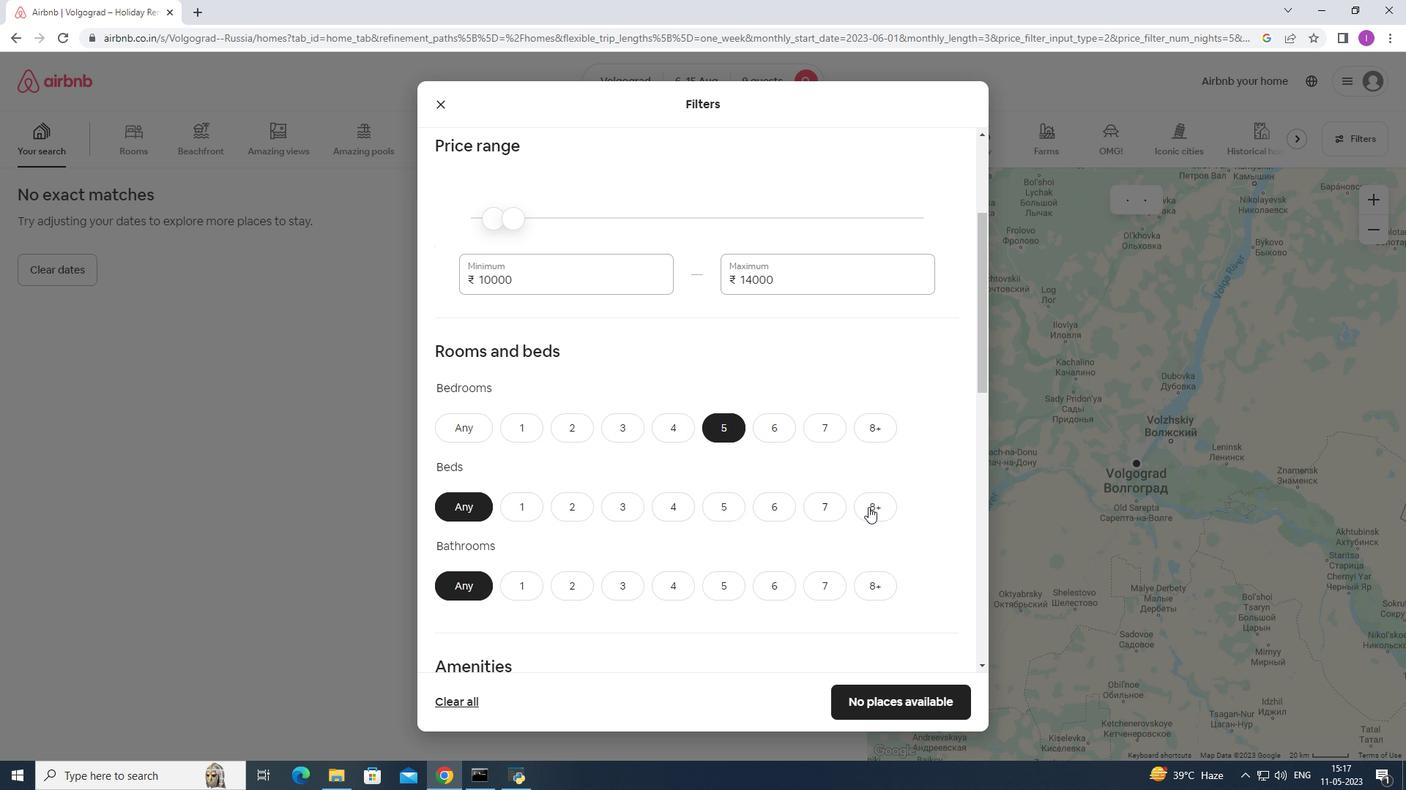 
Action: Mouse pressed left at (870, 508)
Screenshot: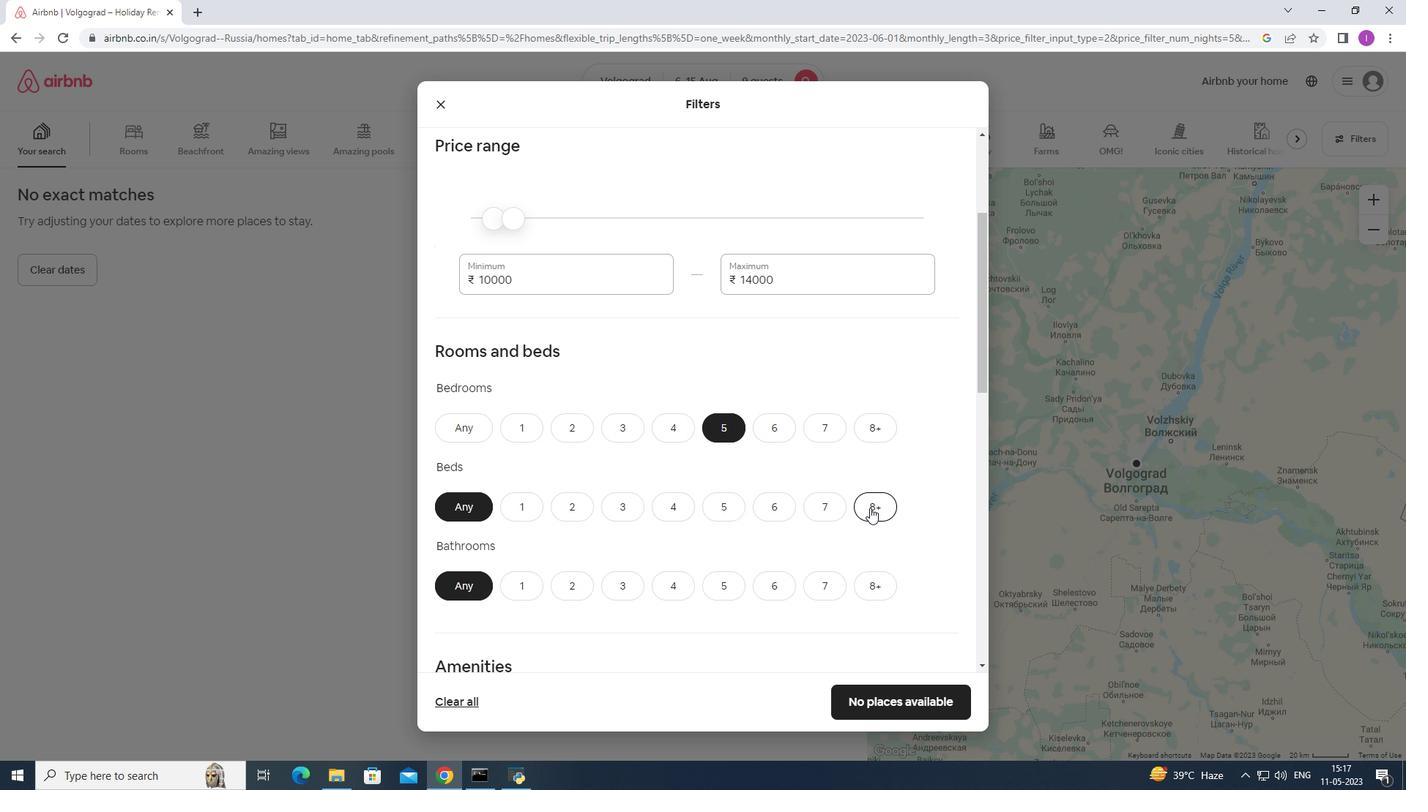 
Action: Mouse moved to (715, 582)
Screenshot: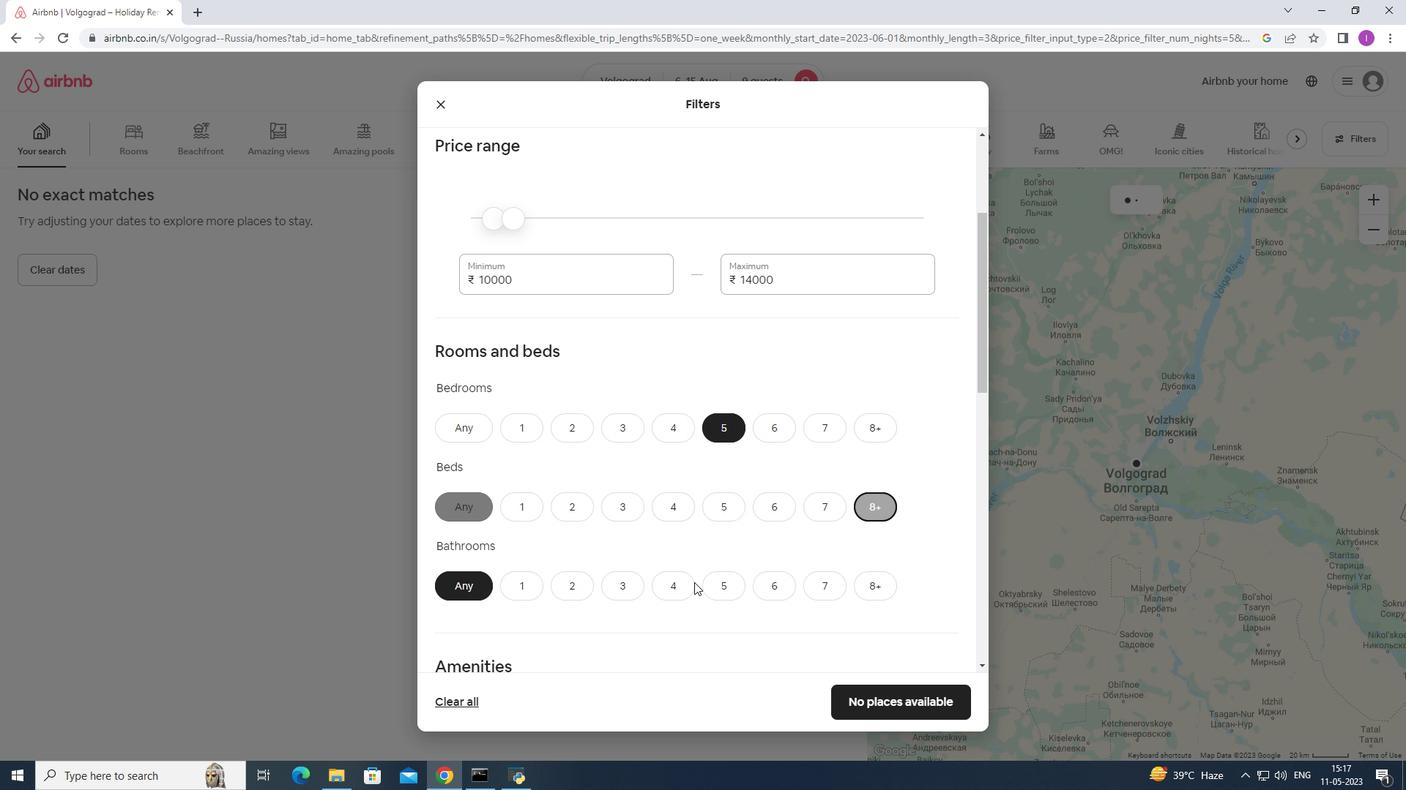 
Action: Mouse pressed left at (715, 582)
Screenshot: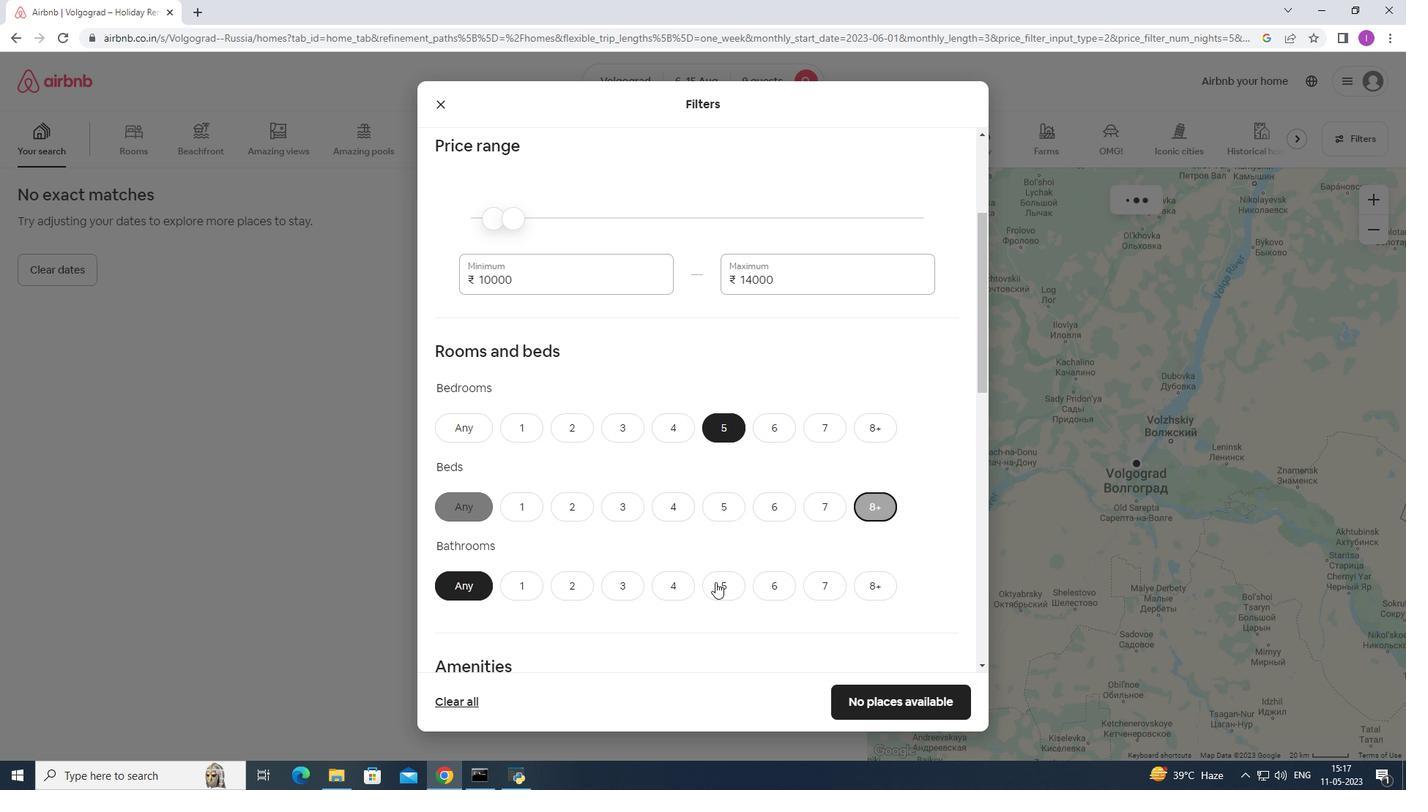 
Action: Mouse moved to (732, 523)
Screenshot: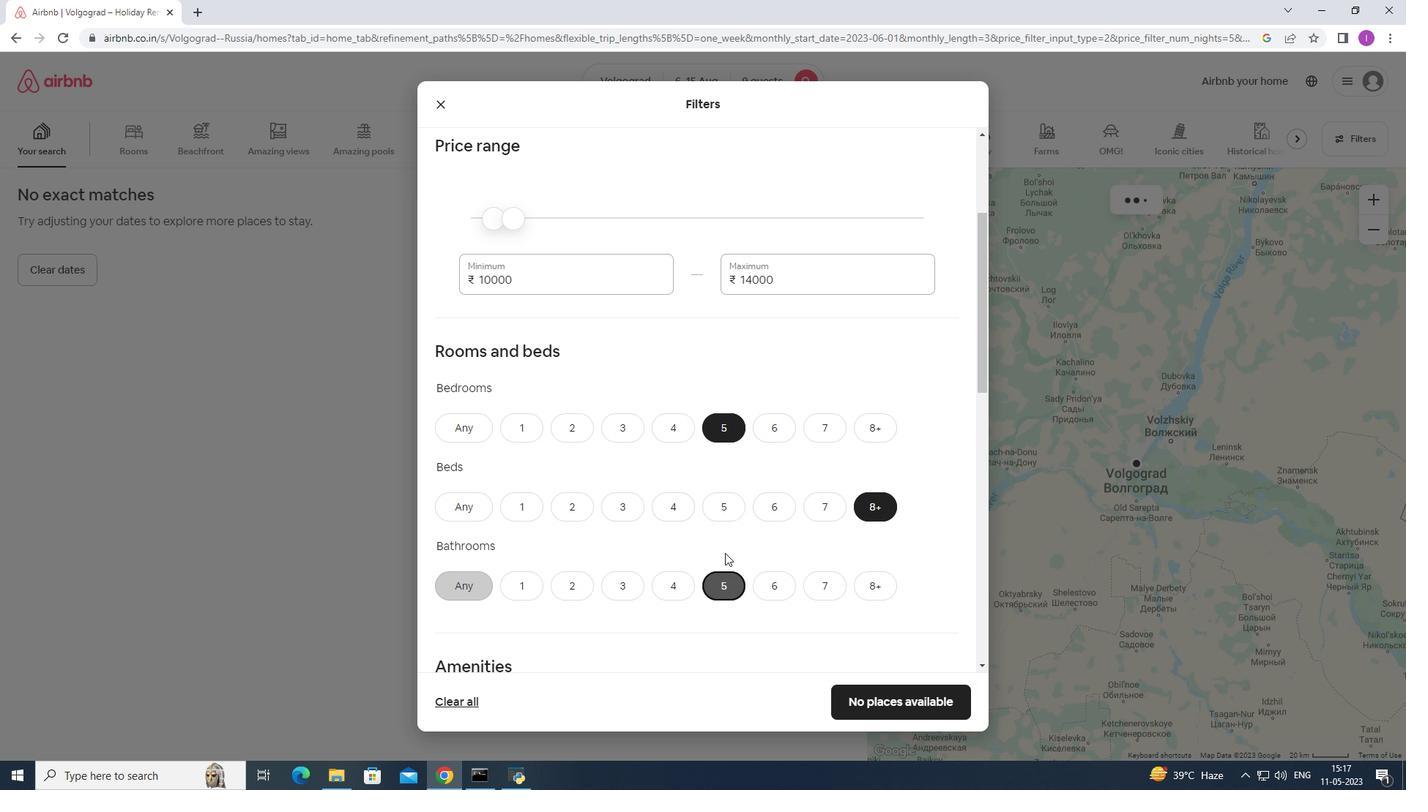 
Action: Mouse scrolled (732, 522) with delta (0, 0)
Screenshot: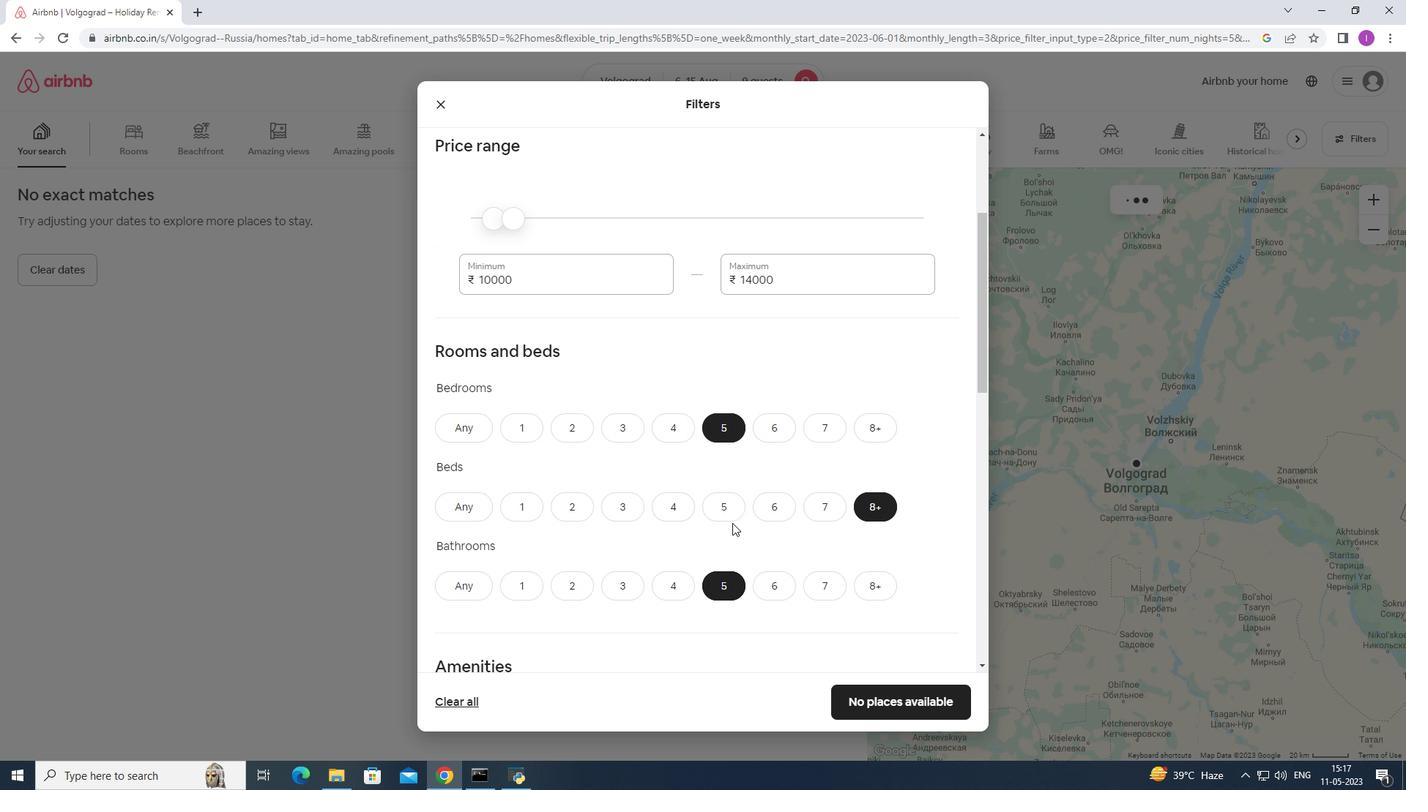 
Action: Mouse scrolled (732, 522) with delta (0, 0)
Screenshot: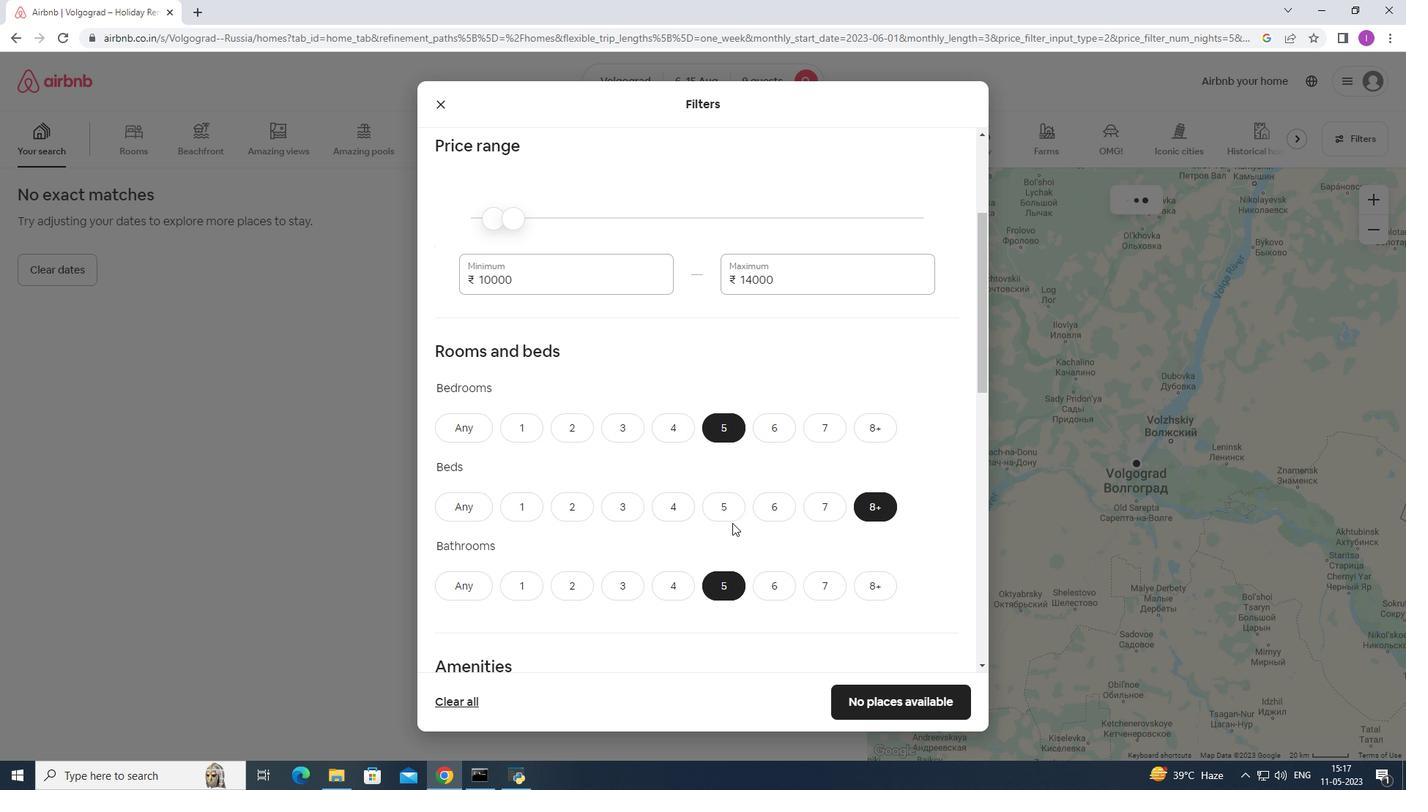 
Action: Mouse scrolled (732, 522) with delta (0, 0)
Screenshot: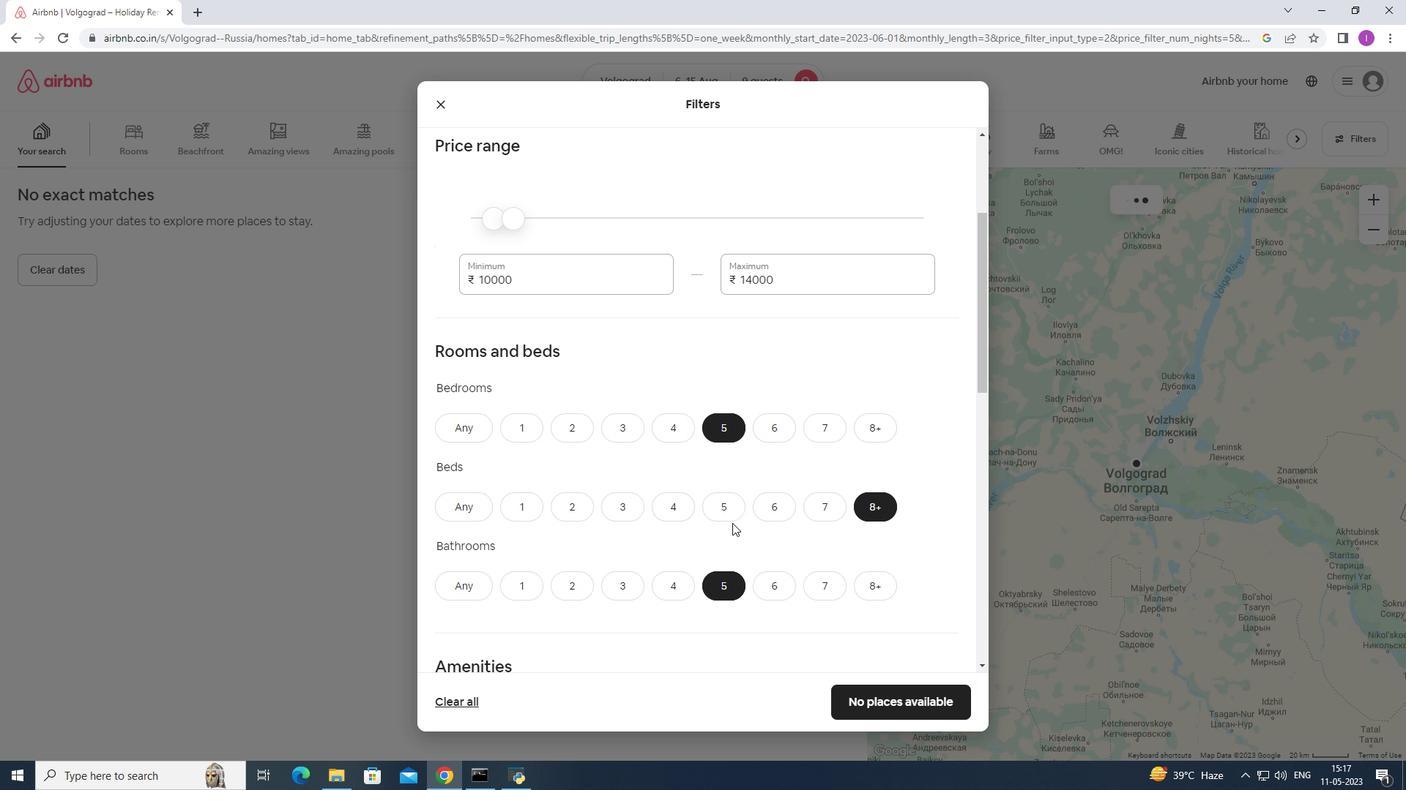 
Action: Mouse scrolled (732, 522) with delta (0, 0)
Screenshot: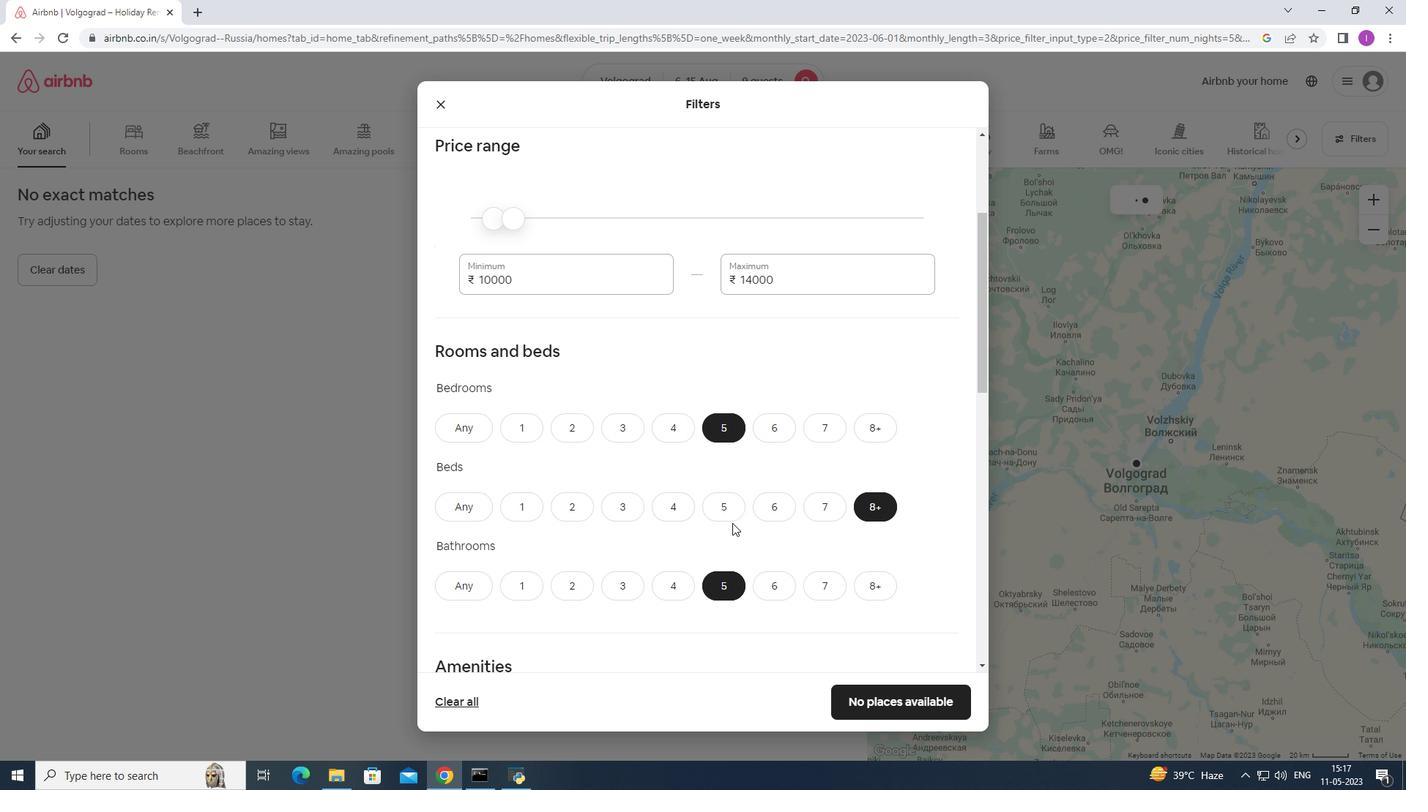
Action: Mouse moved to (448, 449)
Screenshot: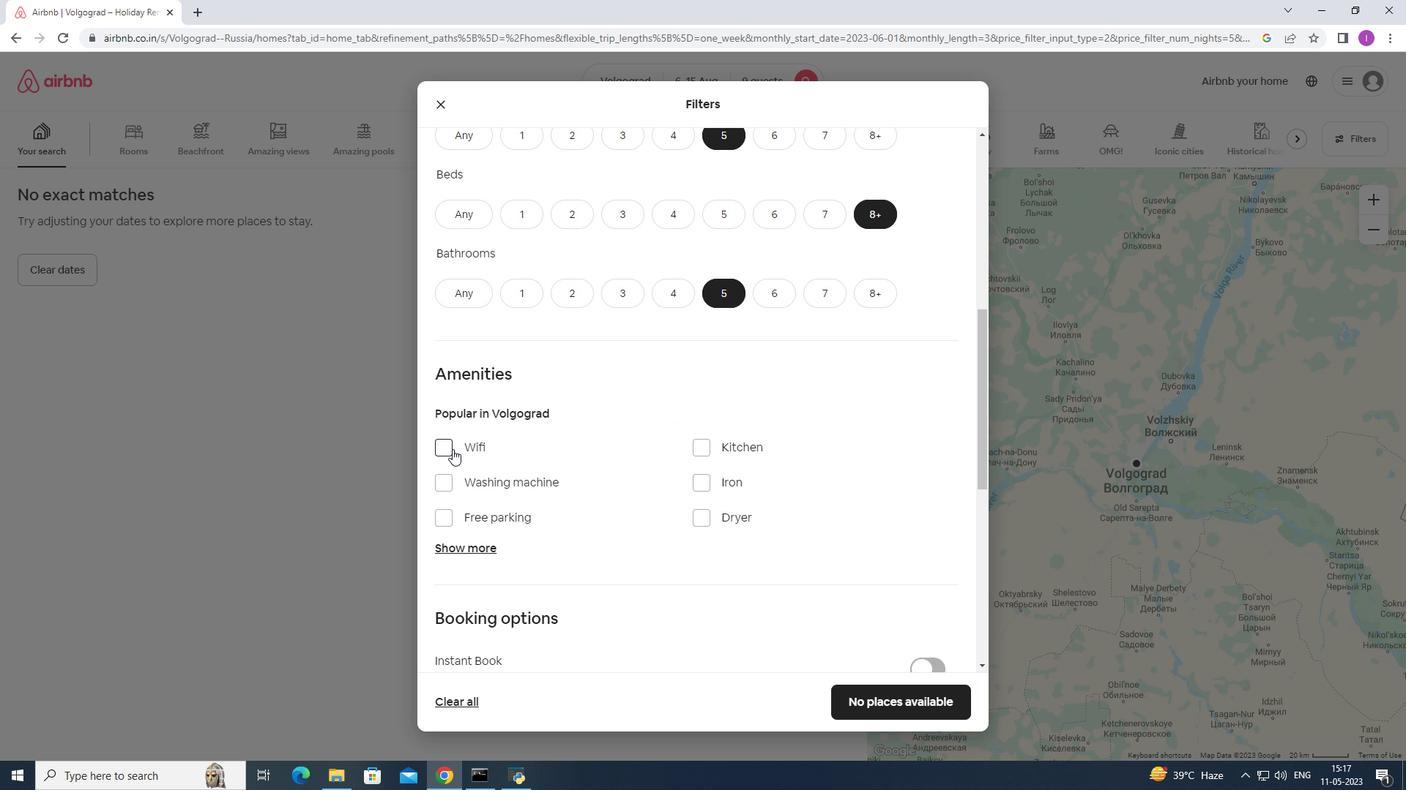 
Action: Mouse pressed left at (448, 449)
Screenshot: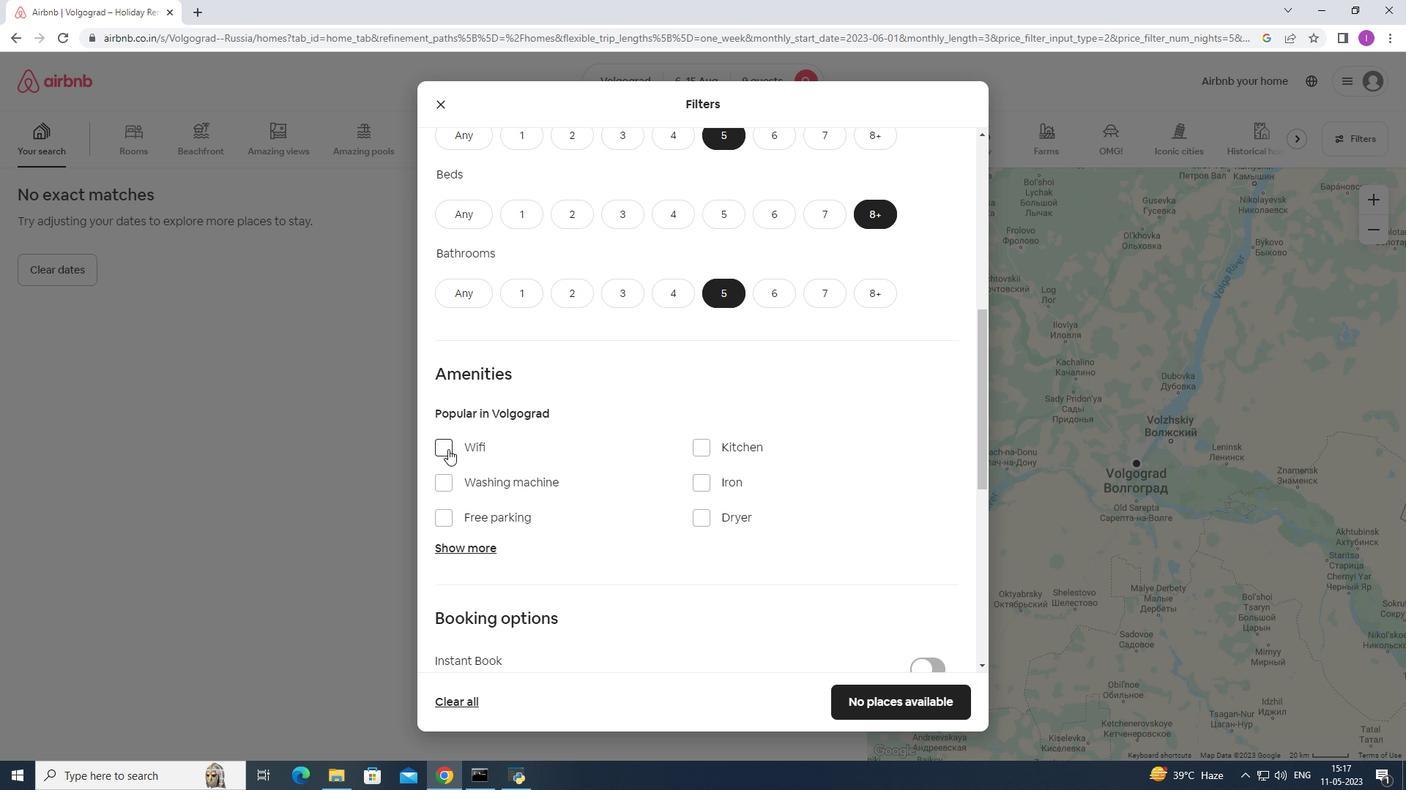 
Action: Mouse moved to (455, 523)
Screenshot: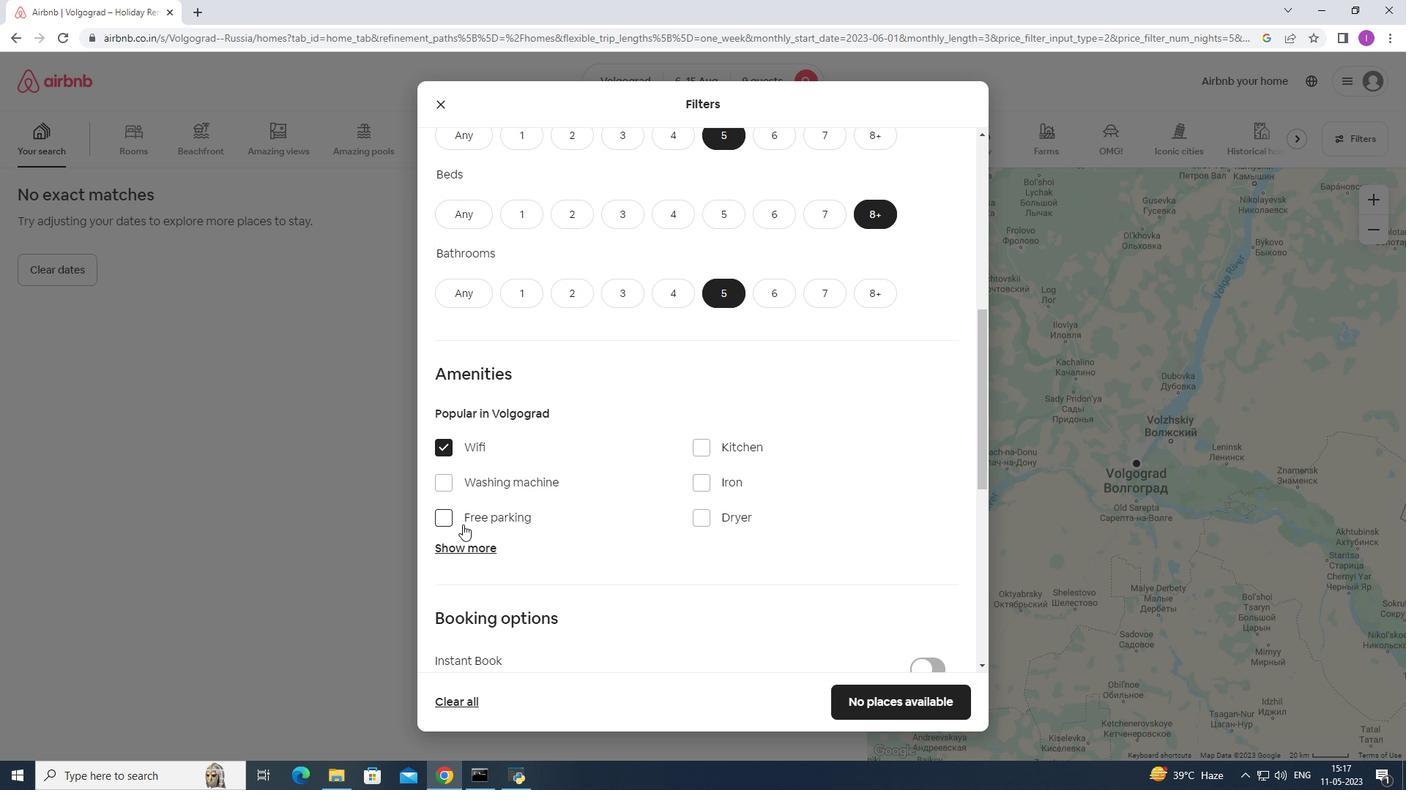 
Action: Mouse pressed left at (455, 523)
Screenshot: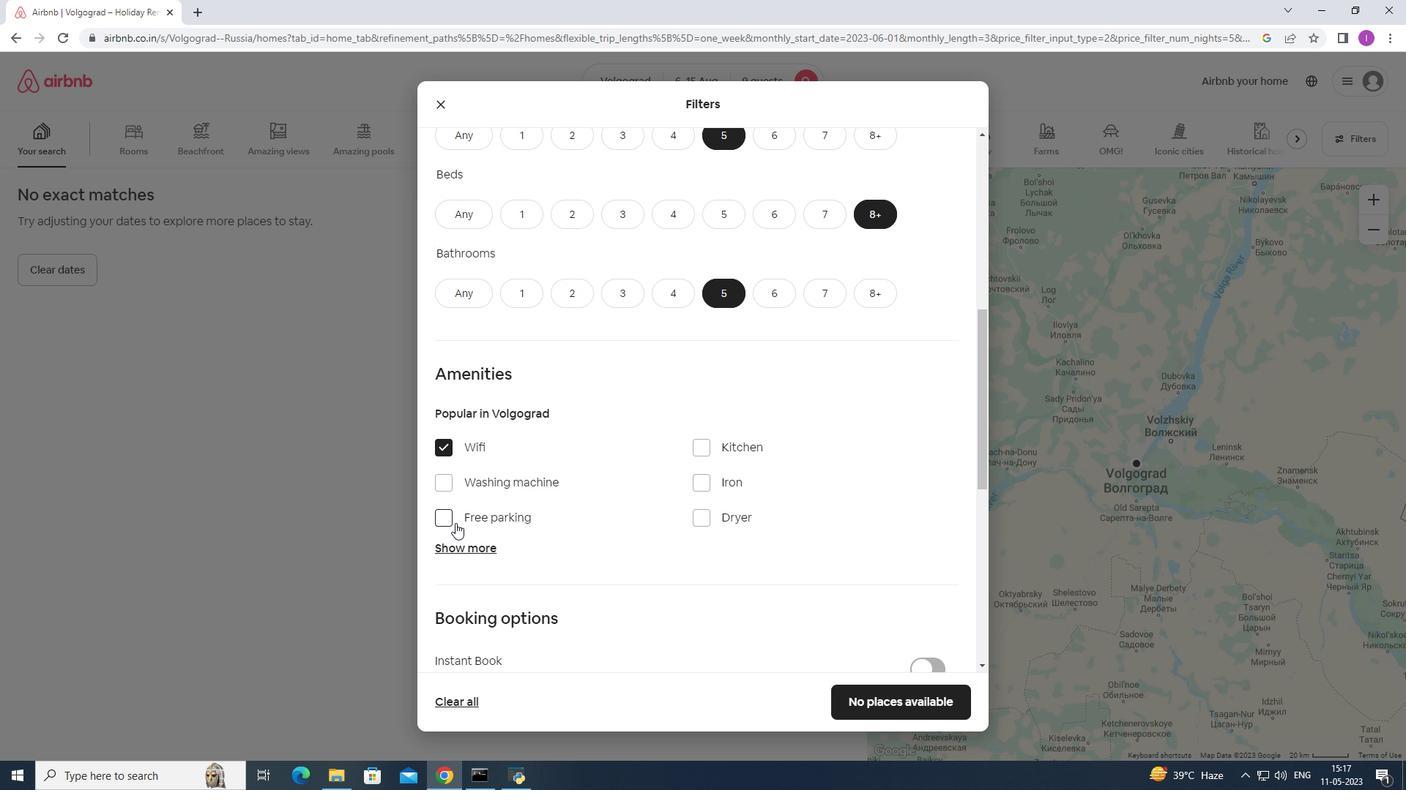 
Action: Mouse moved to (462, 551)
Screenshot: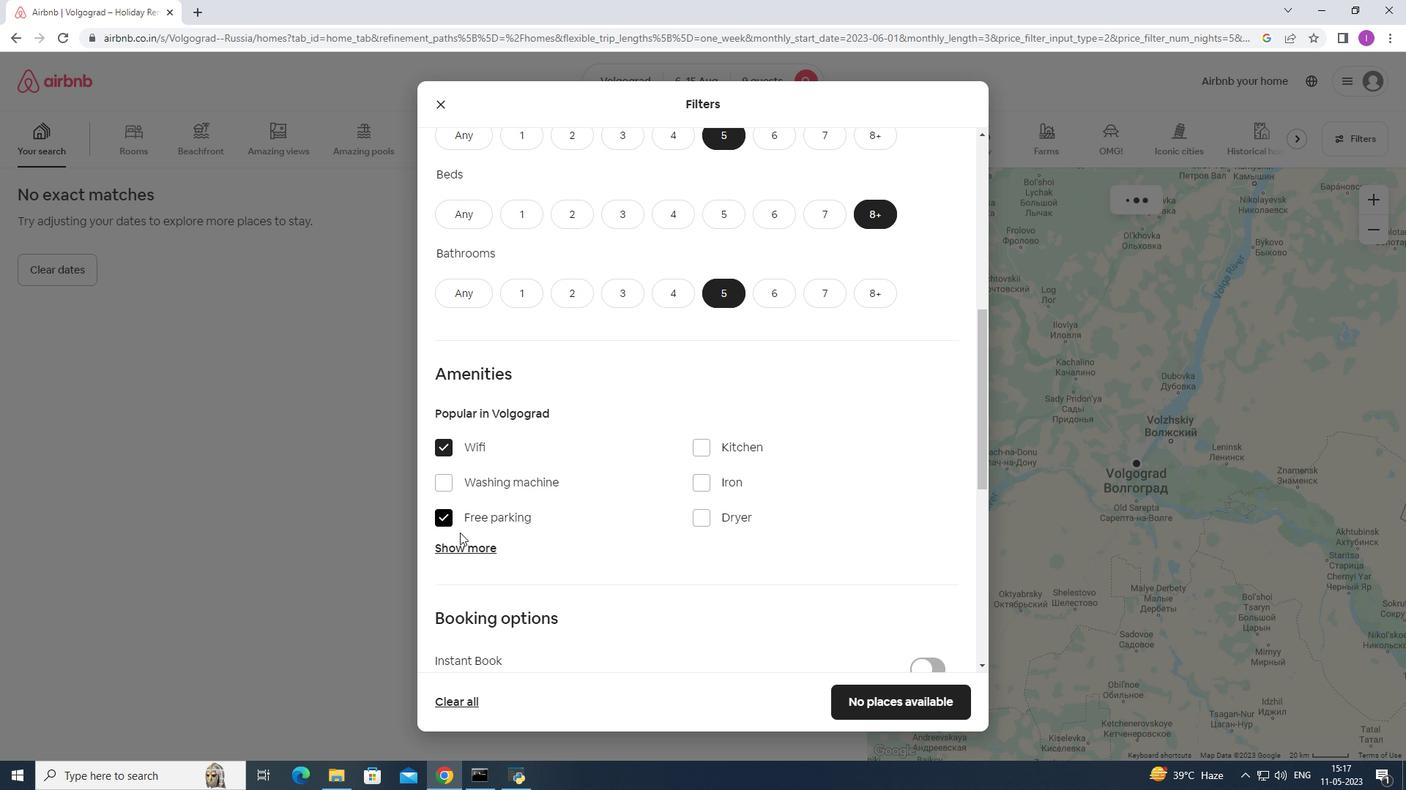 
Action: Mouse pressed left at (462, 551)
Screenshot: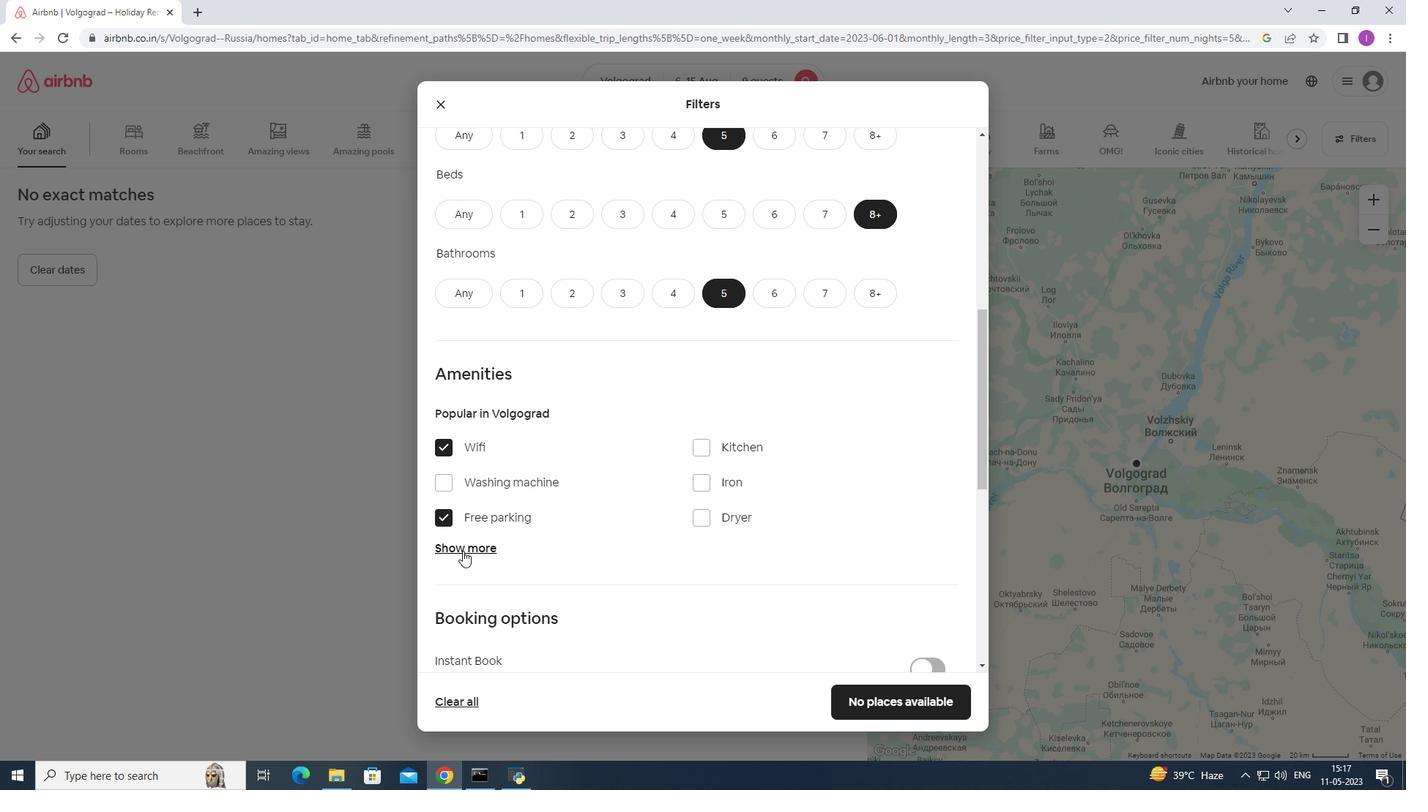 
Action: Mouse moved to (705, 638)
Screenshot: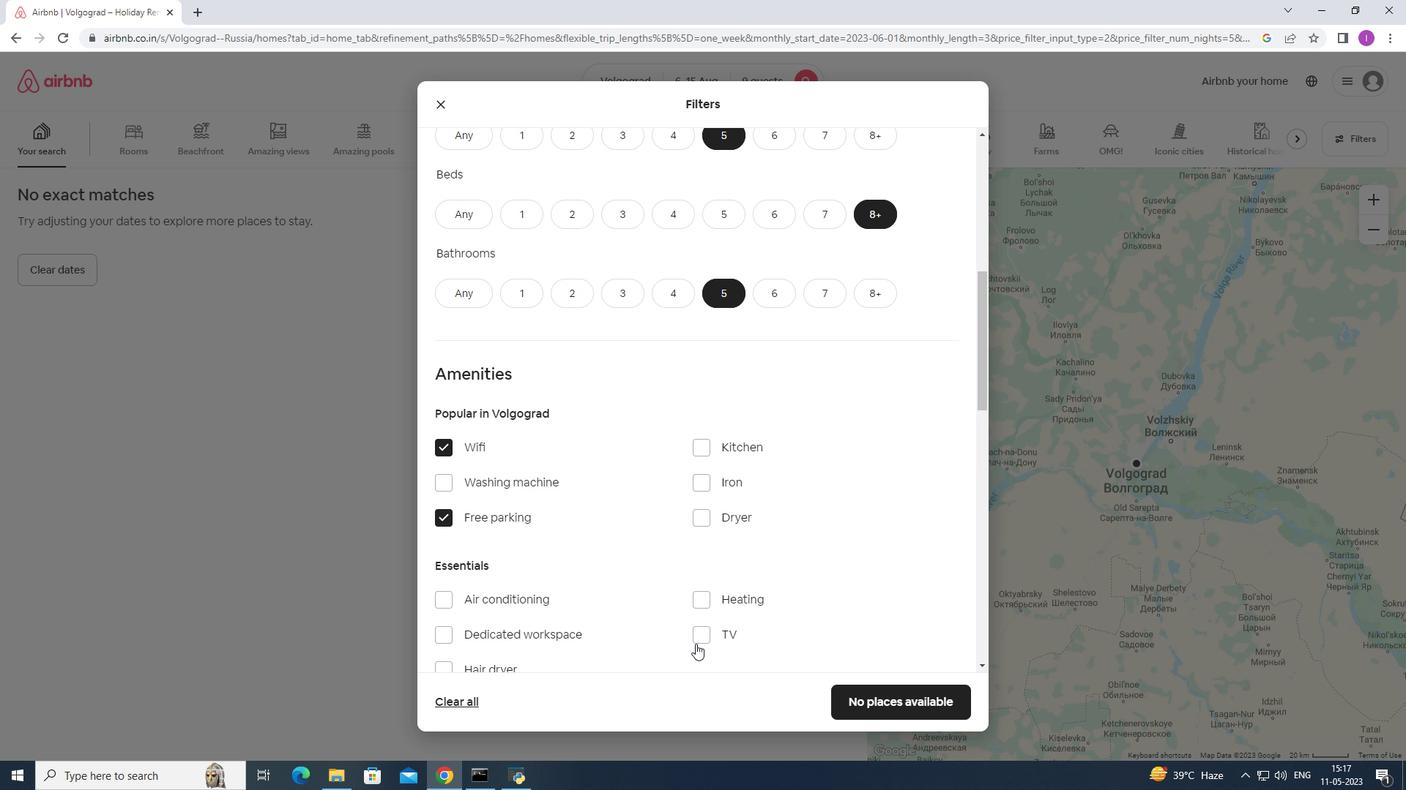 
Action: Mouse pressed left at (705, 638)
Screenshot: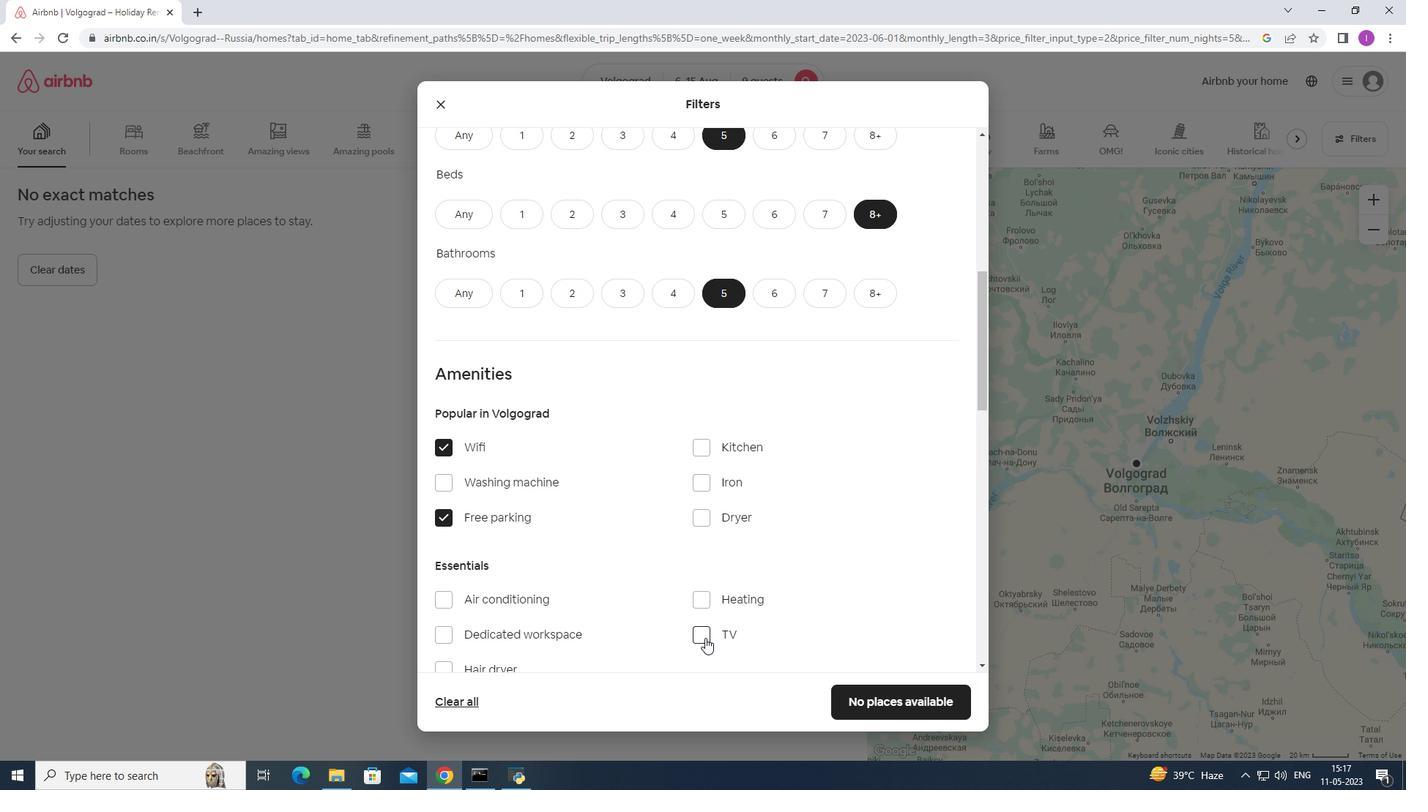 
Action: Mouse moved to (521, 645)
Screenshot: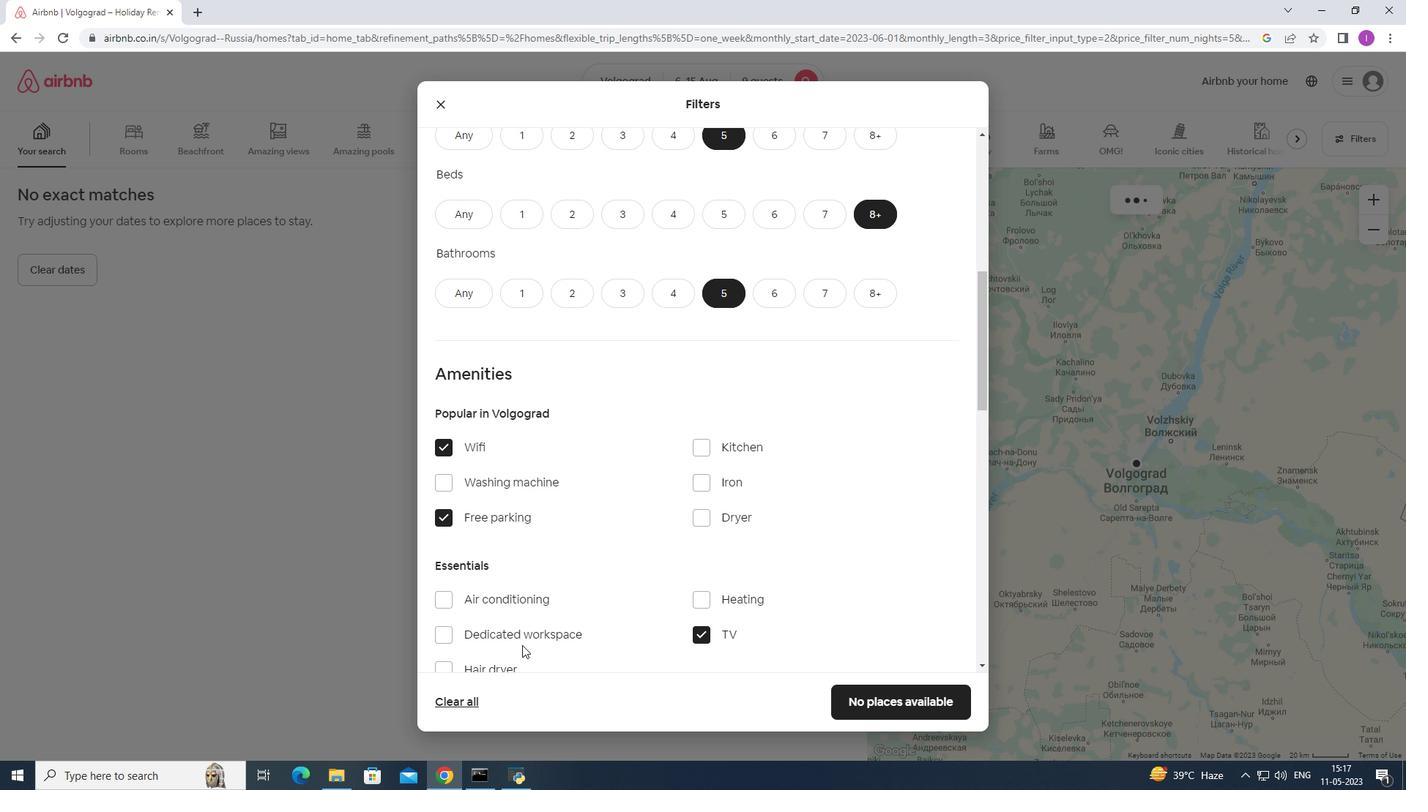 
Action: Mouse scrolled (521, 645) with delta (0, 0)
Screenshot: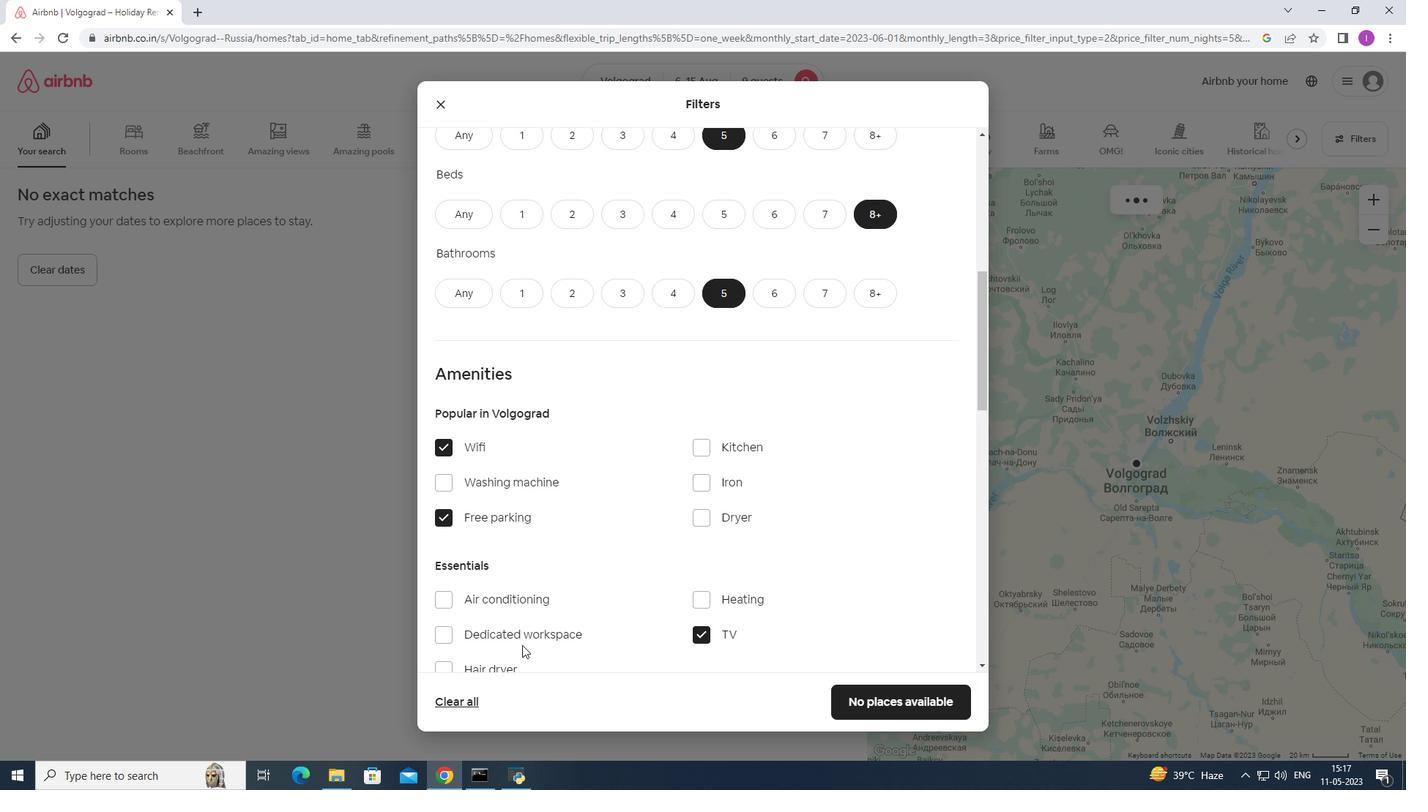 
Action: Mouse scrolled (521, 645) with delta (0, 0)
Screenshot: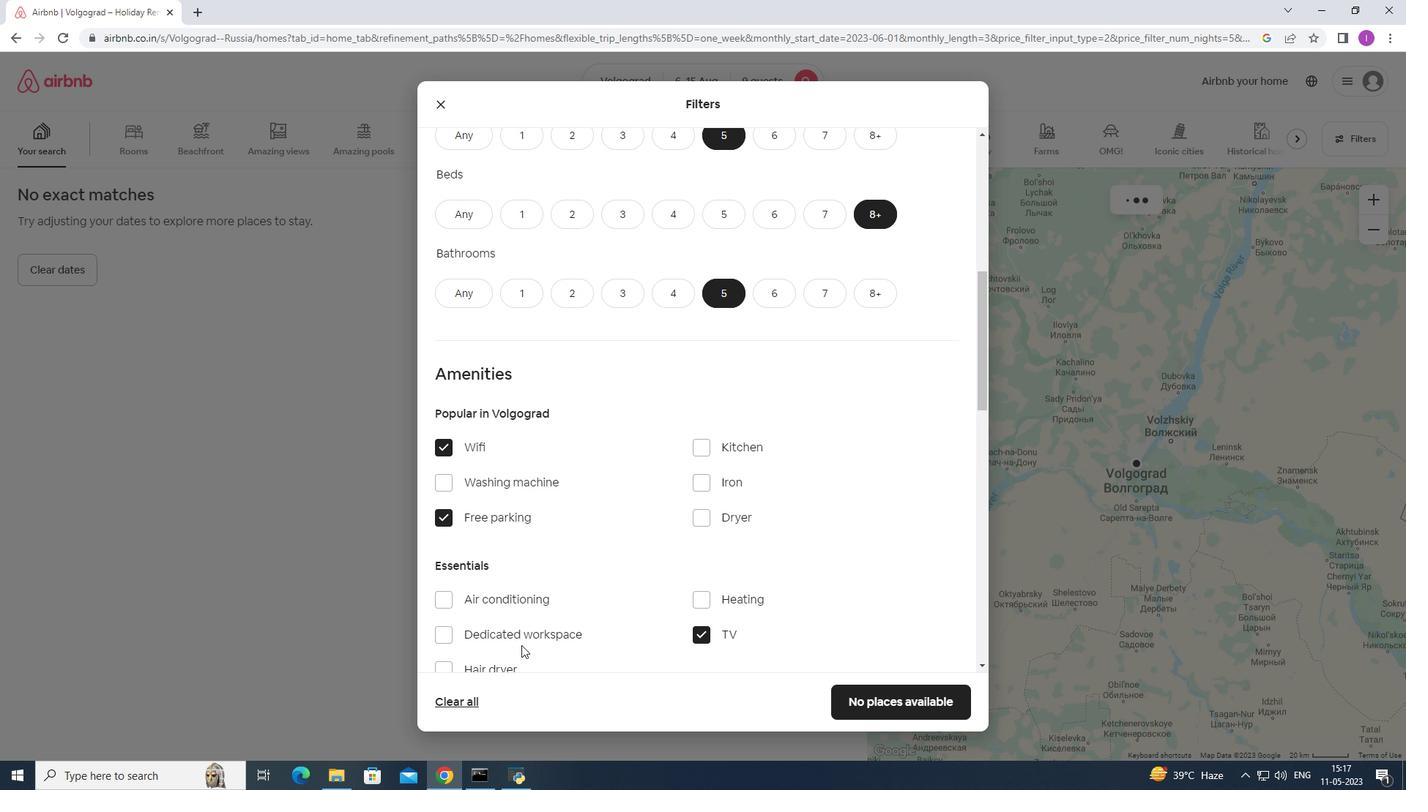 
Action: Mouse scrolled (521, 645) with delta (0, 0)
Screenshot: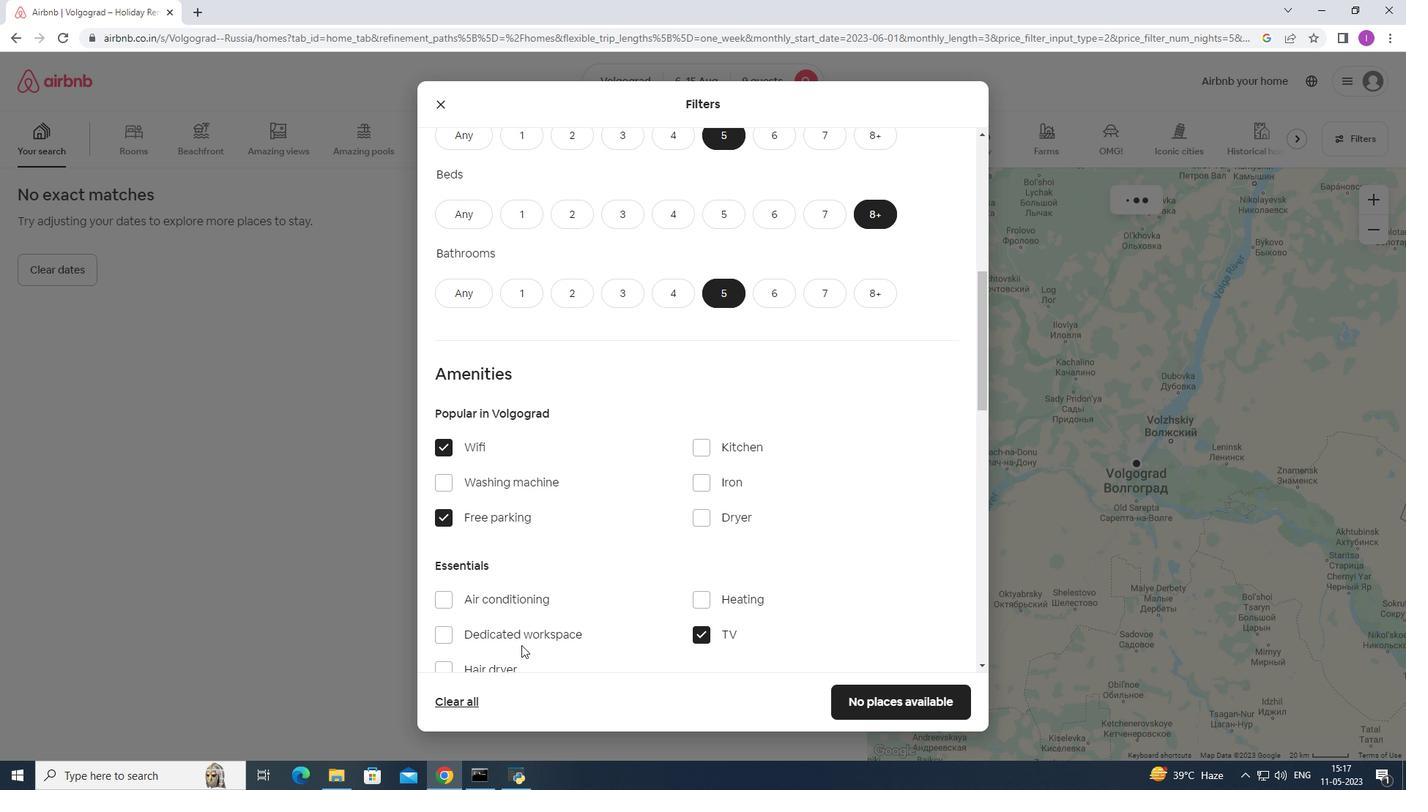 
Action: Mouse scrolled (521, 645) with delta (0, 0)
Screenshot: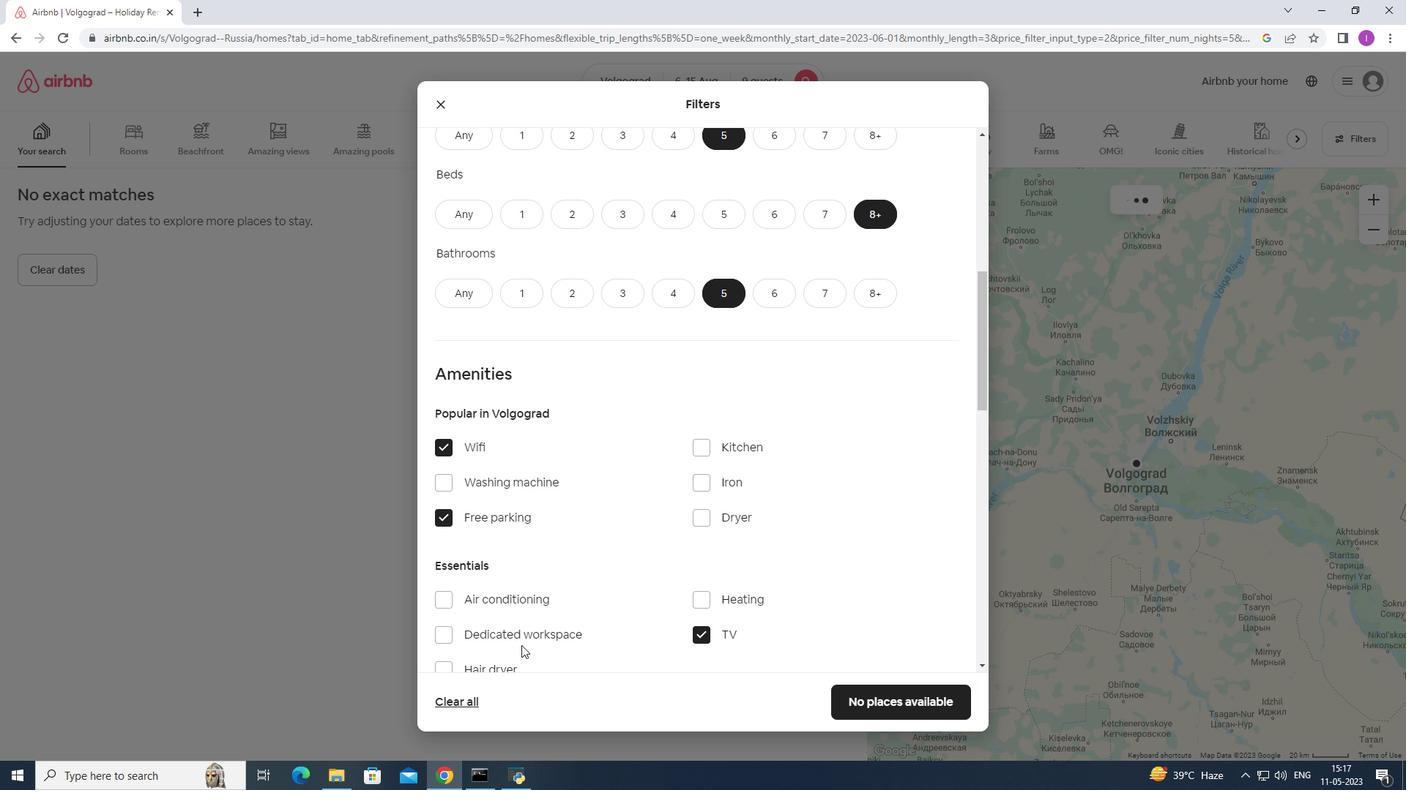 
Action: Mouse moved to (440, 532)
Screenshot: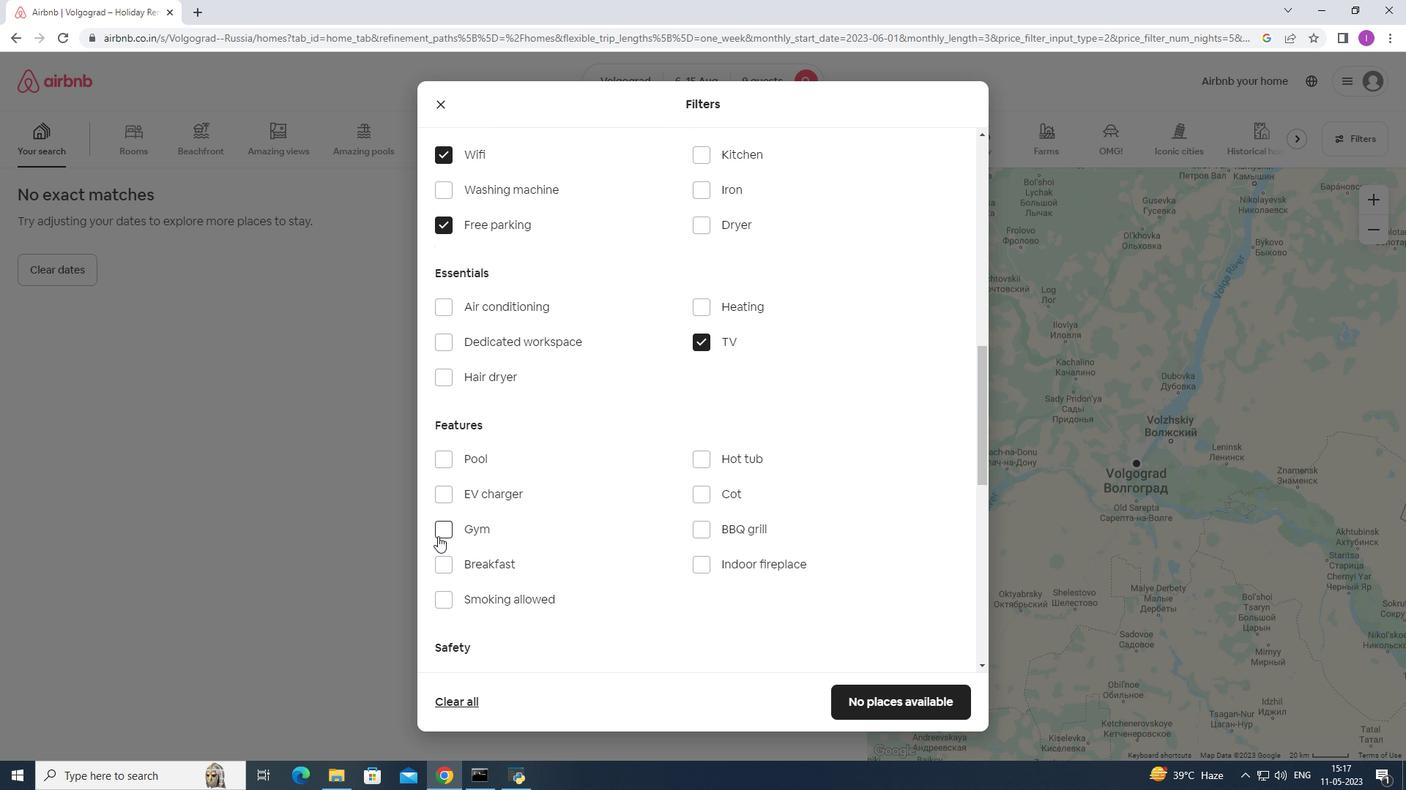 
Action: Mouse pressed left at (440, 532)
Screenshot: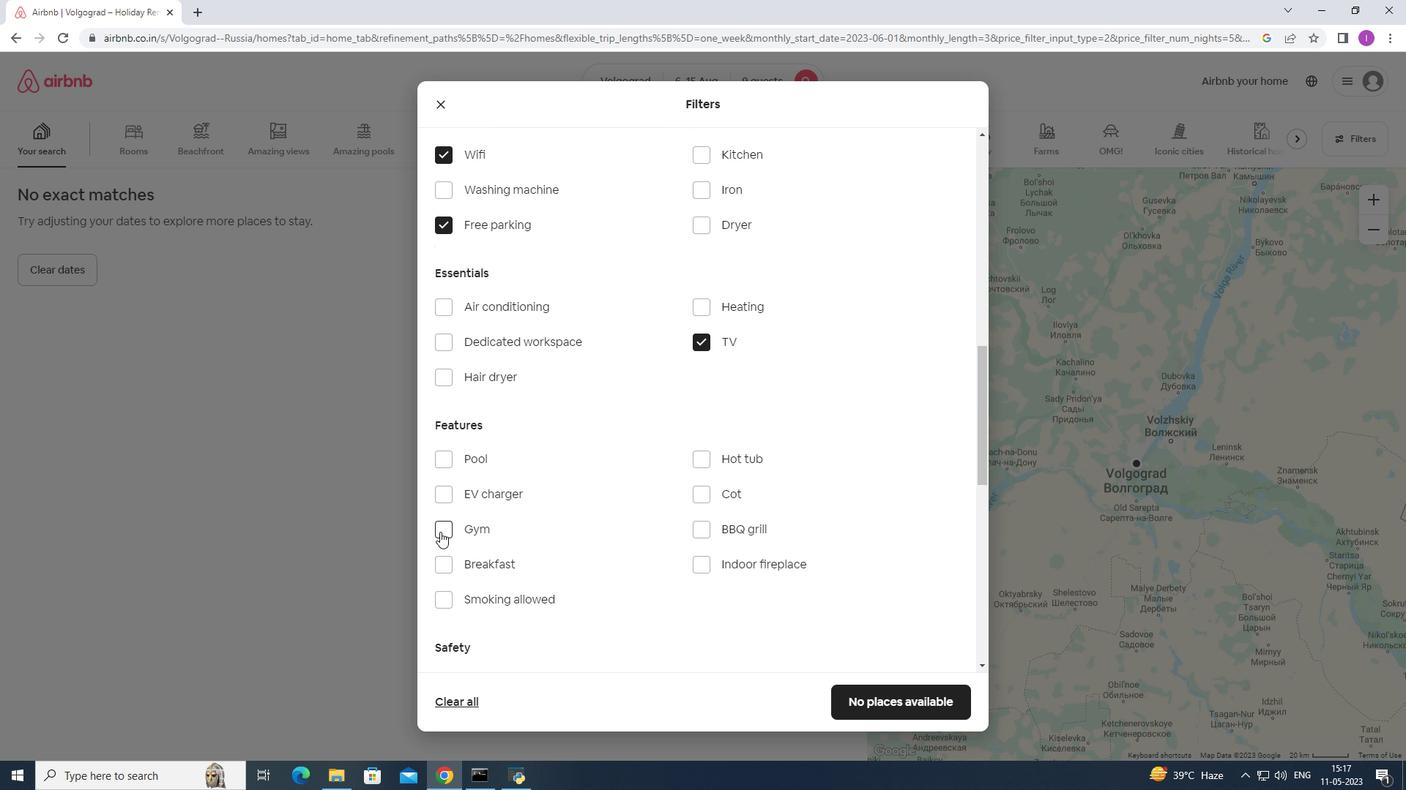 
Action: Mouse moved to (448, 566)
Screenshot: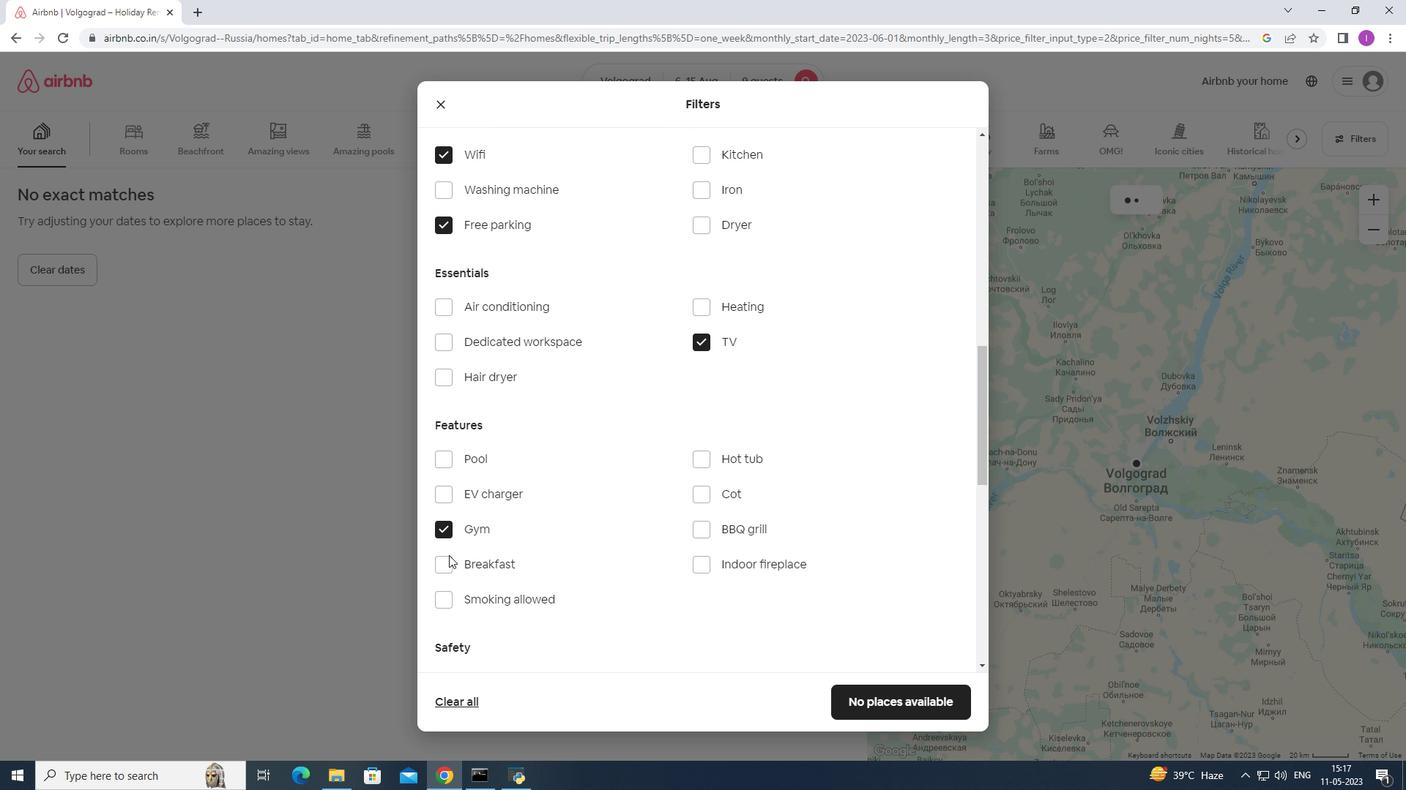 
Action: Mouse pressed left at (448, 566)
Screenshot: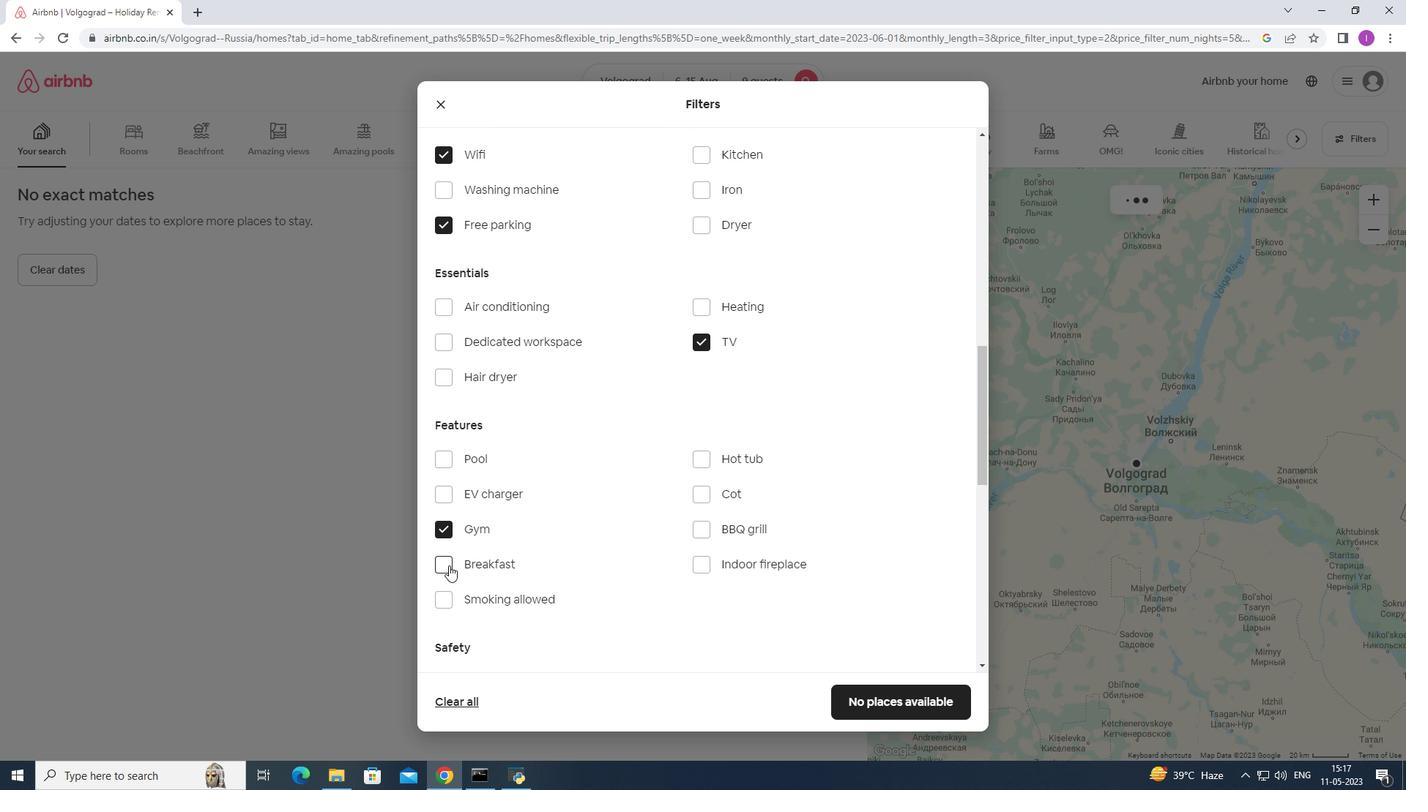 
Action: Mouse moved to (487, 566)
Screenshot: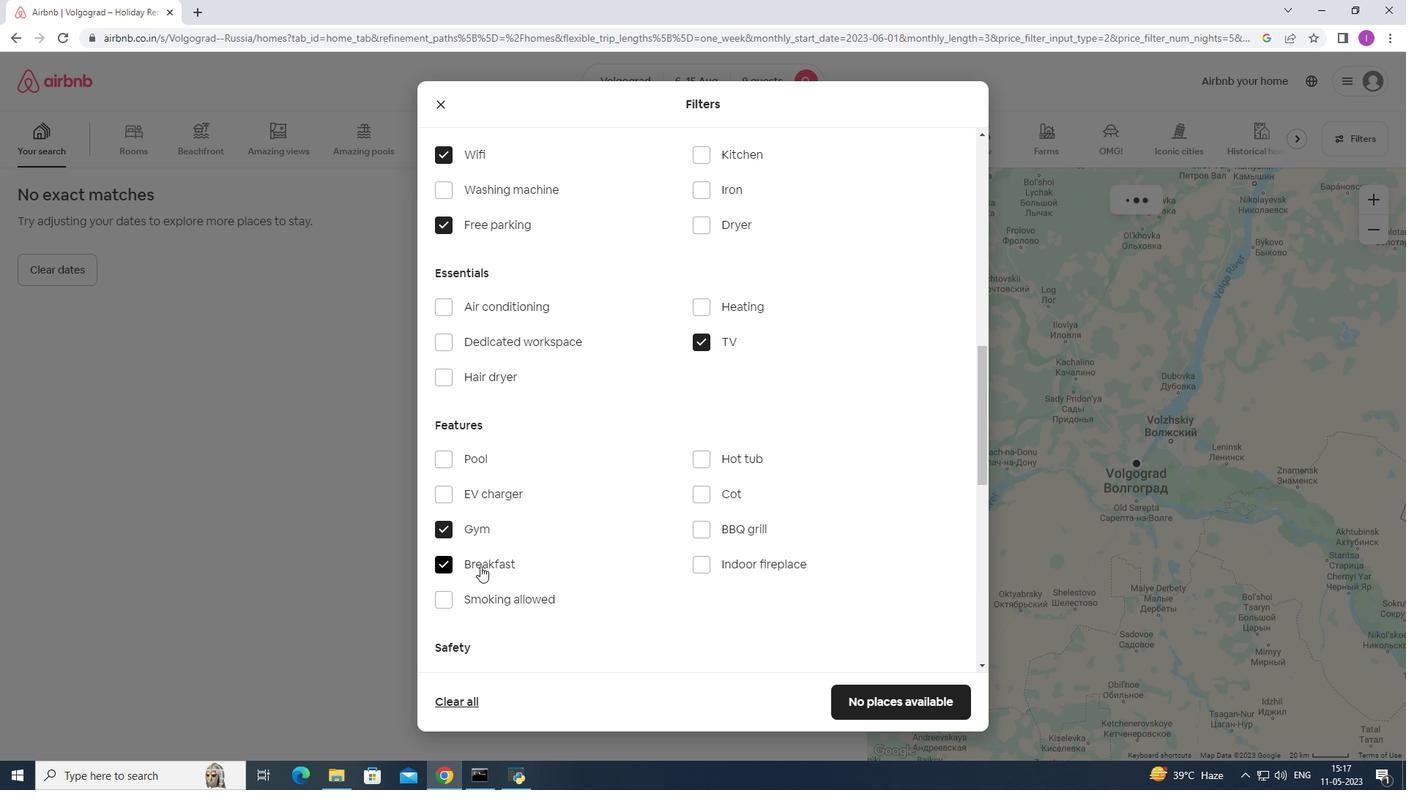 
Action: Mouse scrolled (487, 565) with delta (0, 0)
Screenshot: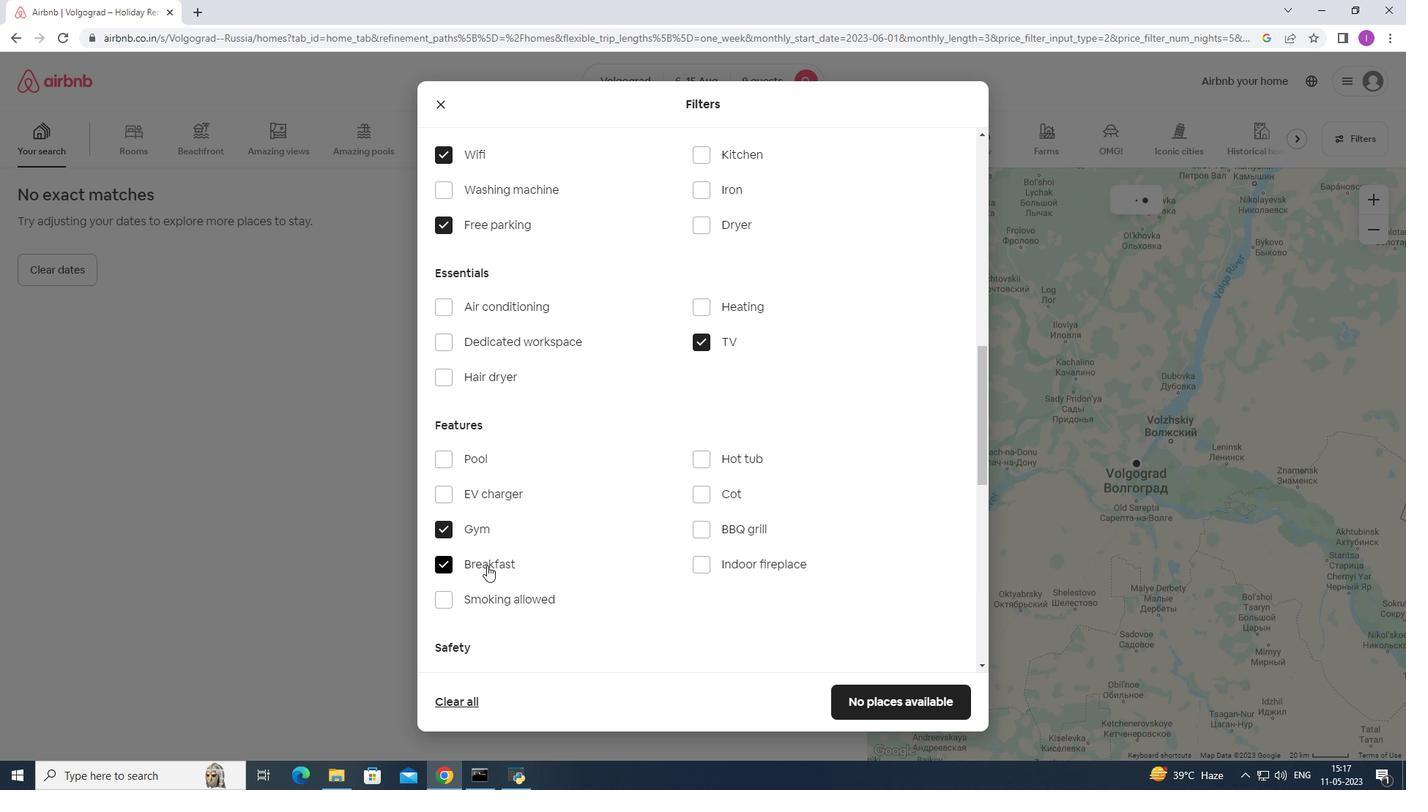
Action: Mouse scrolled (487, 565) with delta (0, 0)
Screenshot: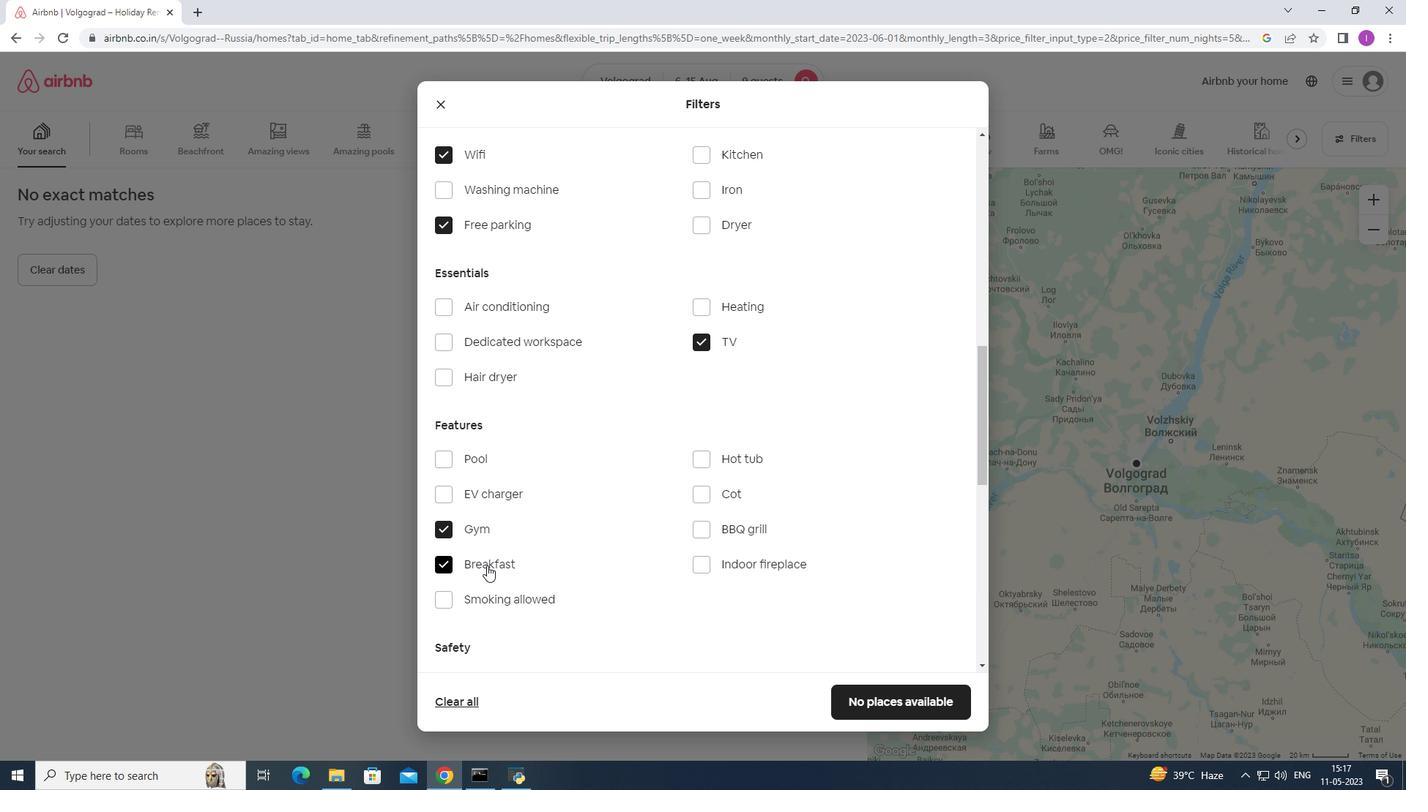 
Action: Mouse moved to (489, 562)
Screenshot: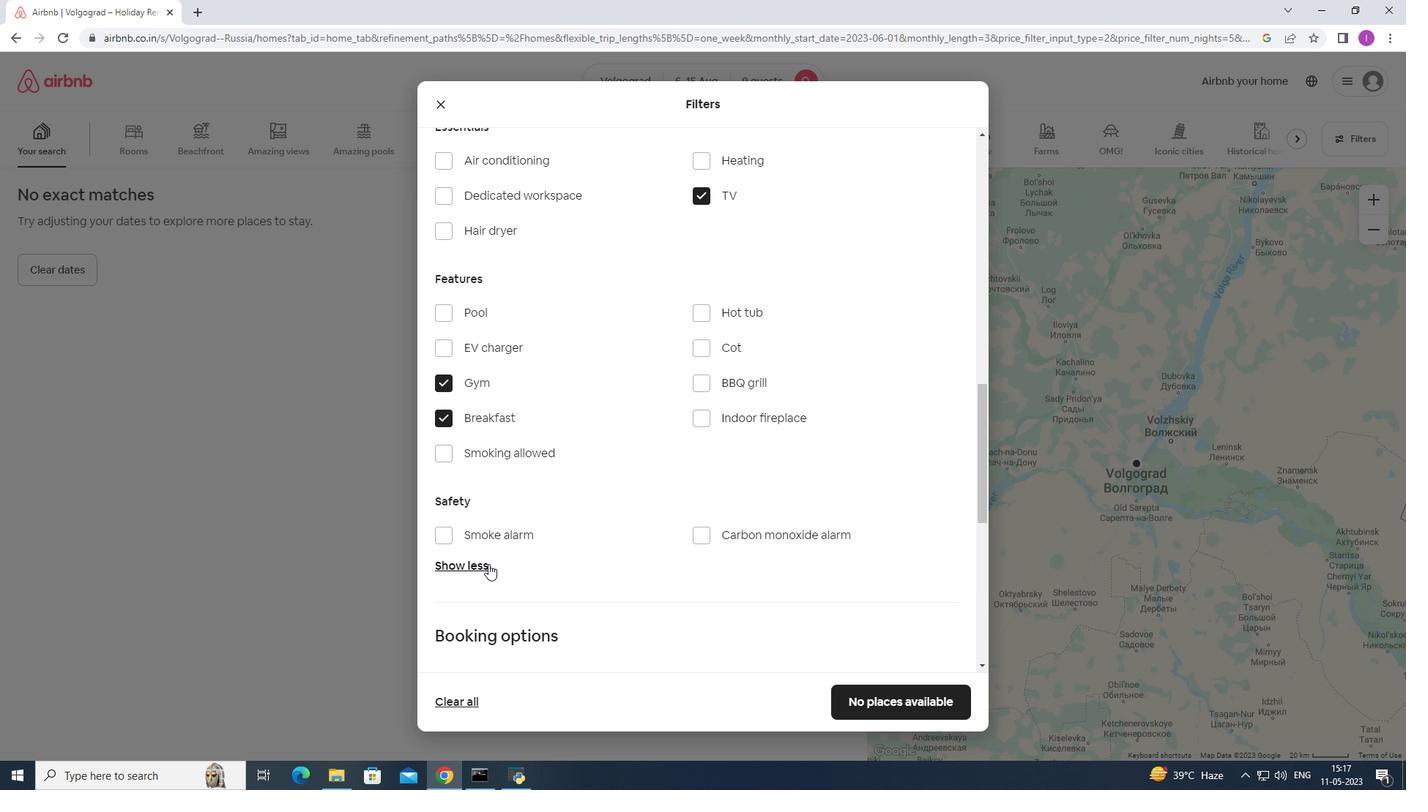 
Action: Mouse scrolled (489, 561) with delta (0, 0)
Screenshot: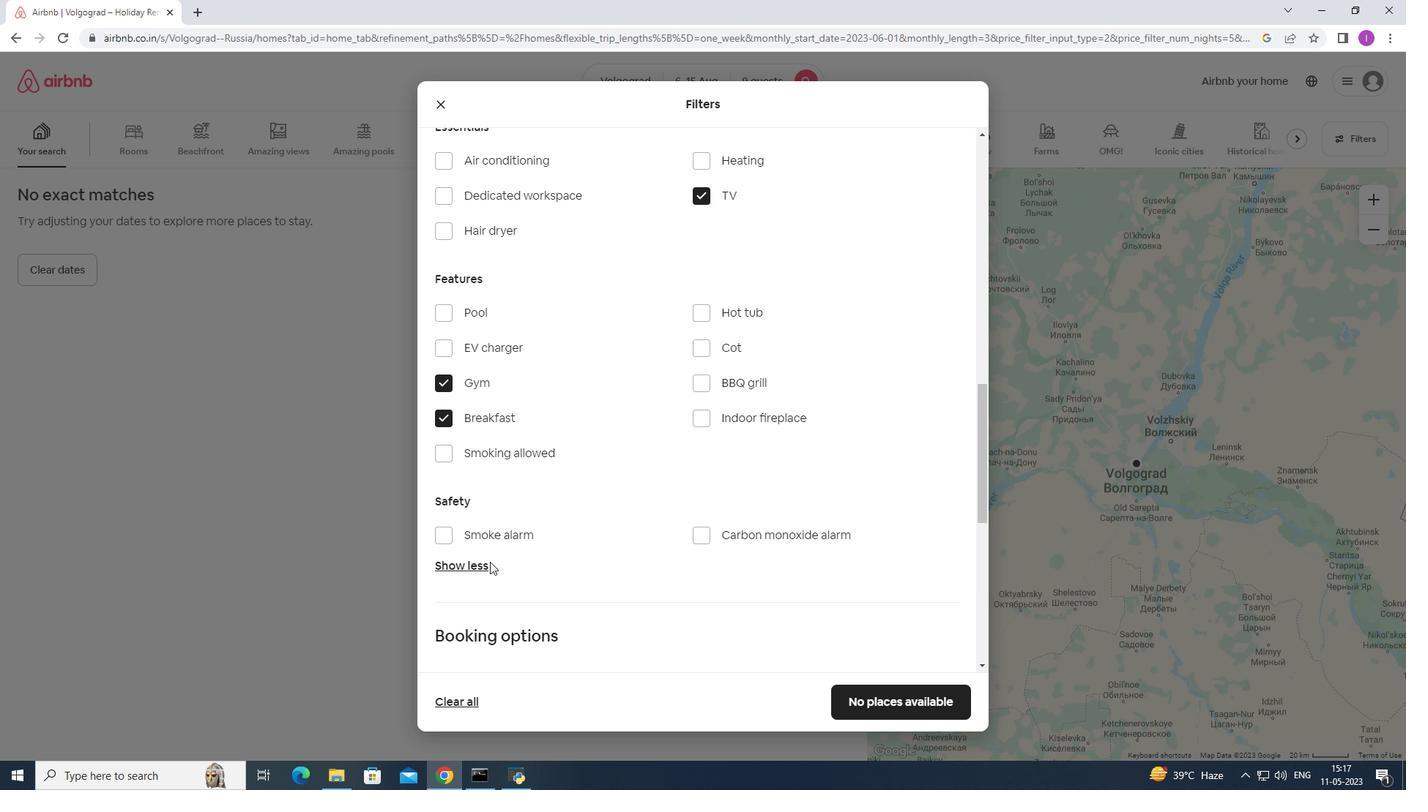 
Action: Mouse moved to (584, 555)
Screenshot: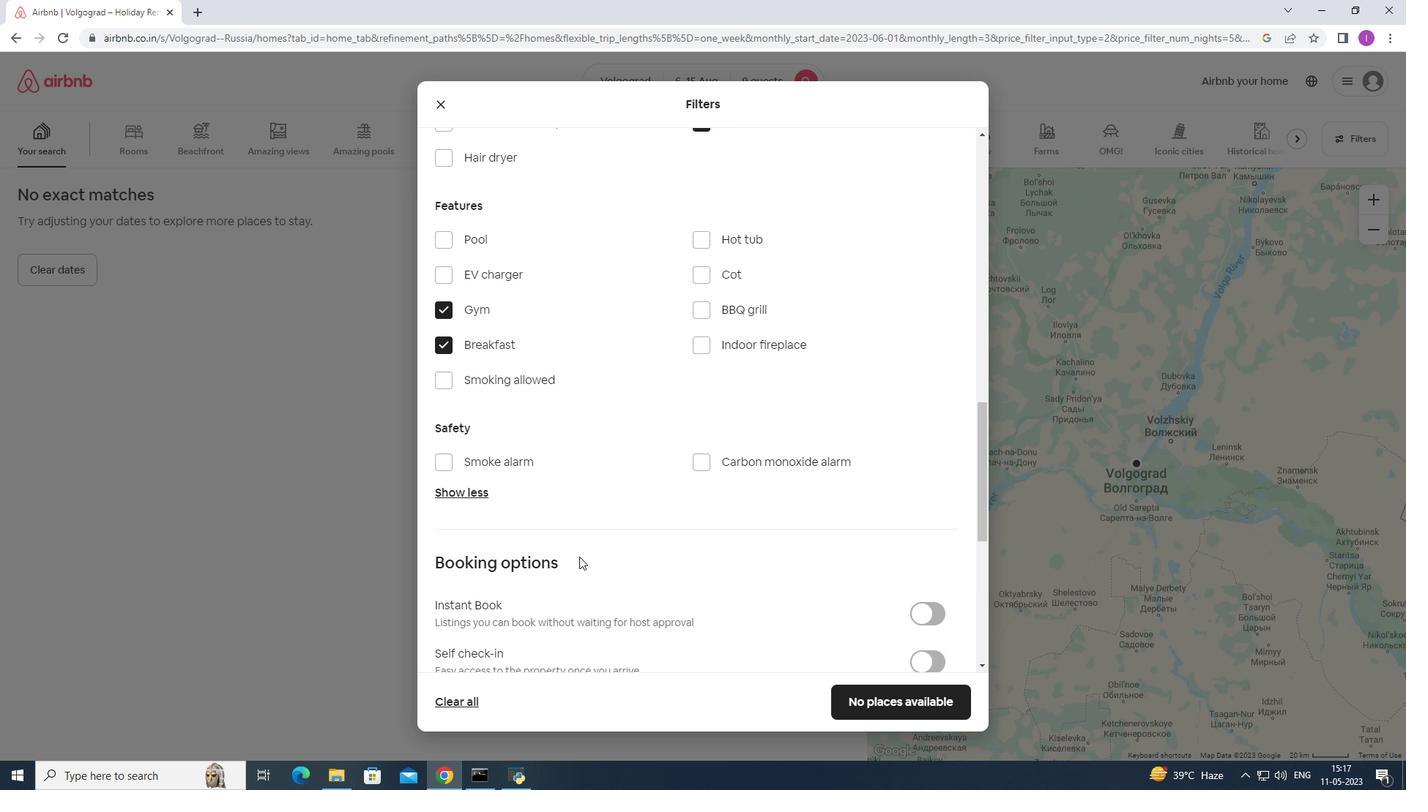 
Action: Mouse scrolled (584, 555) with delta (0, 0)
Screenshot: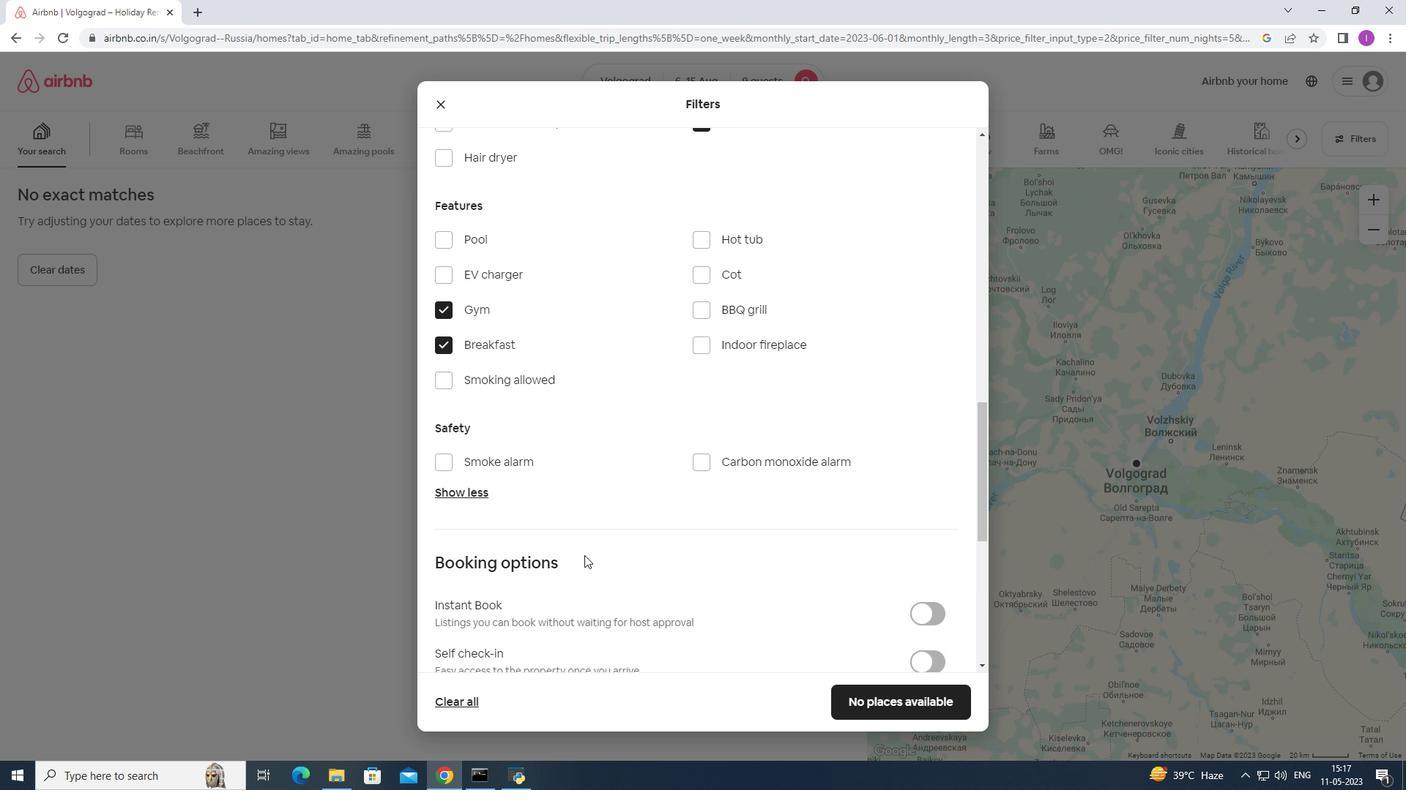 
Action: Mouse moved to (635, 552)
Screenshot: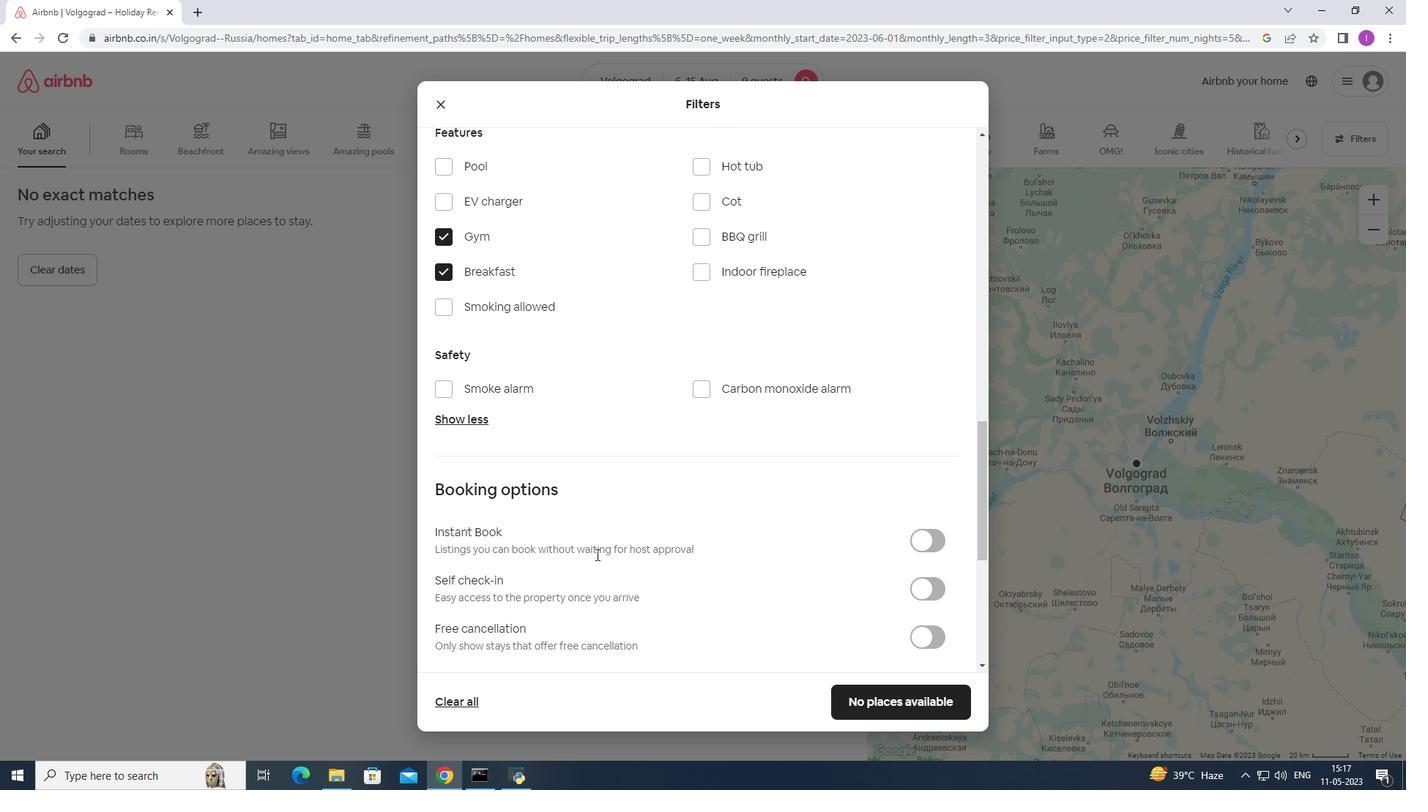 
Action: Mouse scrolled (635, 551) with delta (0, 0)
Screenshot: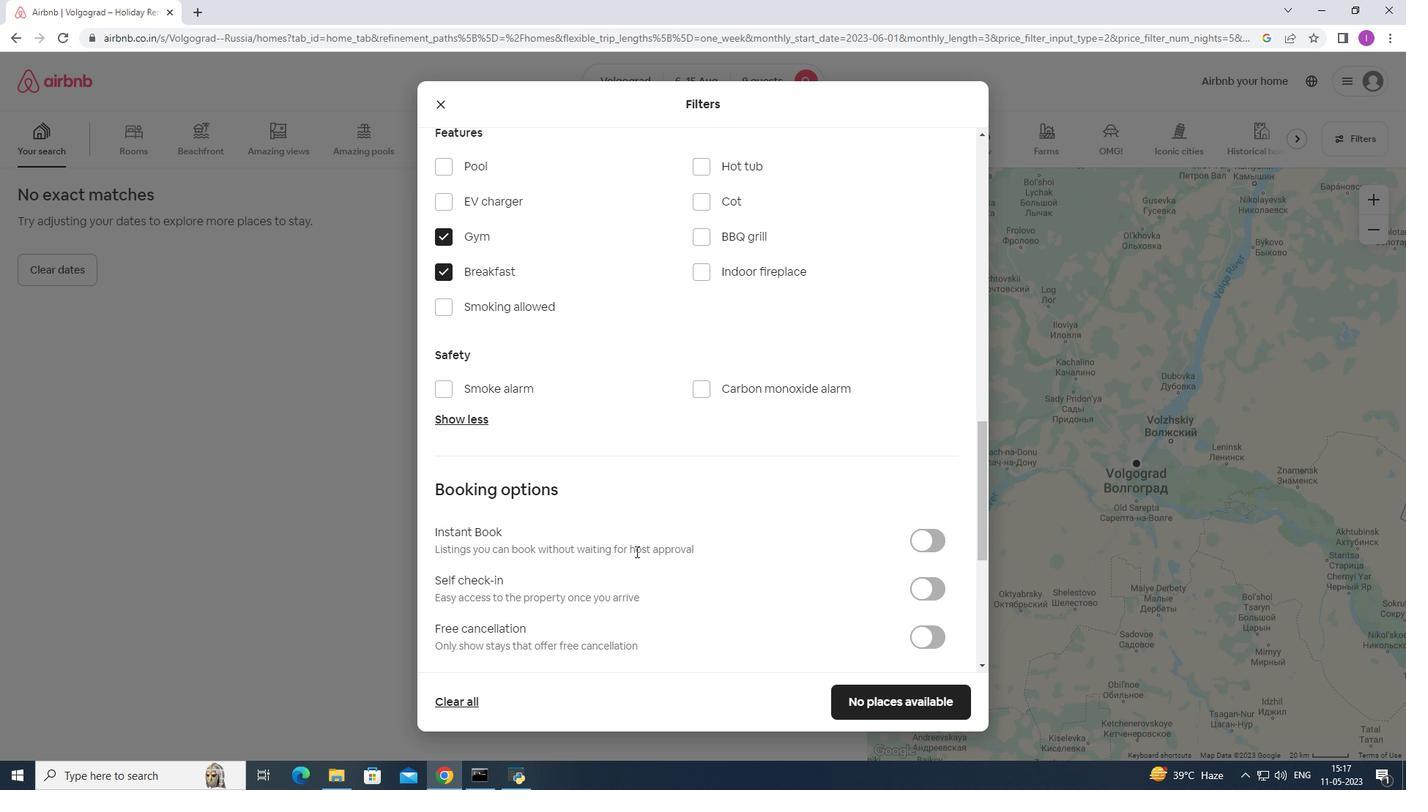 
Action: Mouse scrolled (635, 551) with delta (0, 0)
Screenshot: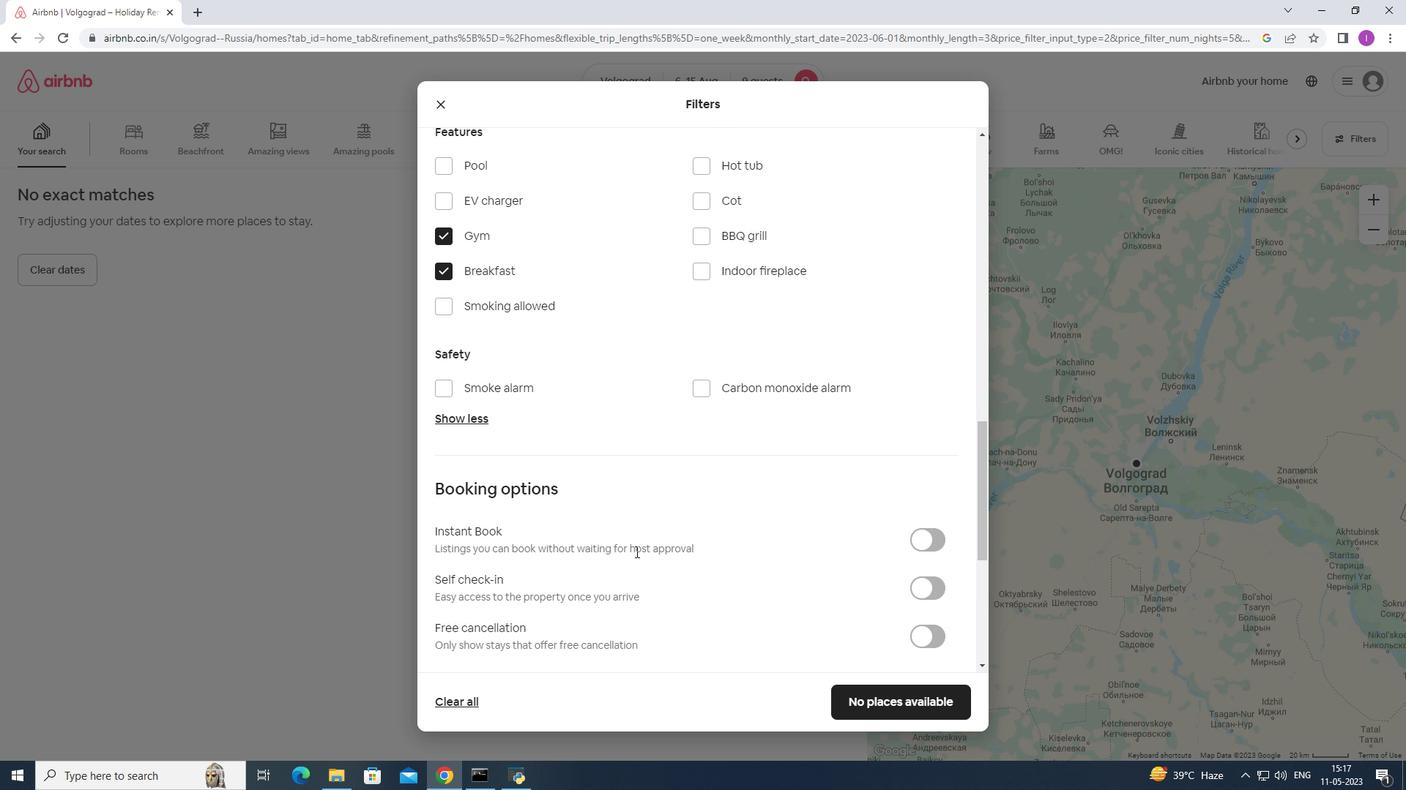 
Action: Mouse moved to (645, 549)
Screenshot: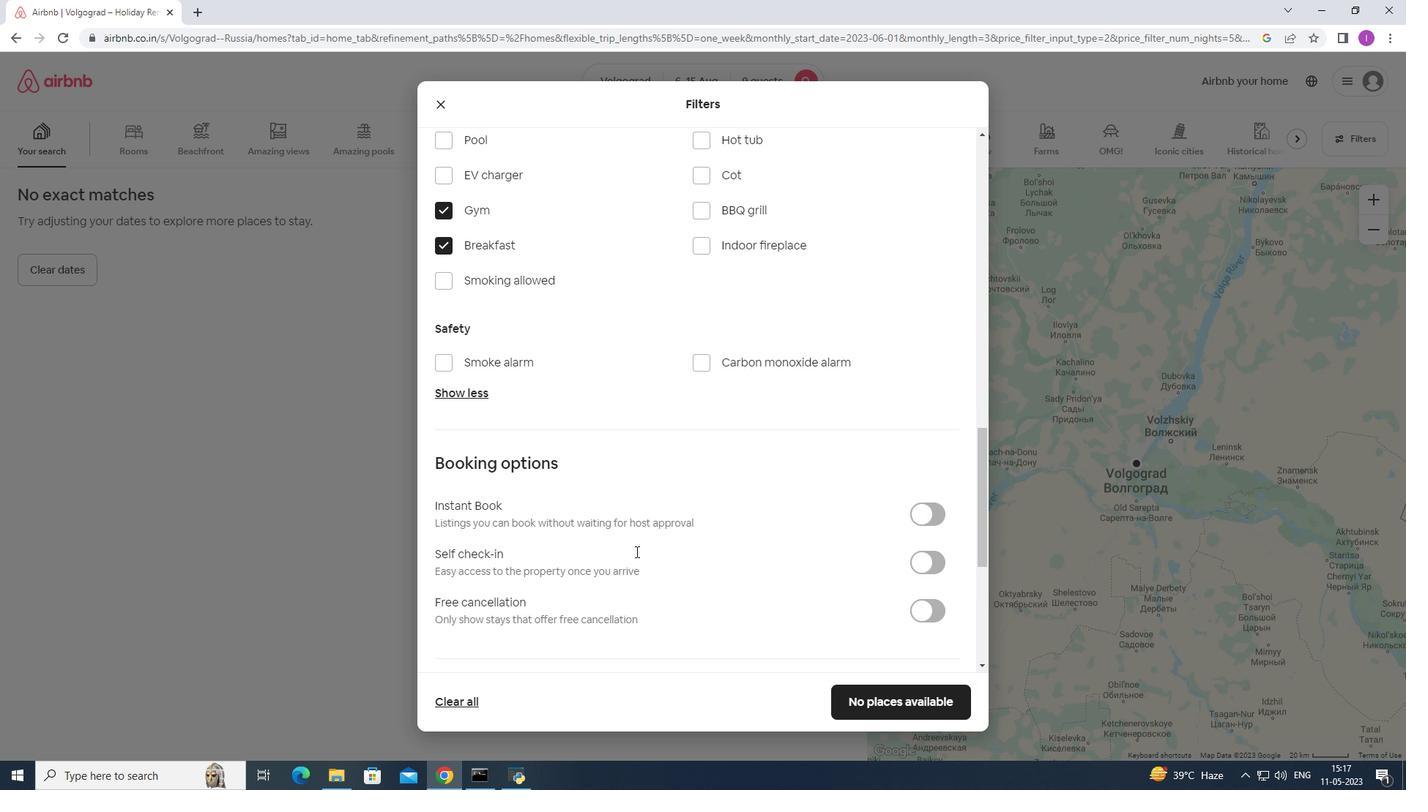 
Action: Mouse scrolled (643, 549) with delta (0, 0)
Screenshot: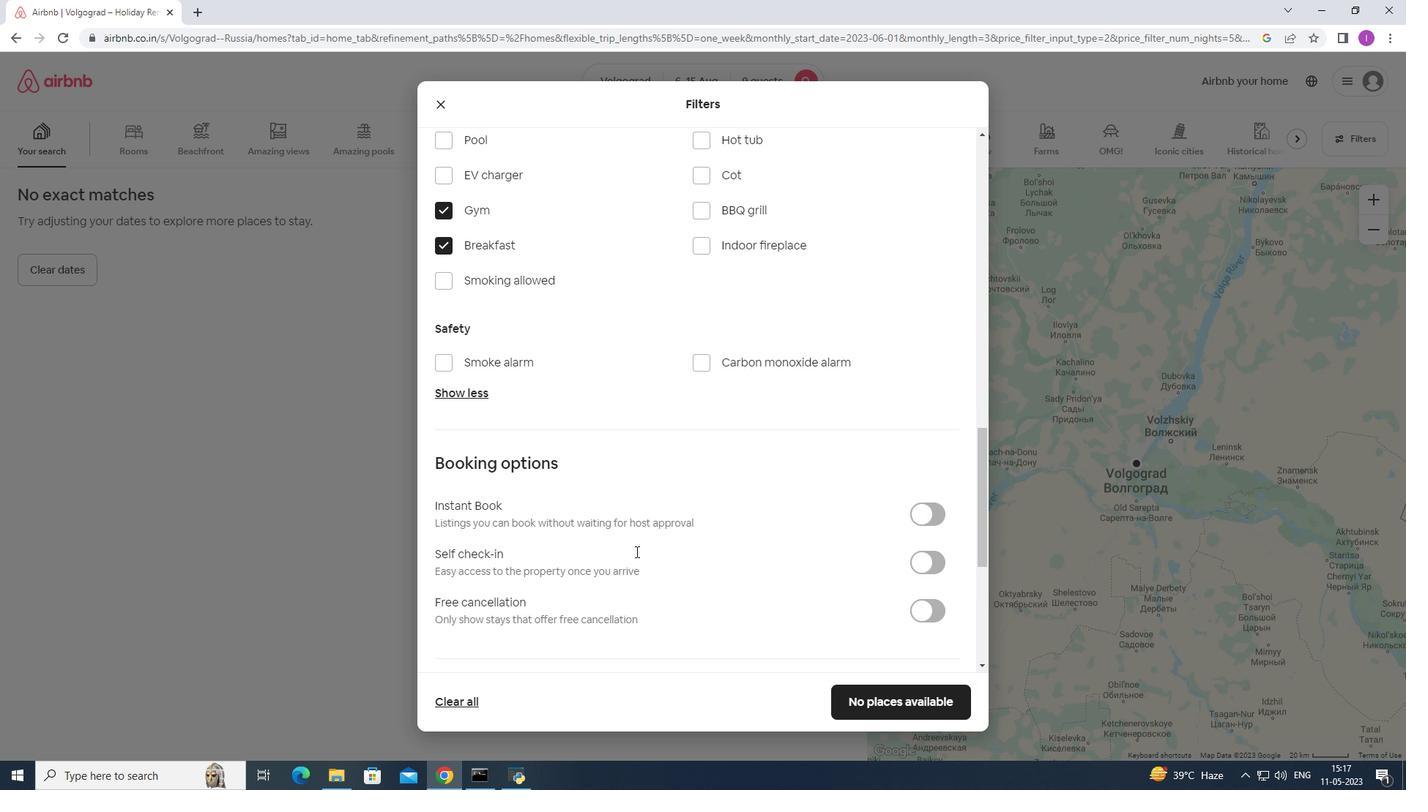 
Action: Mouse moved to (654, 547)
Screenshot: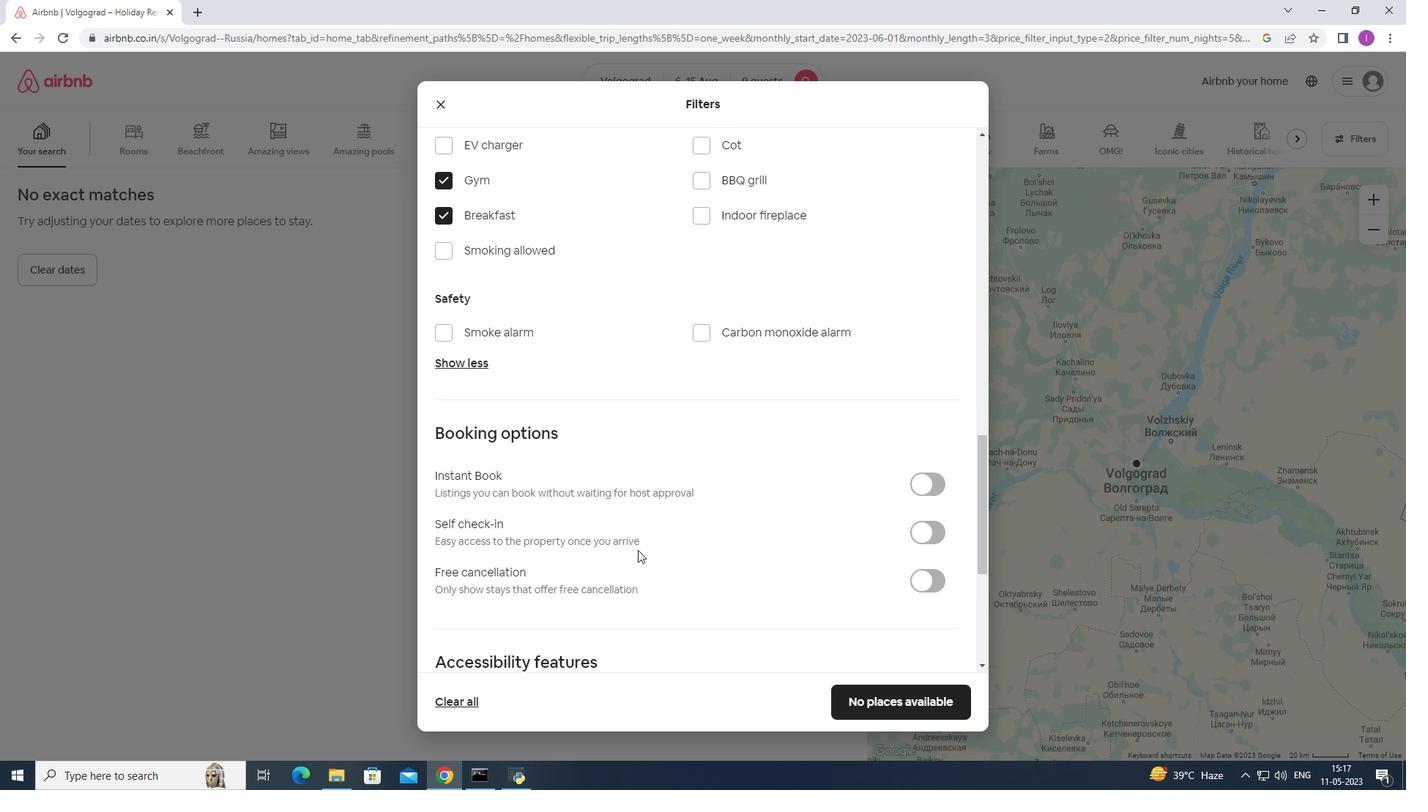 
Action: Mouse scrolled (654, 547) with delta (0, 0)
Screenshot: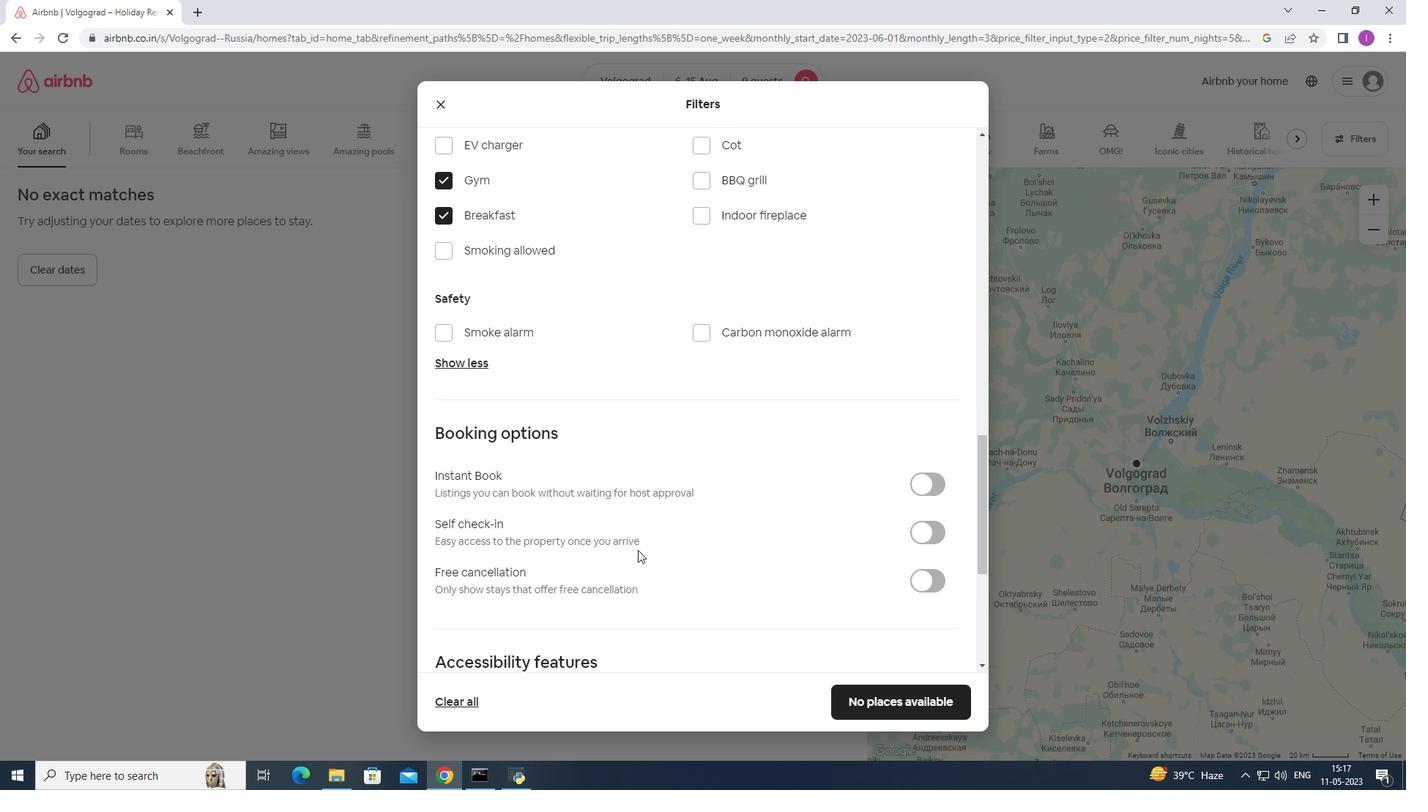 
Action: Mouse moved to (945, 294)
Screenshot: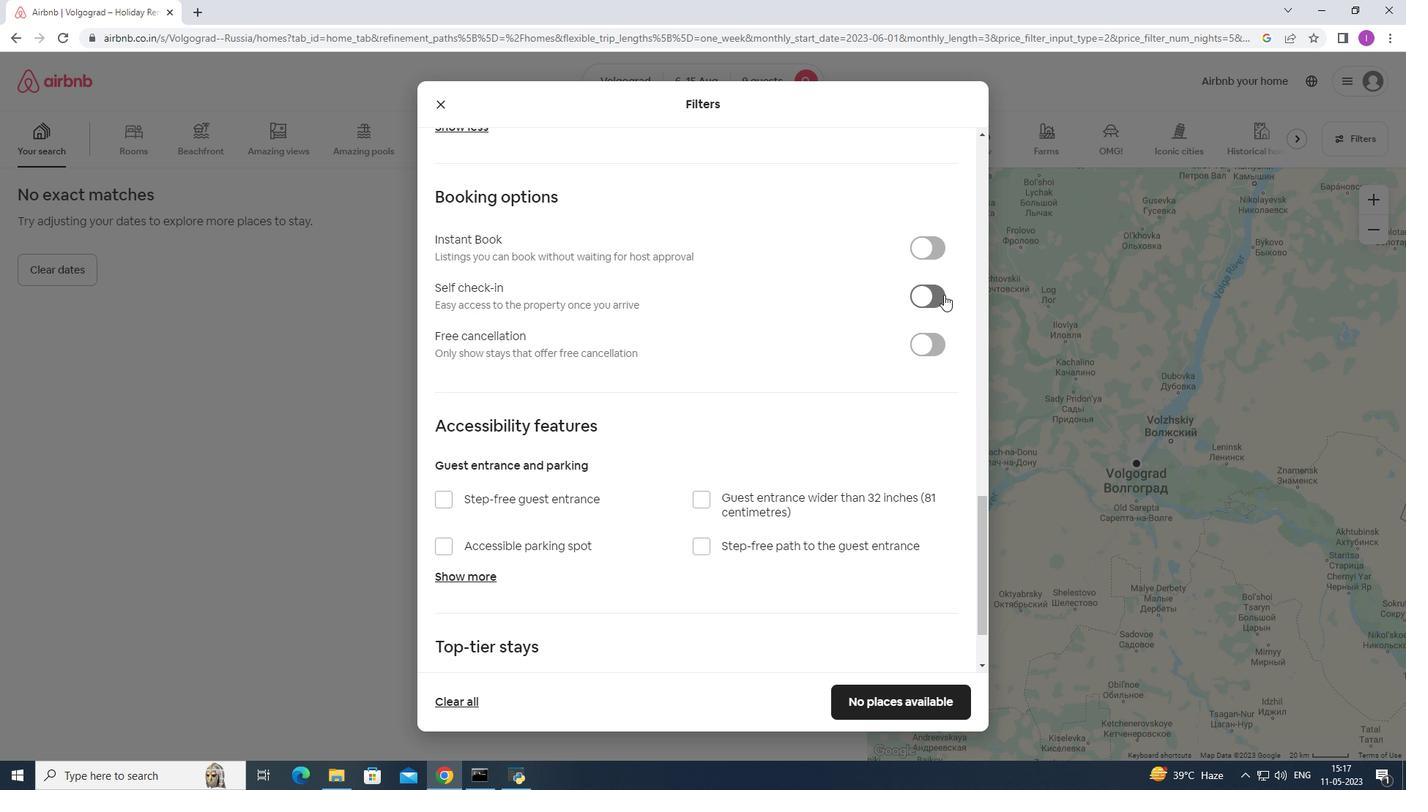 
Action: Mouse pressed left at (945, 294)
Screenshot: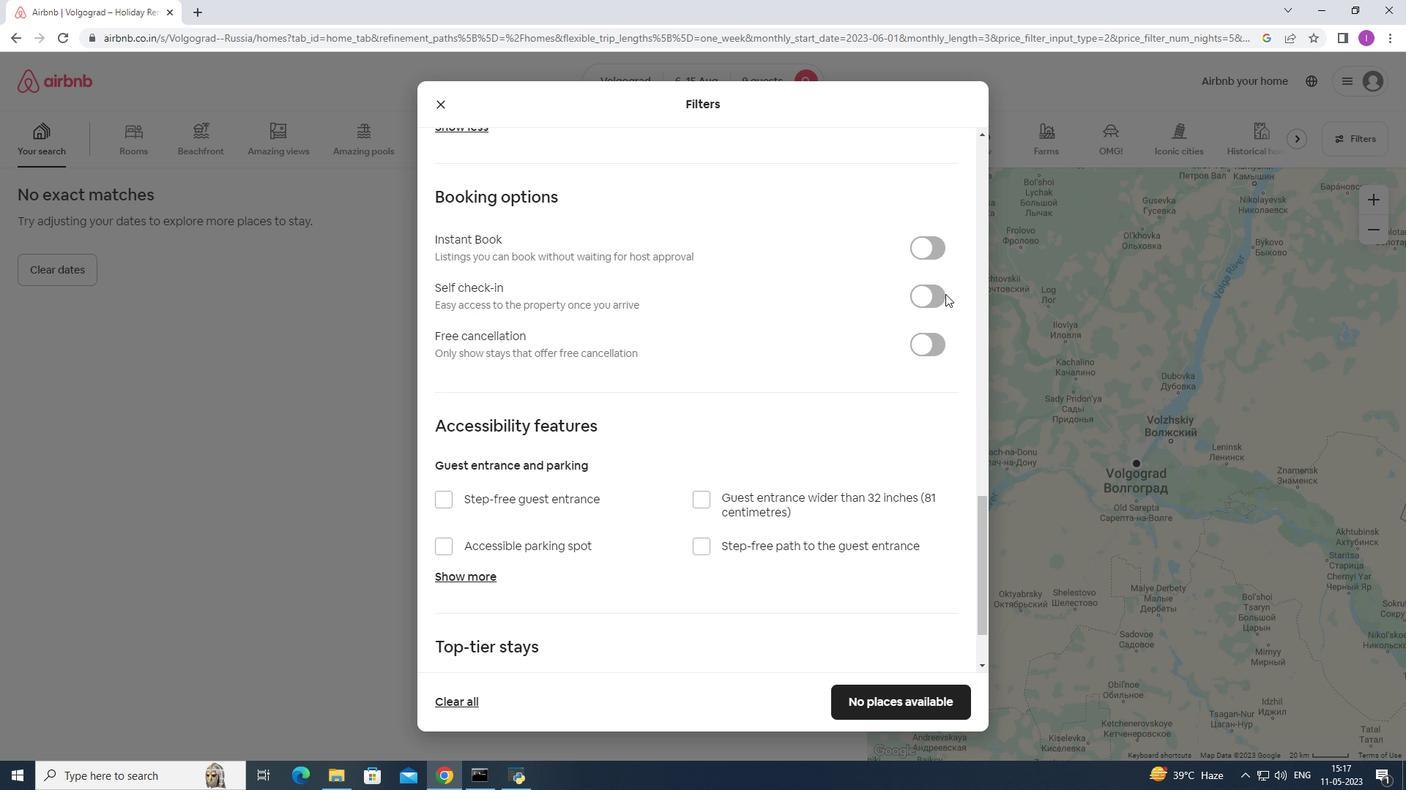 
Action: Mouse moved to (936, 299)
Screenshot: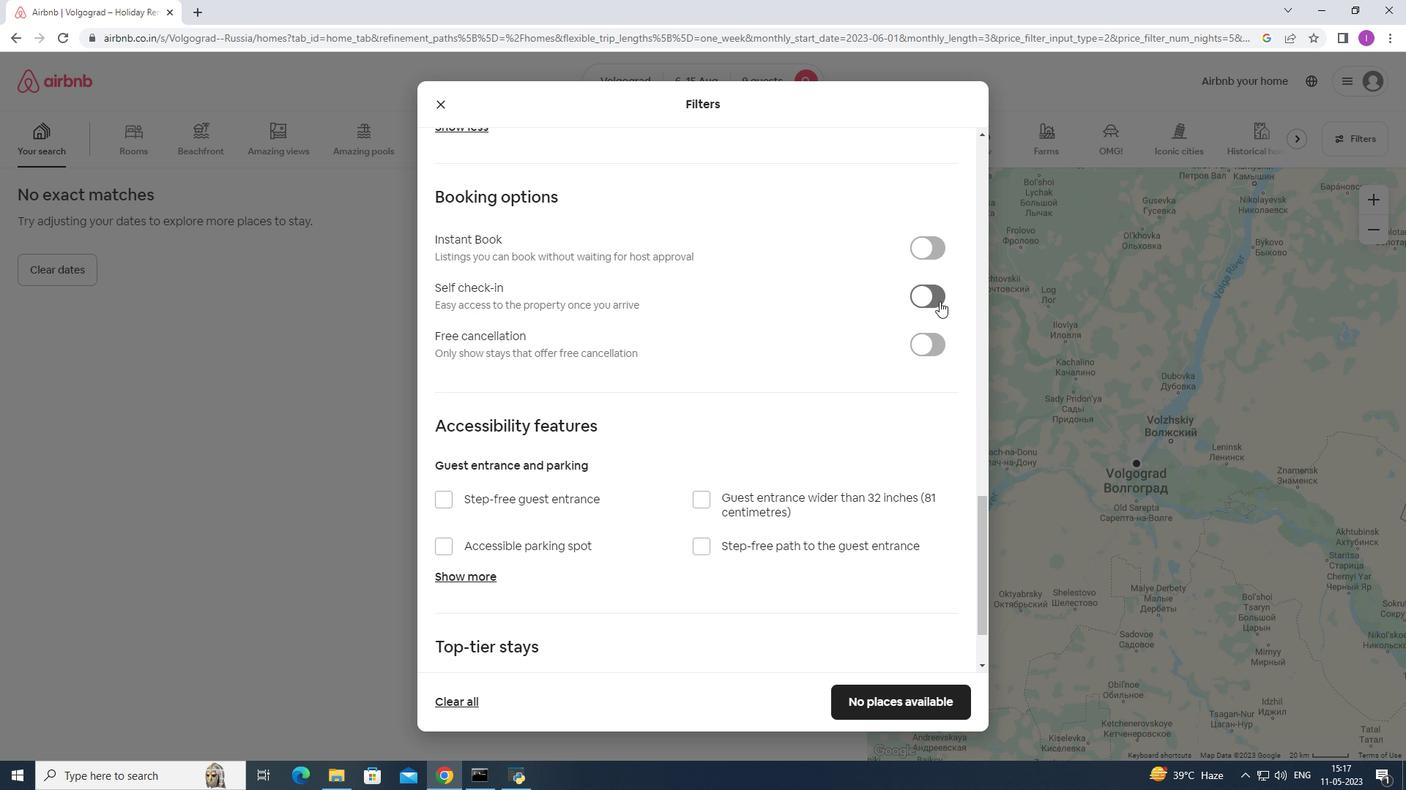 
Action: Mouse pressed left at (936, 299)
Screenshot: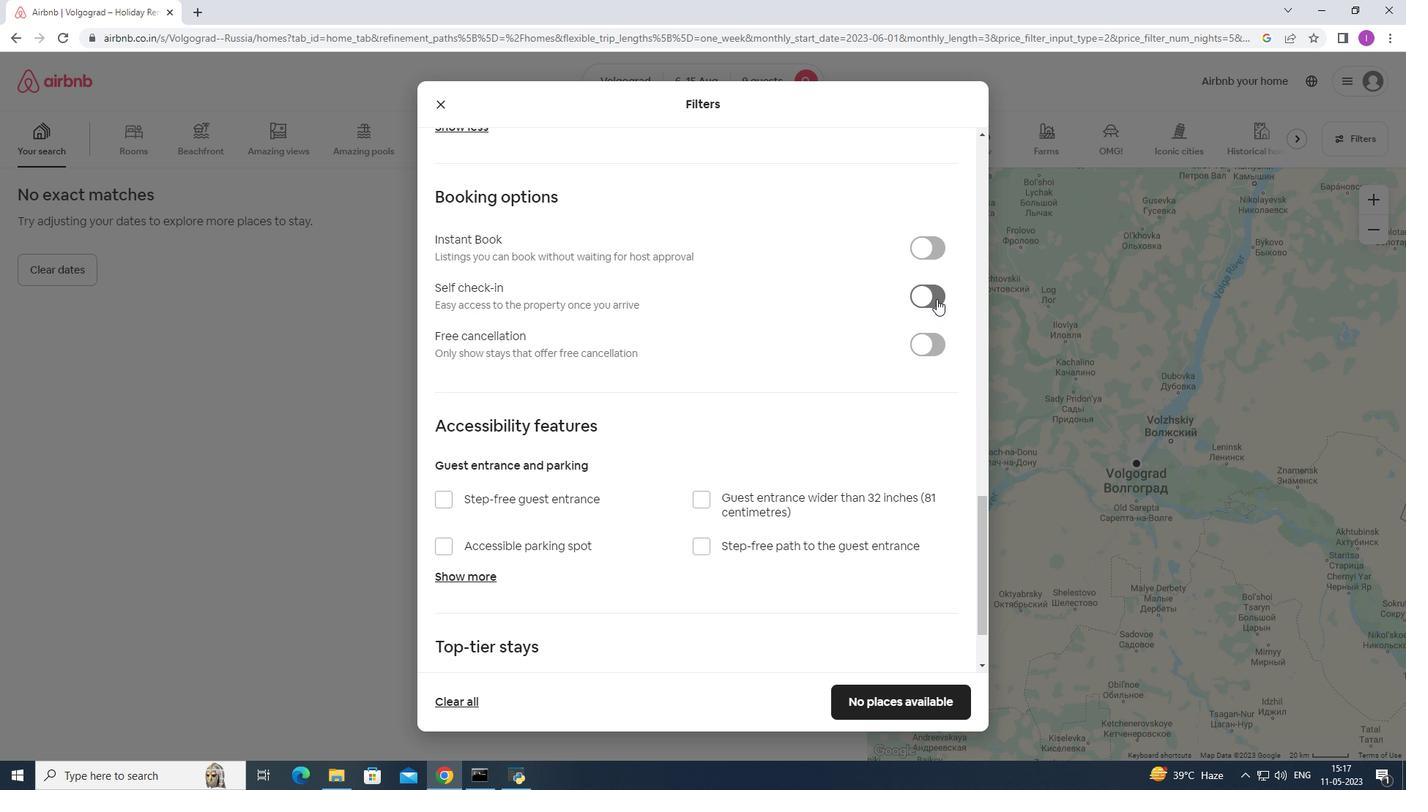 
Action: Mouse moved to (593, 453)
Screenshot: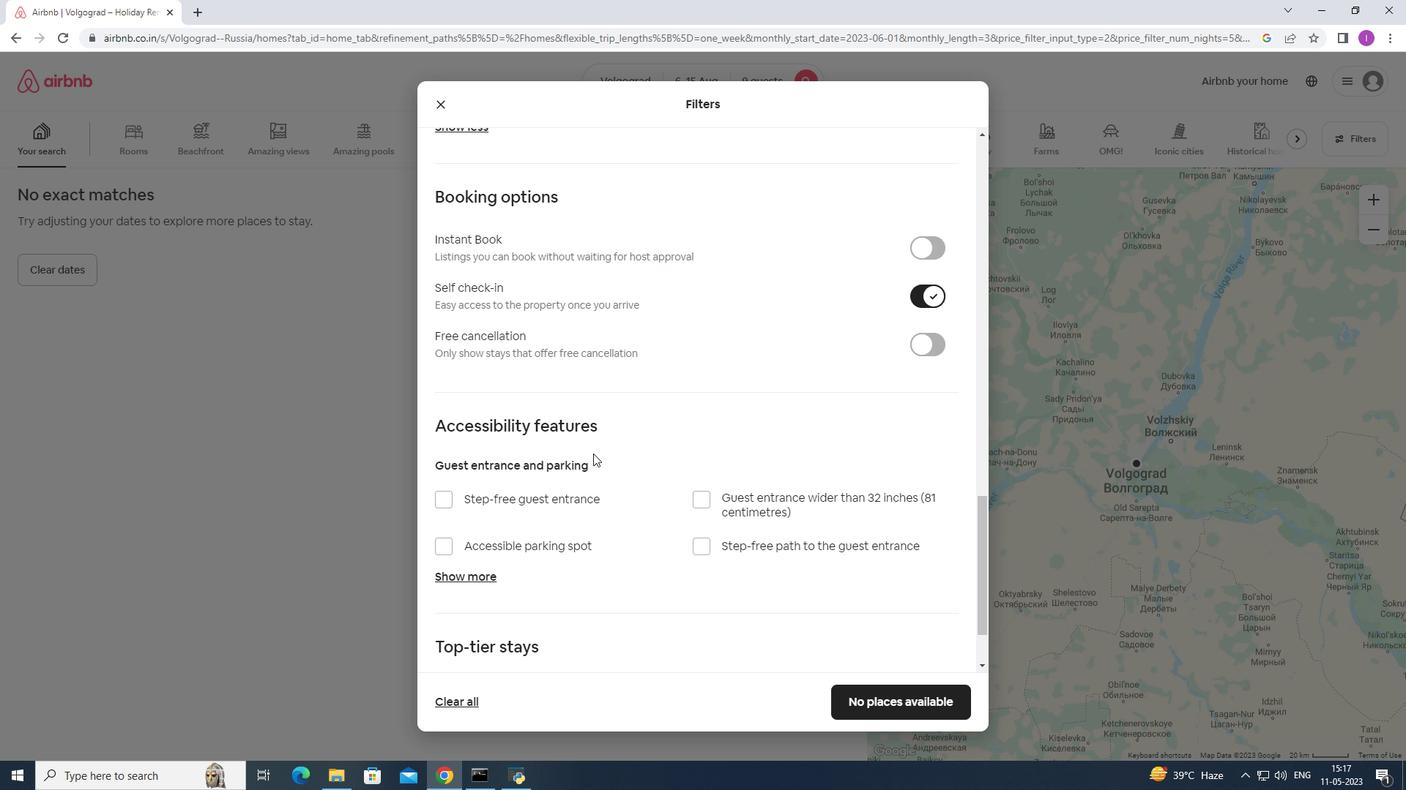 
Action: Mouse scrolled (593, 452) with delta (0, 0)
Screenshot: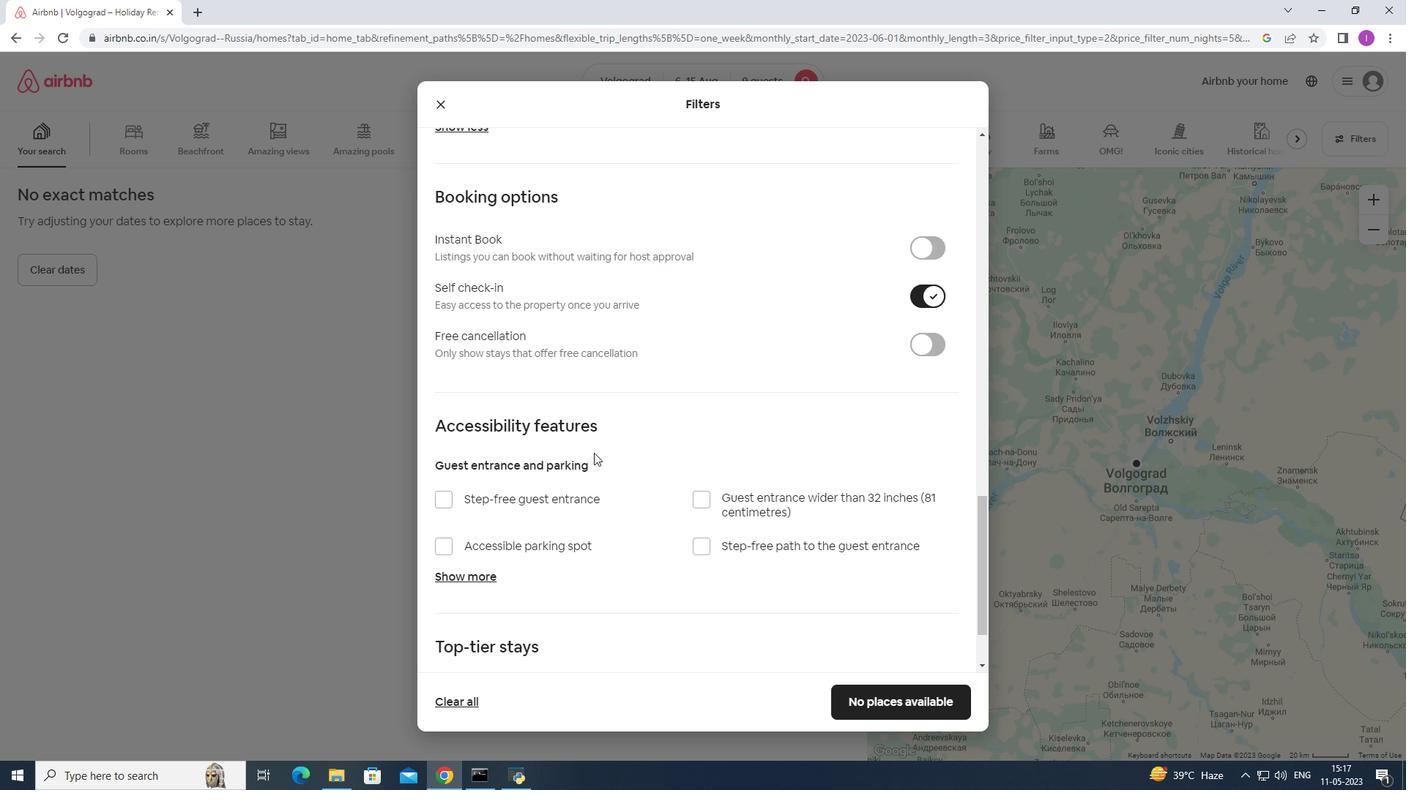 
Action: Mouse scrolled (593, 452) with delta (0, 0)
Screenshot: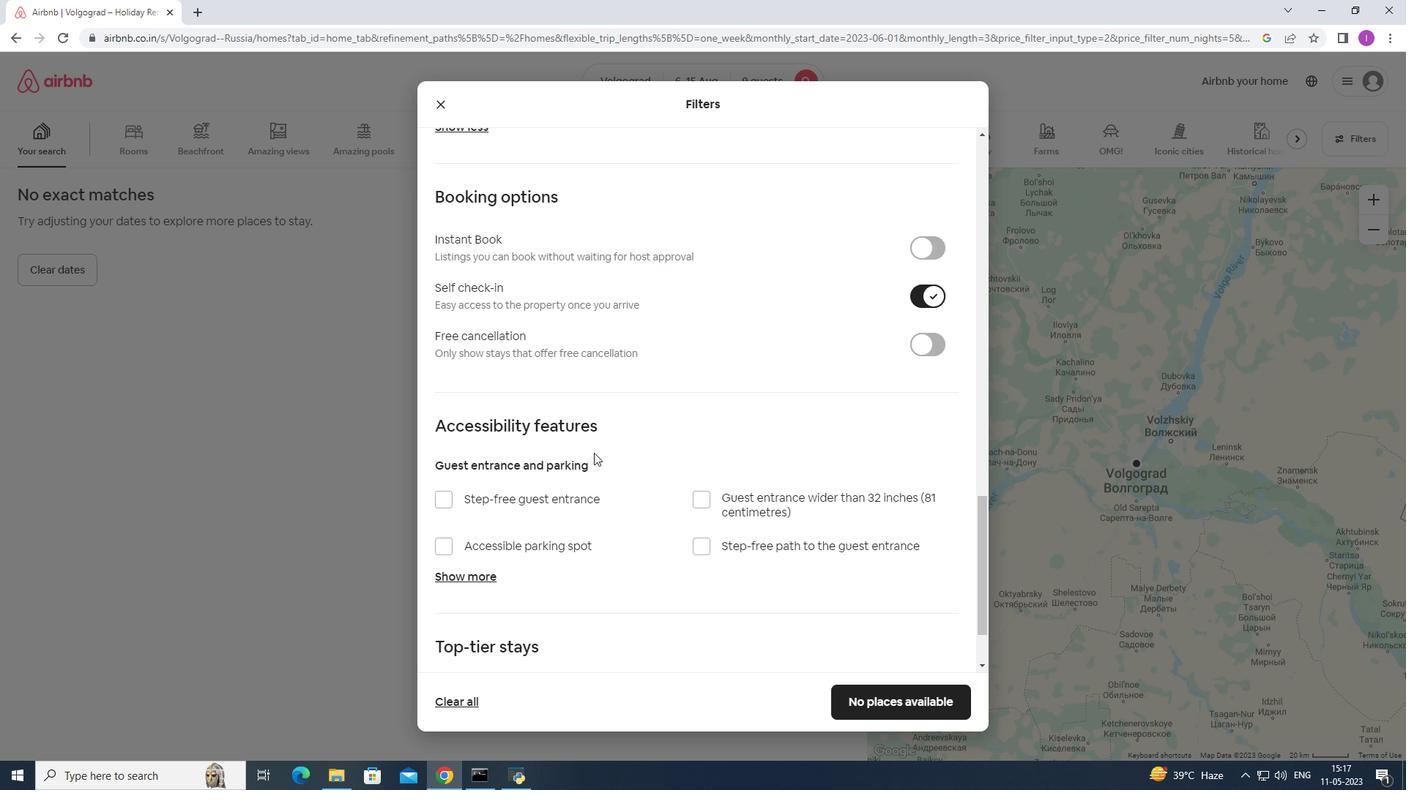 
Action: Mouse scrolled (593, 452) with delta (0, 0)
Screenshot: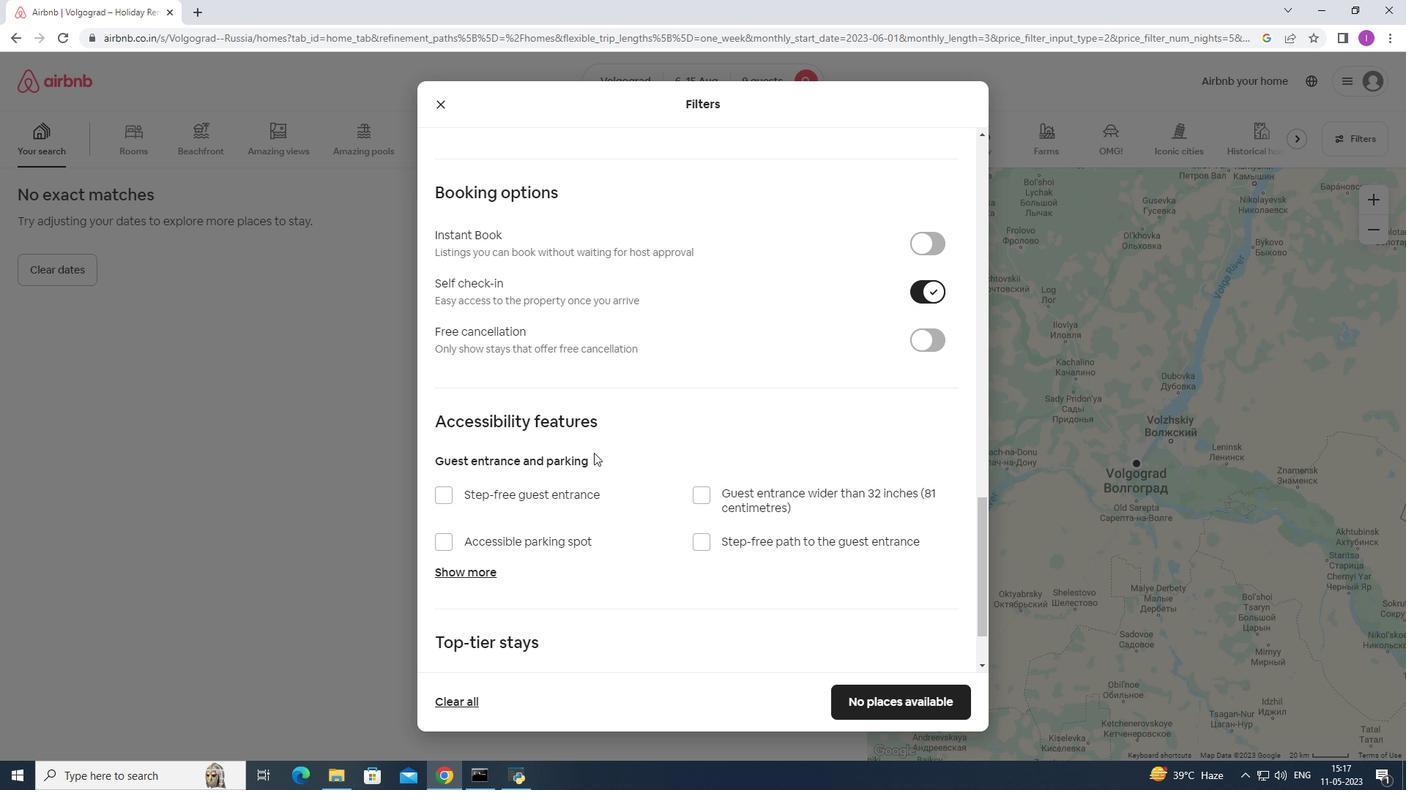 
Action: Mouse moved to (597, 447)
Screenshot: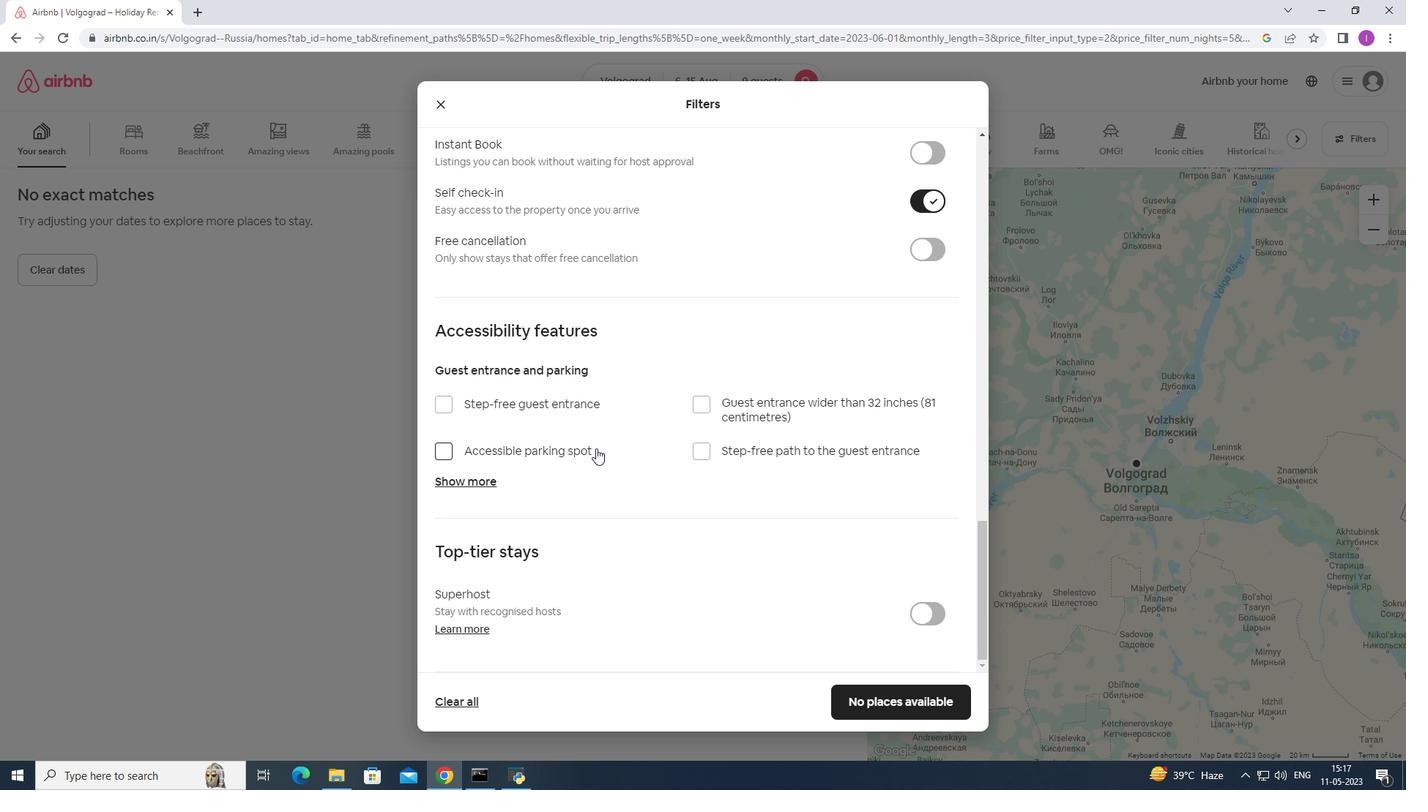 
Action: Mouse scrolled (597, 446) with delta (0, 0)
Screenshot: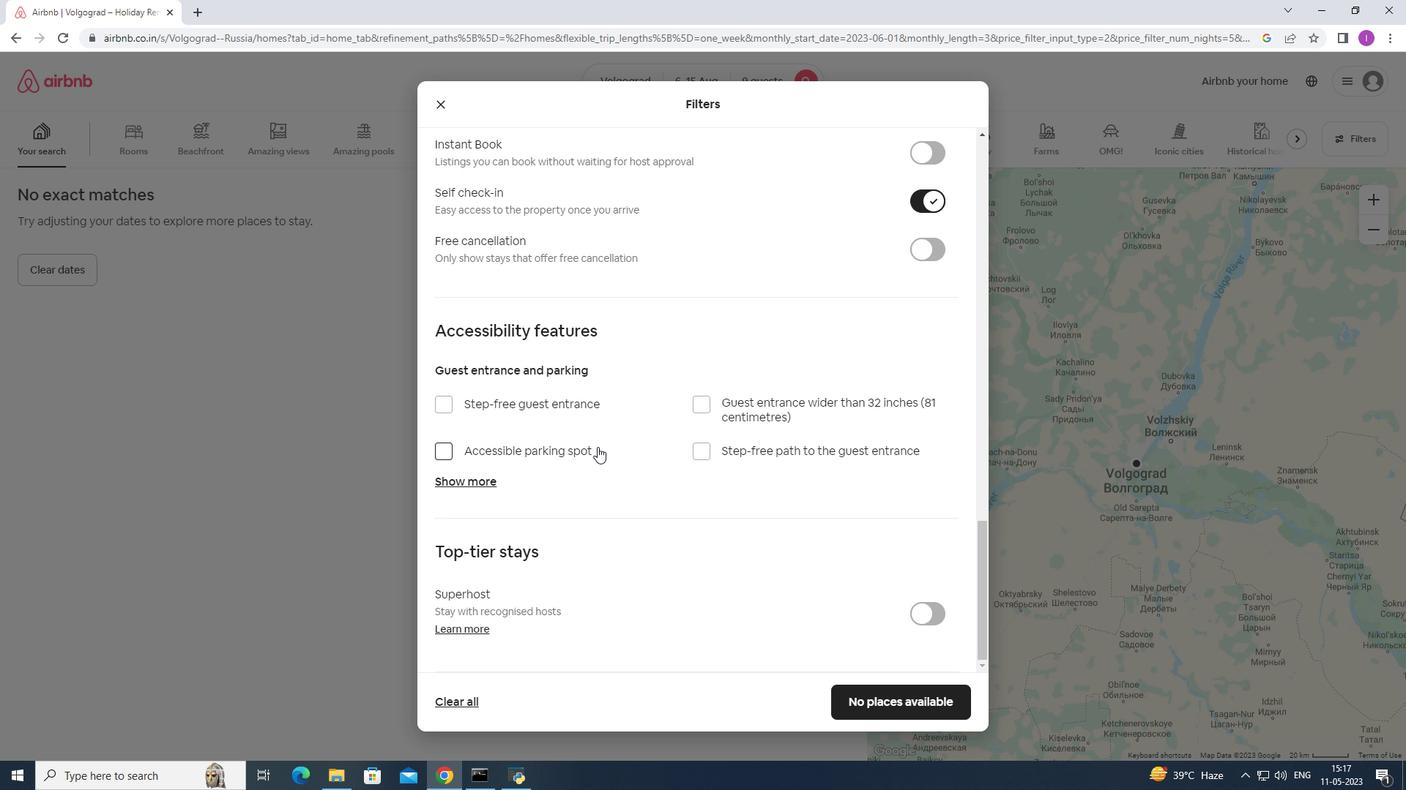 
Action: Mouse scrolled (597, 446) with delta (0, 0)
Screenshot: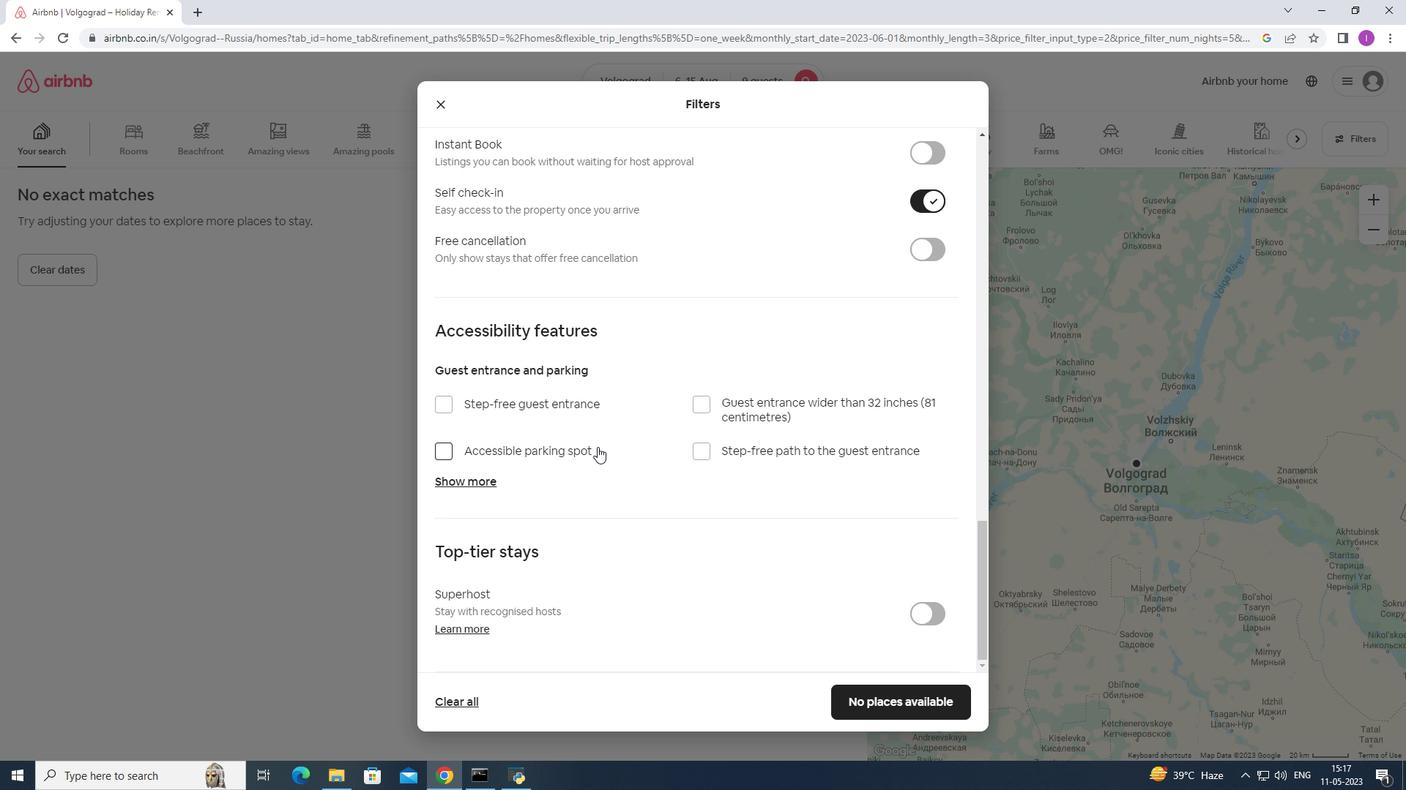 
Action: Mouse scrolled (597, 446) with delta (0, 0)
Screenshot: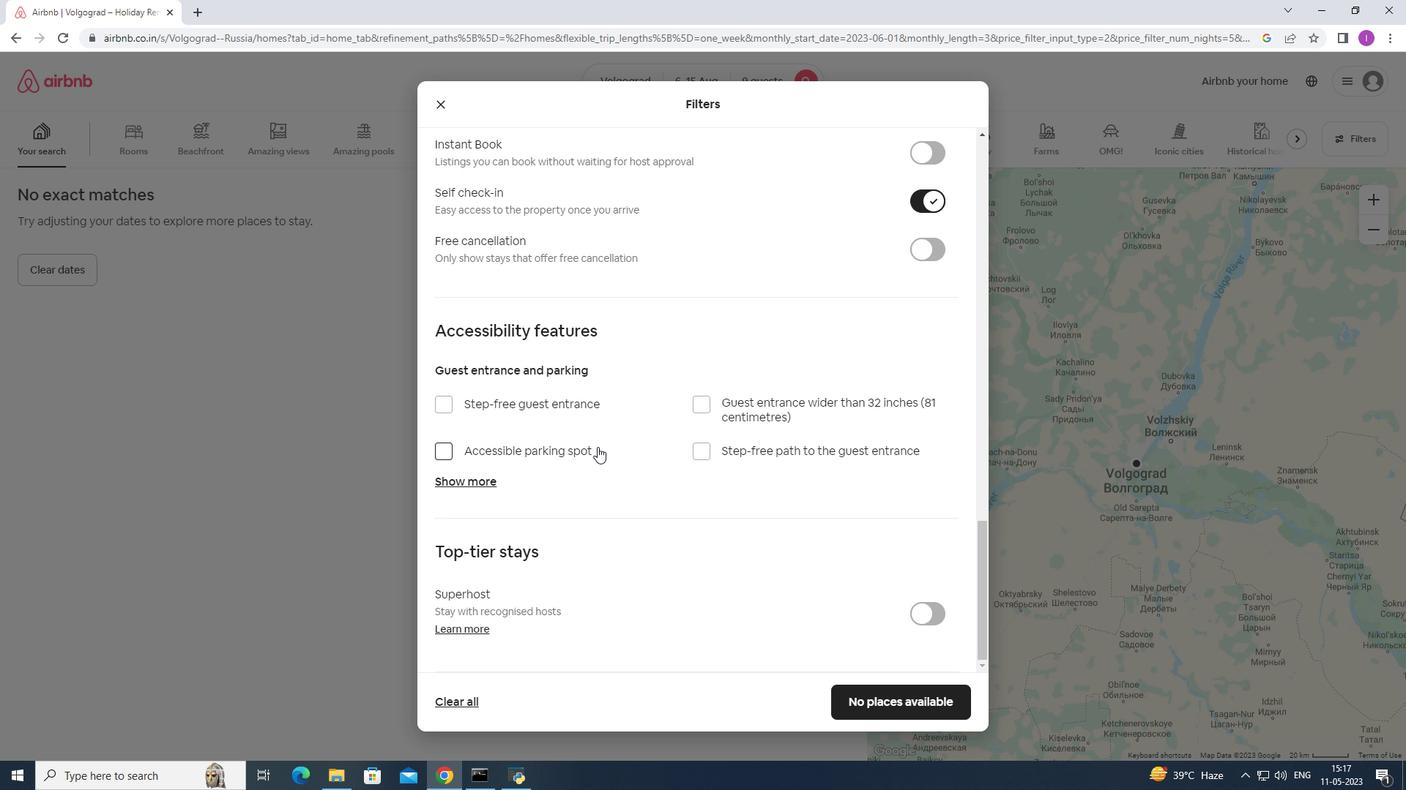 
Action: Mouse scrolled (597, 446) with delta (0, 0)
Screenshot: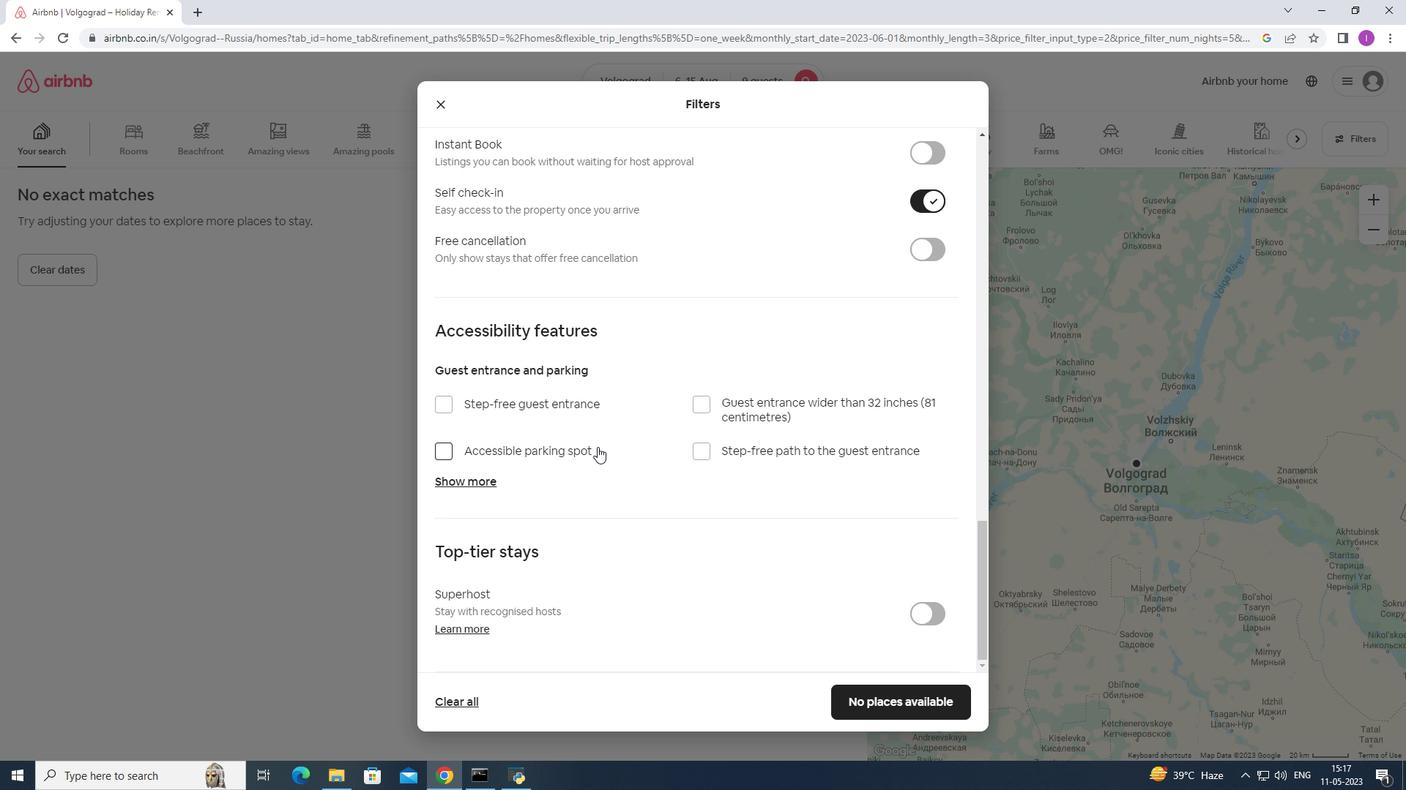 
Action: Mouse scrolled (597, 446) with delta (0, 0)
Screenshot: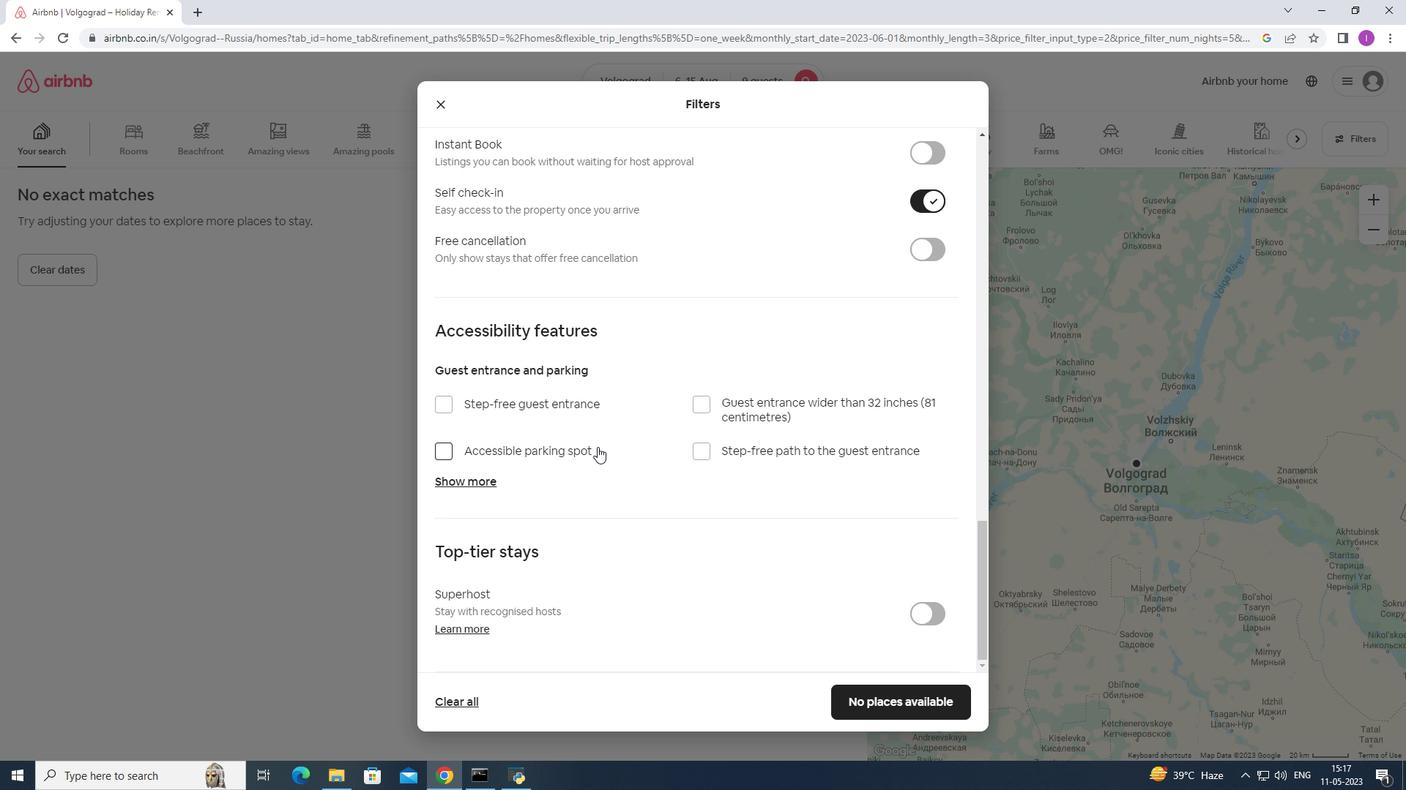 
Action: Mouse scrolled (597, 446) with delta (0, 0)
Screenshot: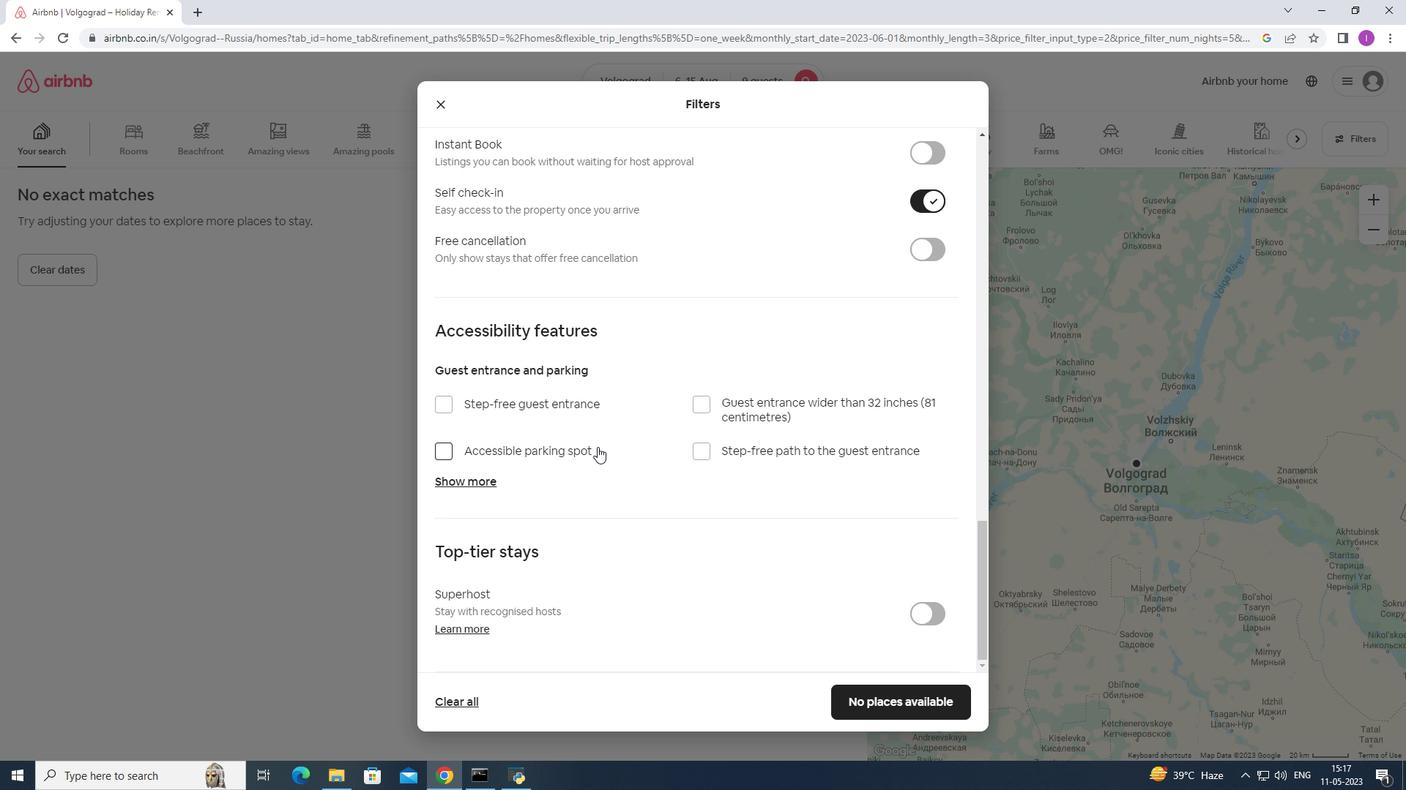 
Action: Mouse moved to (598, 447)
Screenshot: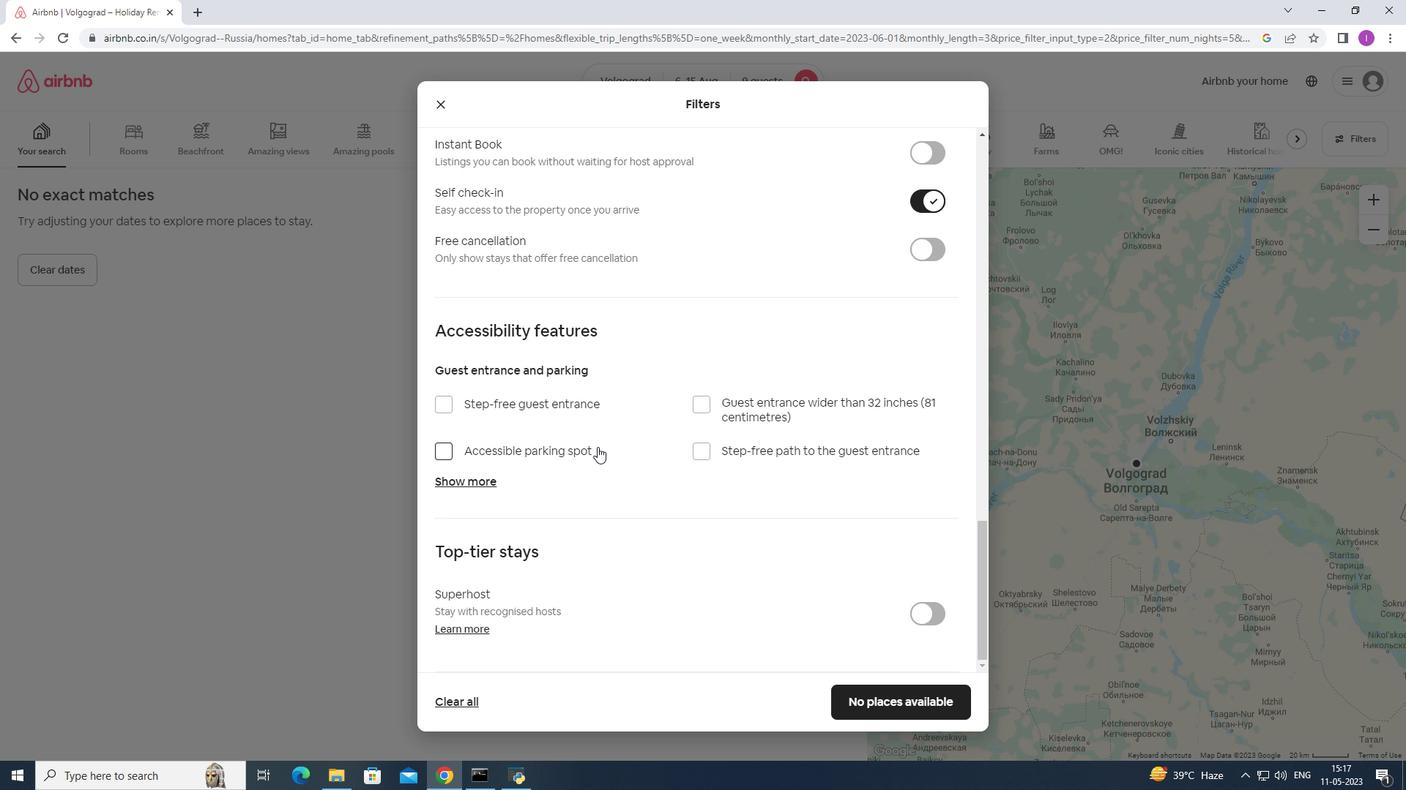 
Action: Mouse scrolled (598, 446) with delta (0, 0)
Screenshot: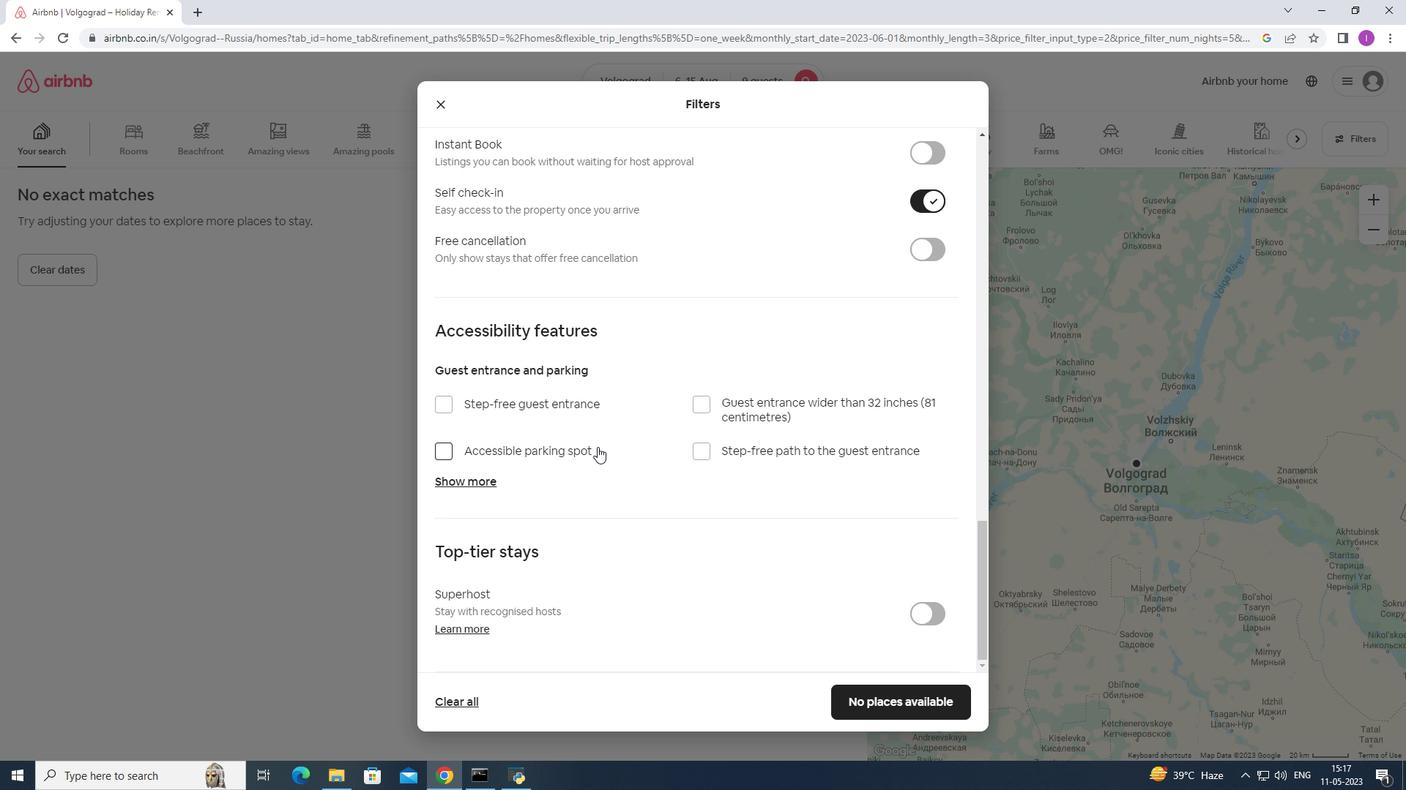 
Action: Mouse moved to (610, 451)
Screenshot: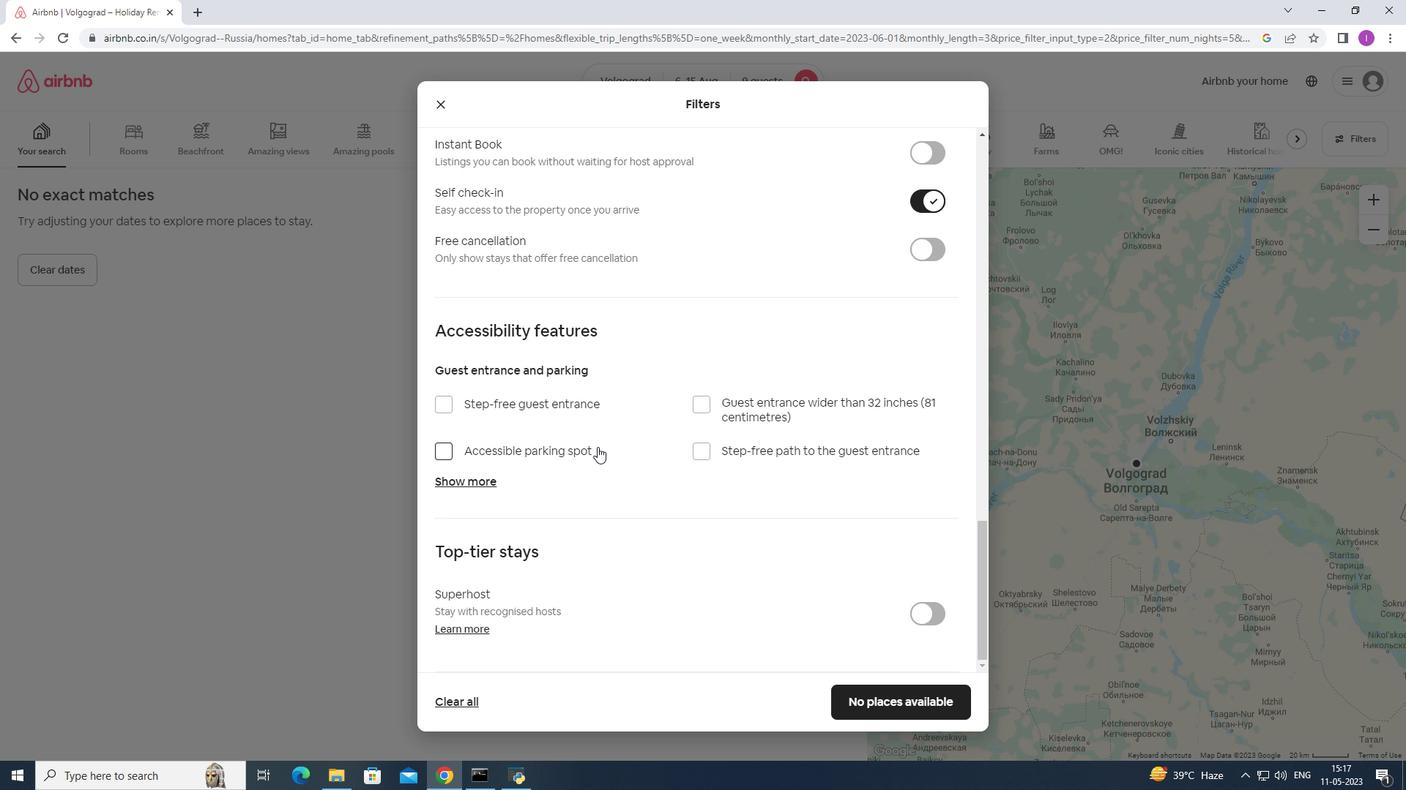 
Action: Mouse scrolled (602, 447) with delta (0, 0)
Screenshot: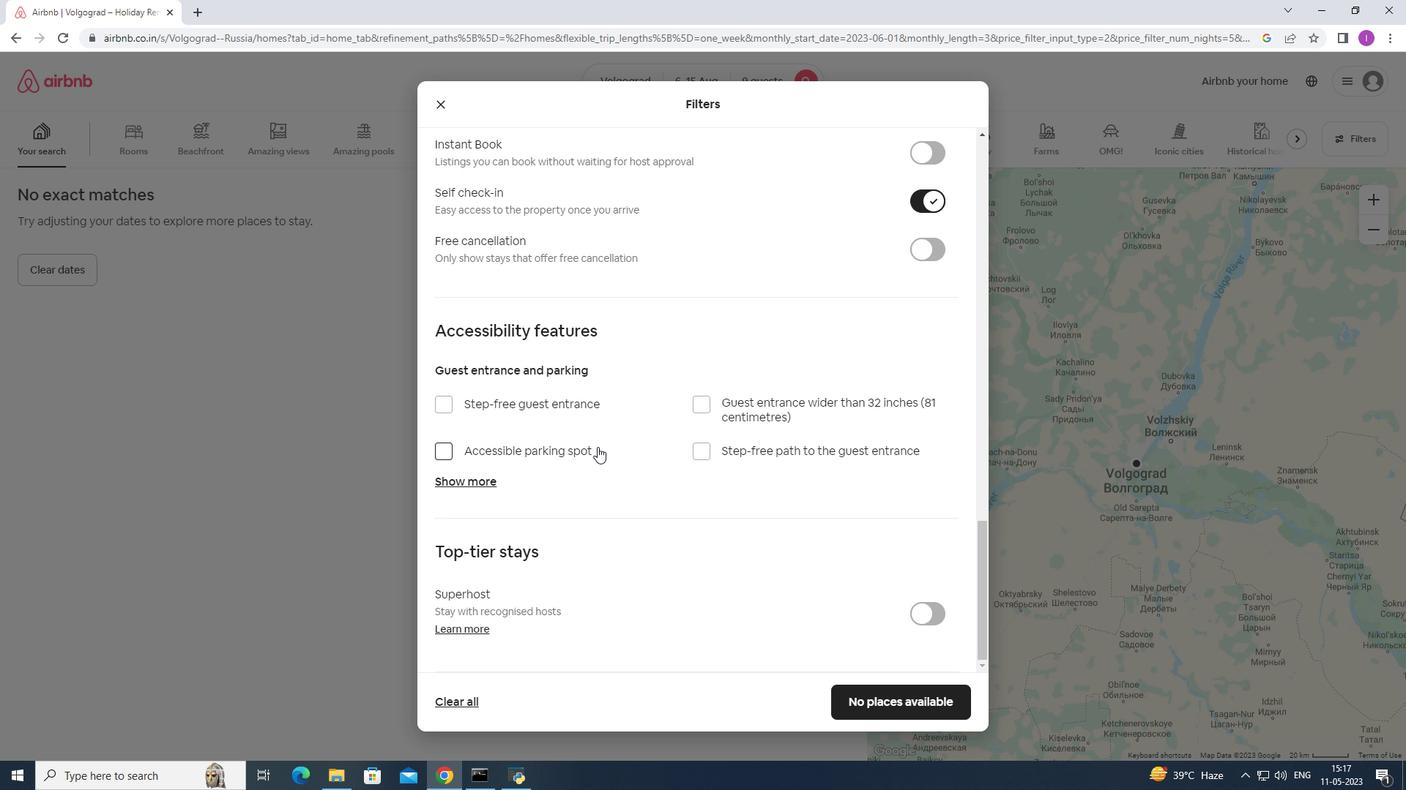 
Action: Mouse moved to (879, 697)
Screenshot: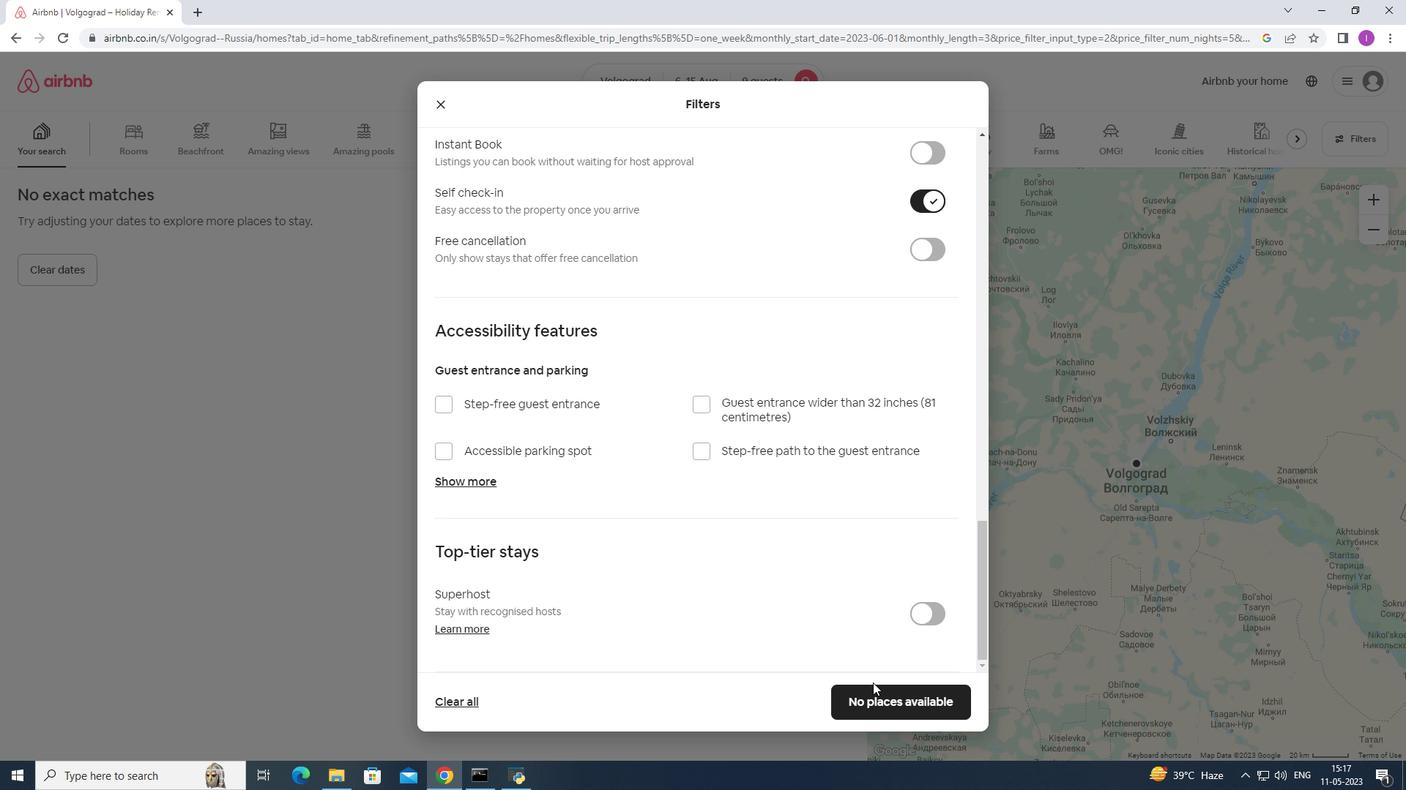
Action: Mouse pressed left at (879, 697)
Screenshot: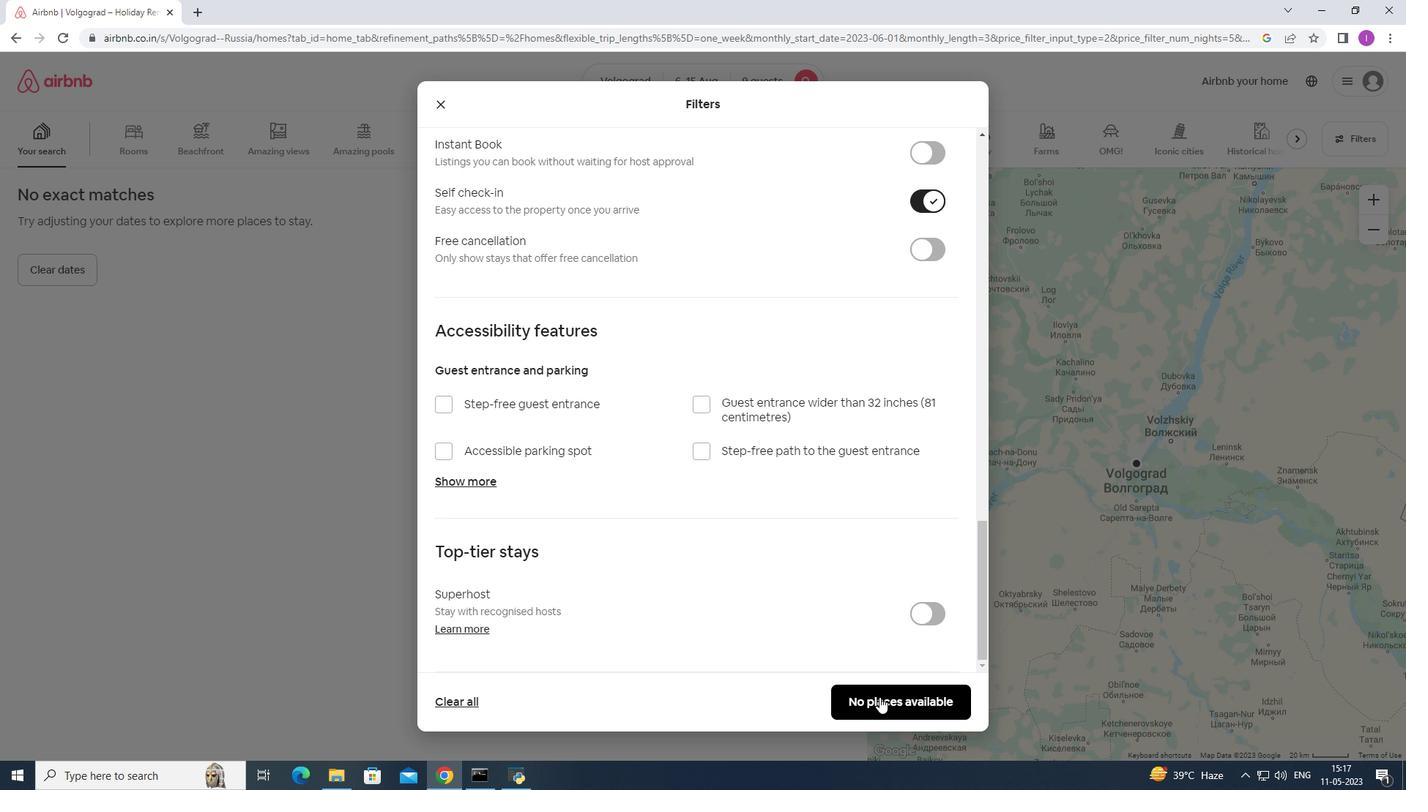 
Action: Mouse moved to (860, 682)
Screenshot: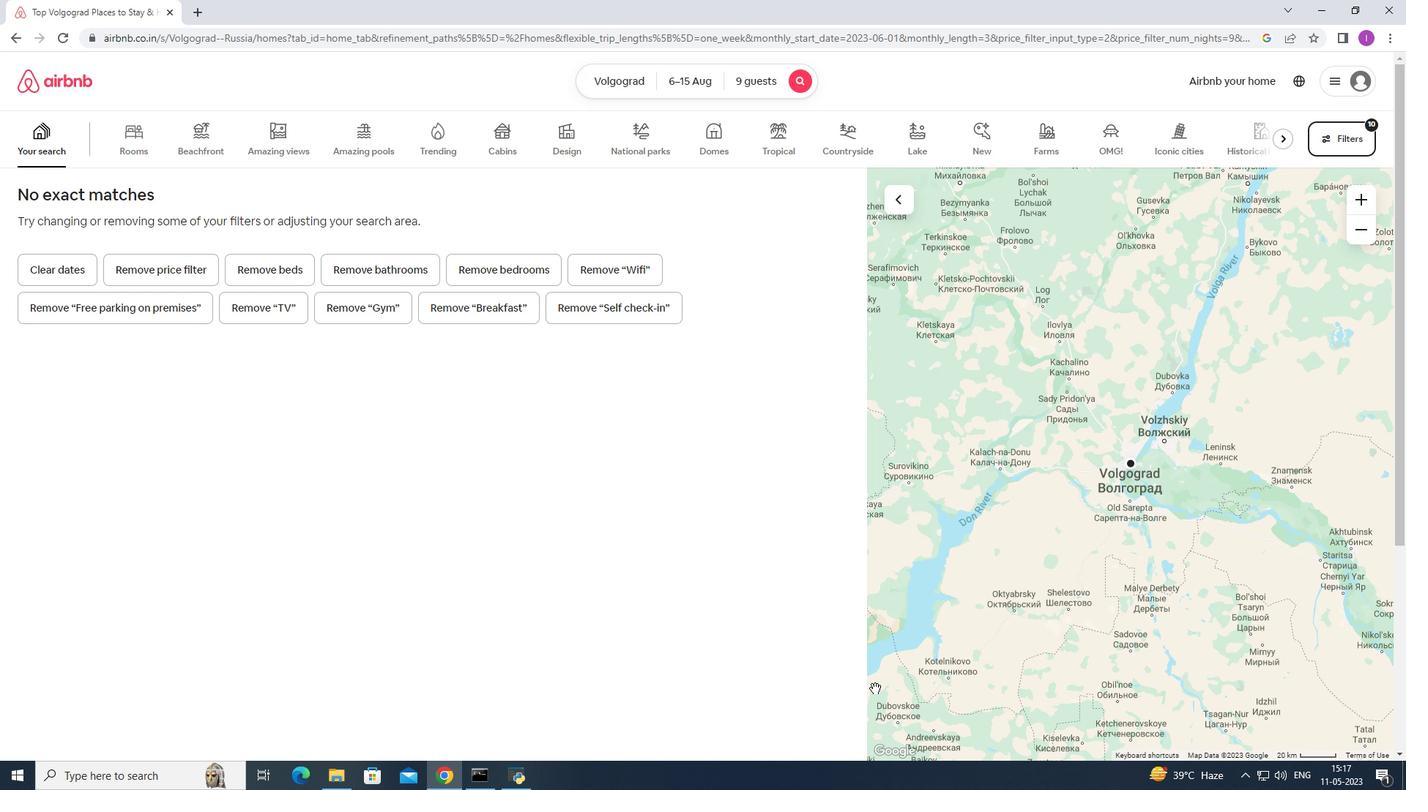 
